 Task: Search one way flight ticket for 2 adults, 2 children, 2 infants in seat in first from Kearney: Kearney Regional Airport (was Kearney Municipal) to Fort Wayne: Fort Wayne International Airport on 5-4-2023. Choice of flights is American. Number of bags: 7 checked bags. Price is upto 110000. Outbound departure time preference is 0:00.
Action: Mouse moved to (273, 108)
Screenshot: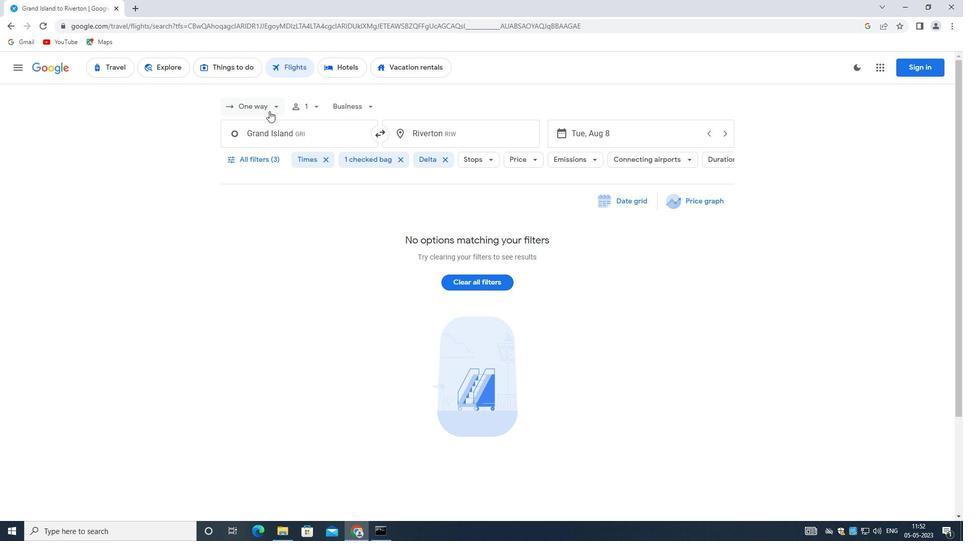 
Action: Mouse pressed left at (273, 108)
Screenshot: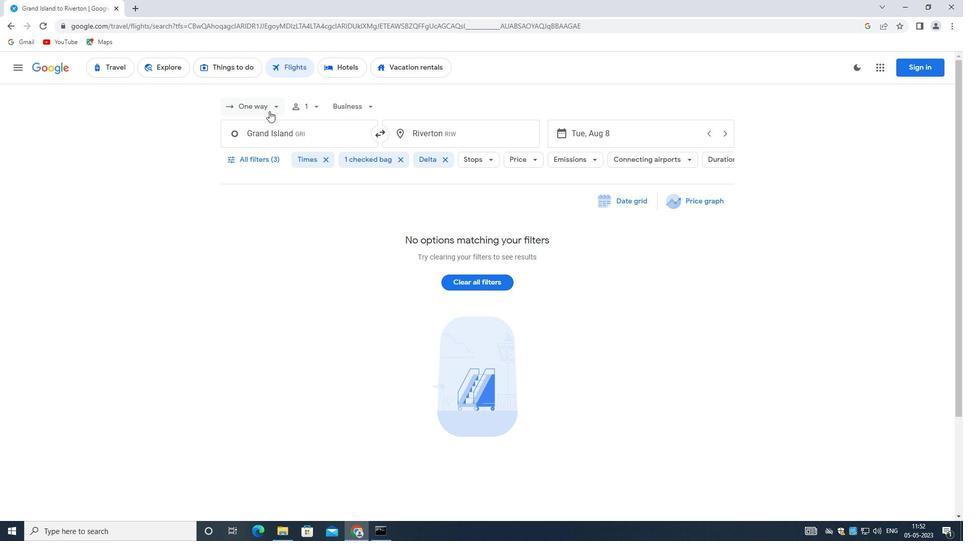 
Action: Mouse moved to (269, 150)
Screenshot: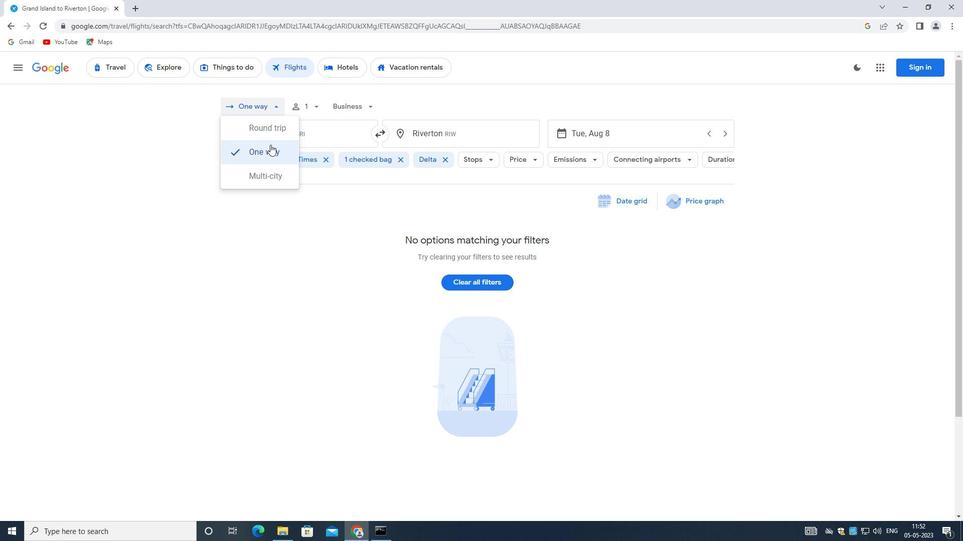 
Action: Mouse pressed left at (269, 150)
Screenshot: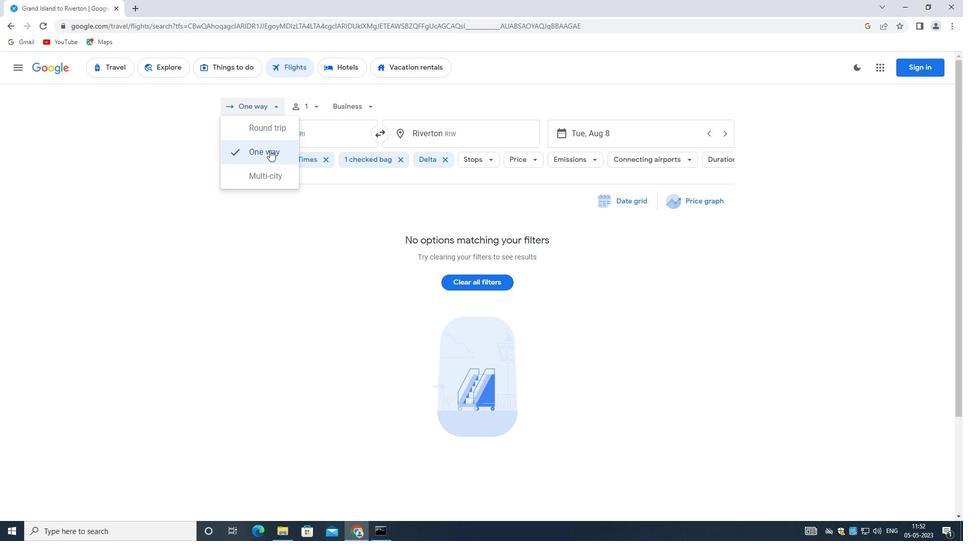 
Action: Mouse moved to (318, 103)
Screenshot: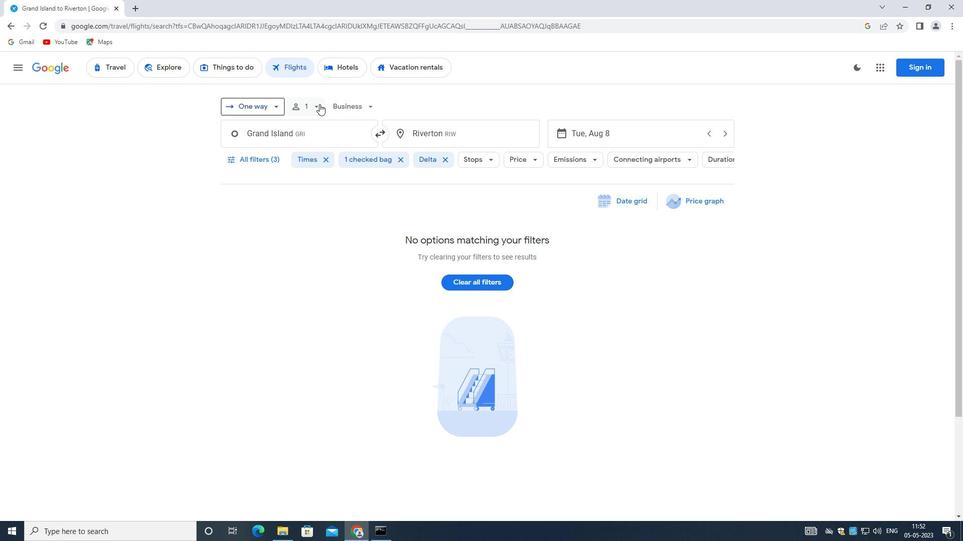 
Action: Mouse pressed left at (318, 103)
Screenshot: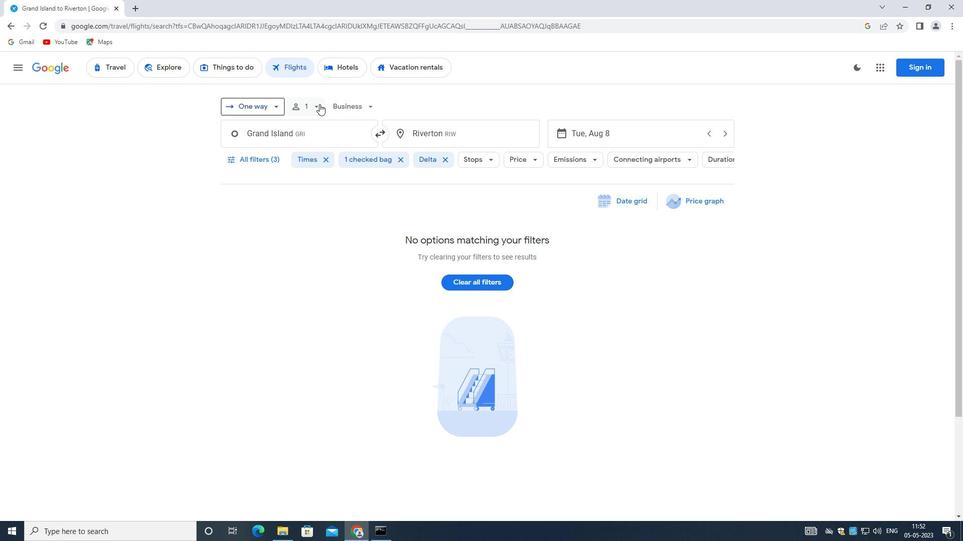 
Action: Mouse moved to (397, 130)
Screenshot: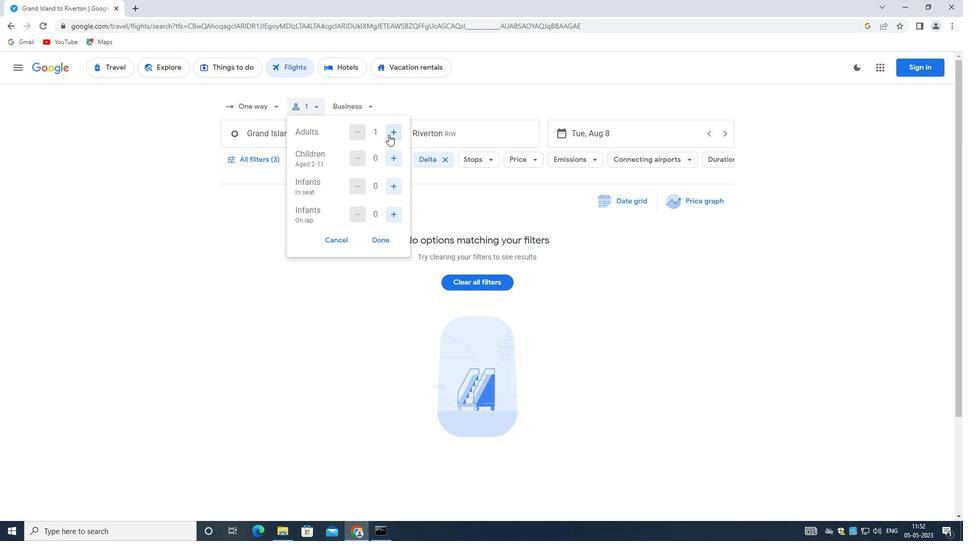 
Action: Mouse pressed left at (397, 130)
Screenshot: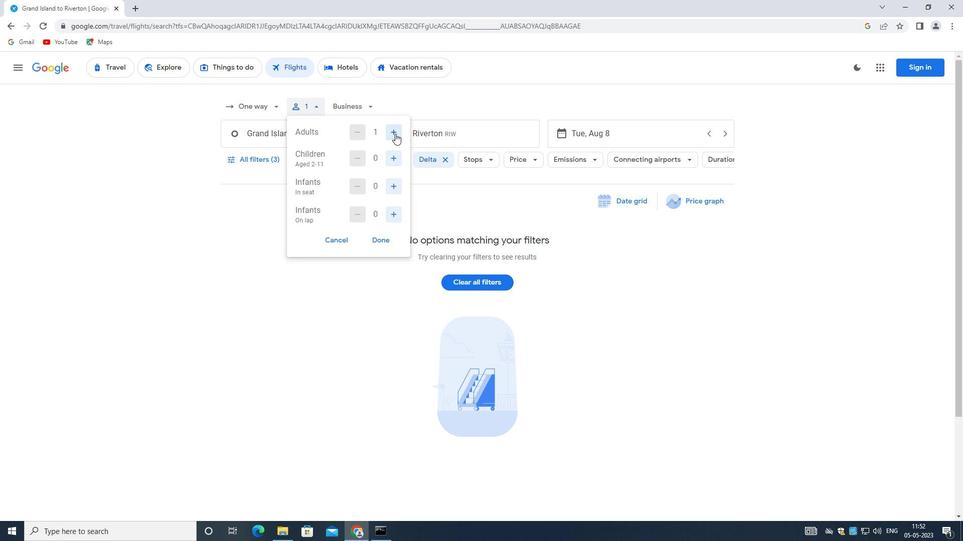 
Action: Mouse moved to (396, 159)
Screenshot: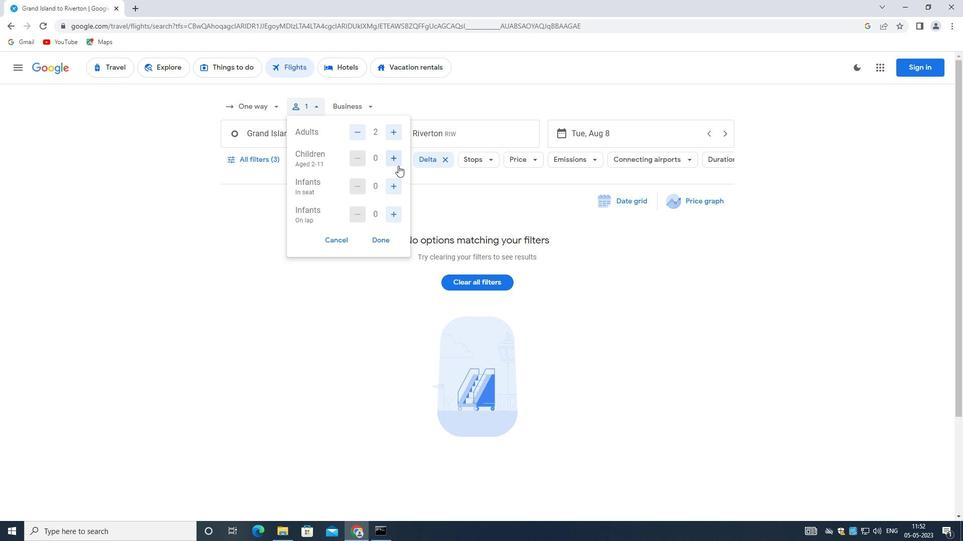 
Action: Mouse pressed left at (396, 159)
Screenshot: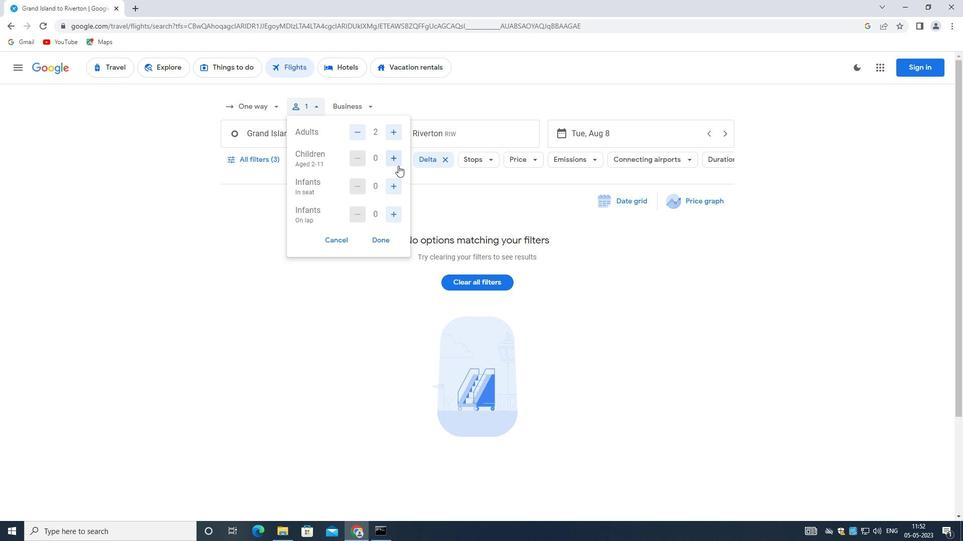 
Action: Mouse moved to (396, 158)
Screenshot: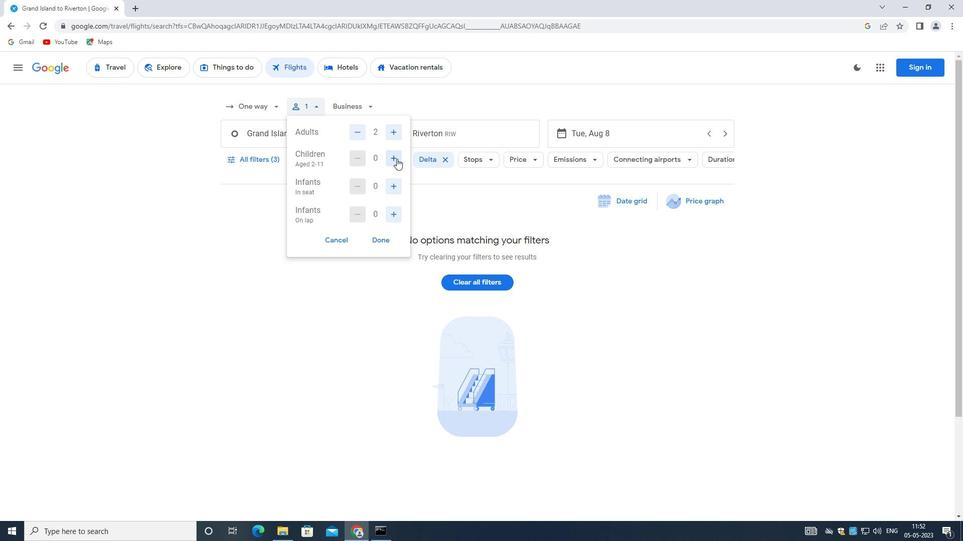 
Action: Mouse pressed left at (396, 158)
Screenshot: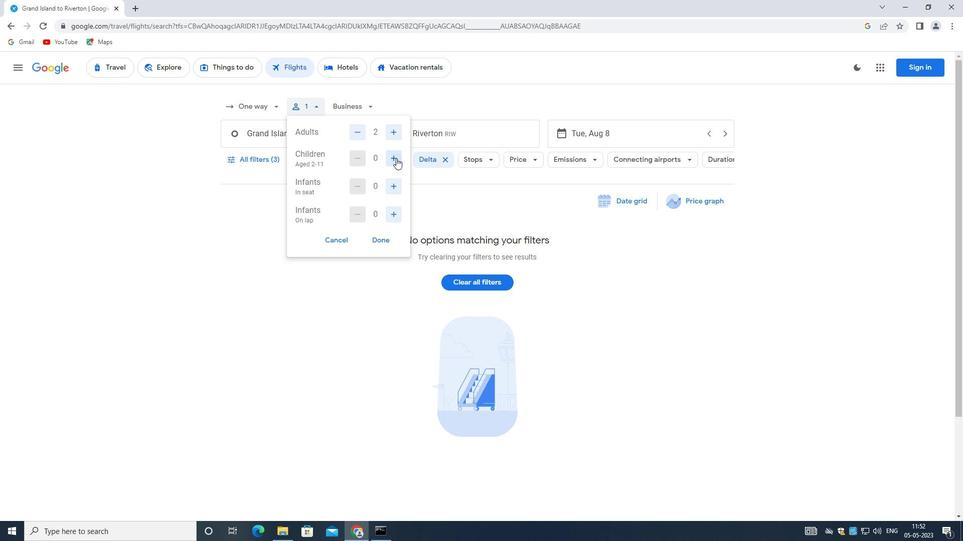 
Action: Mouse moved to (396, 188)
Screenshot: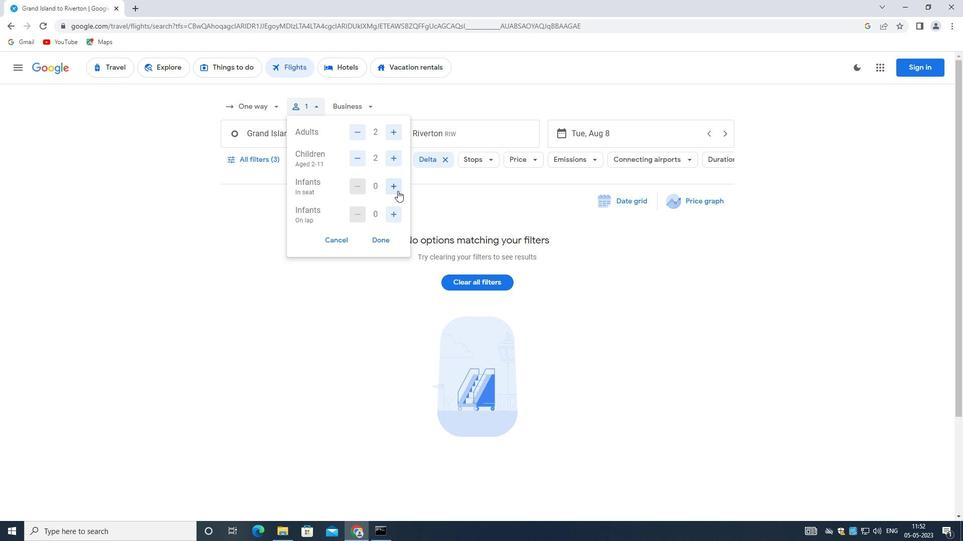 
Action: Mouse pressed left at (396, 188)
Screenshot: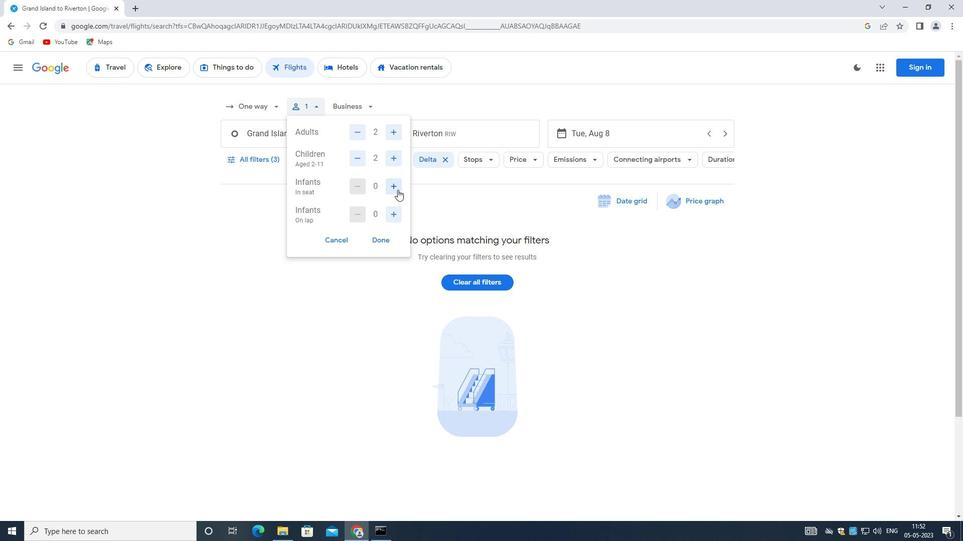 
Action: Mouse moved to (396, 187)
Screenshot: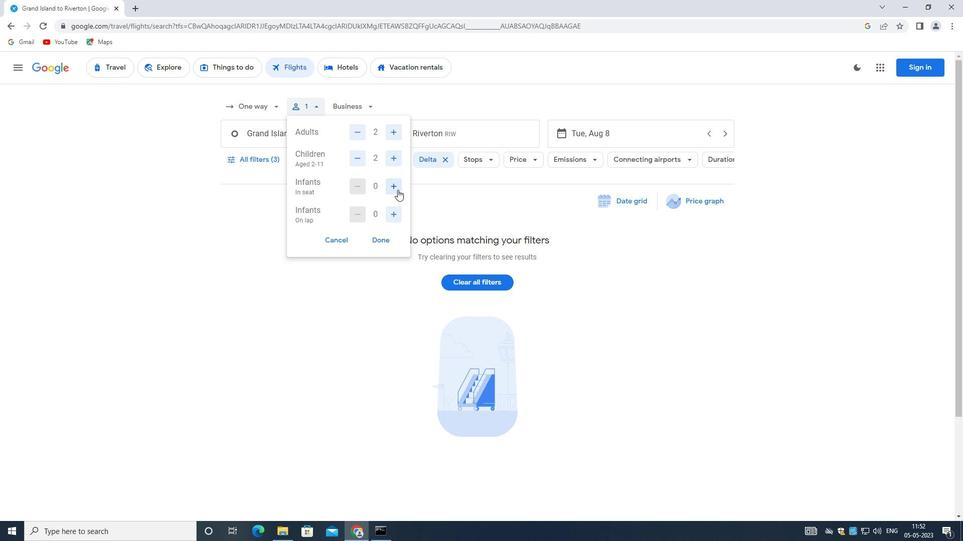 
Action: Mouse pressed left at (396, 187)
Screenshot: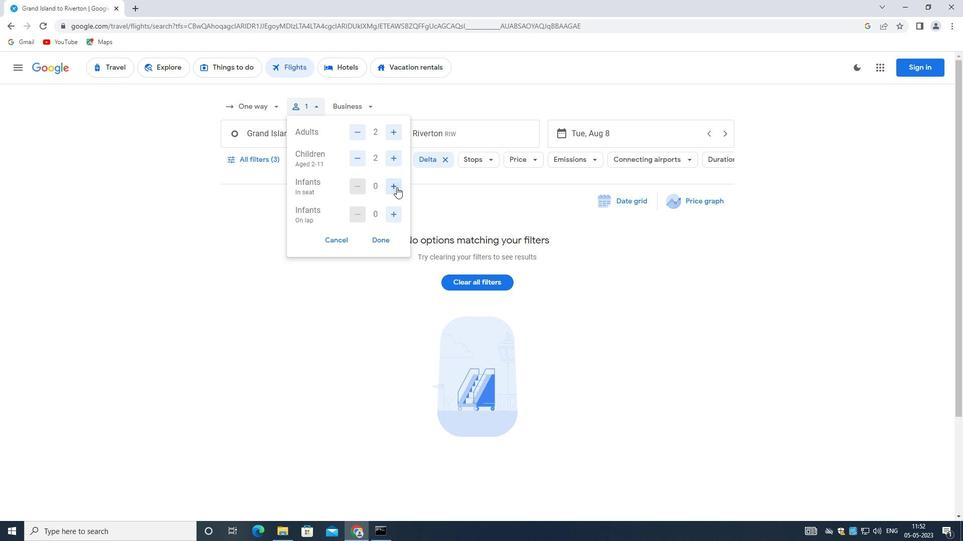 
Action: Mouse moved to (378, 238)
Screenshot: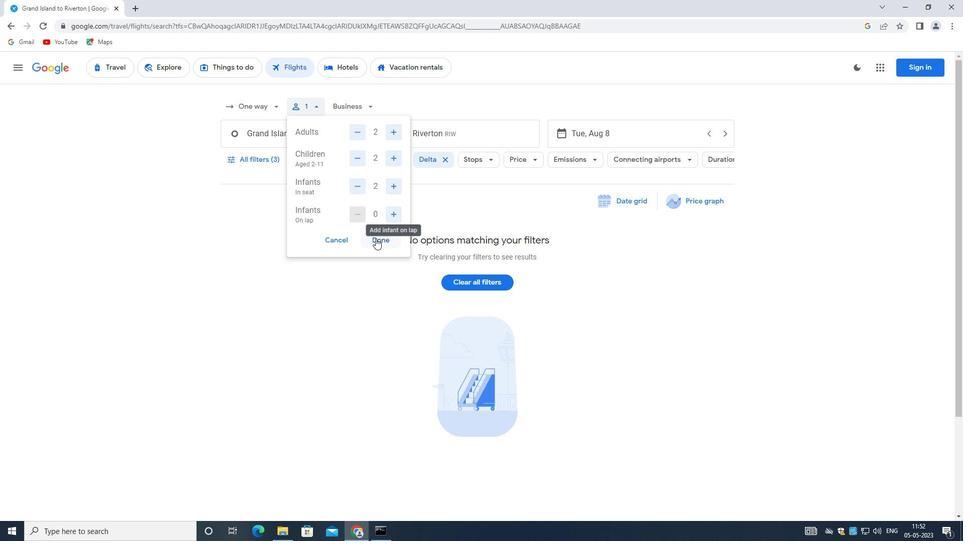 
Action: Mouse pressed left at (378, 238)
Screenshot: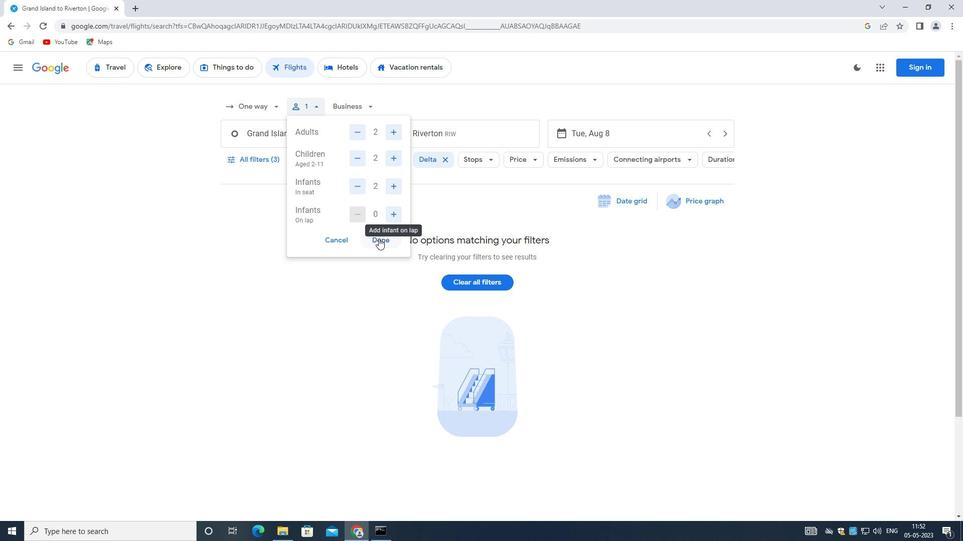 
Action: Mouse moved to (274, 128)
Screenshot: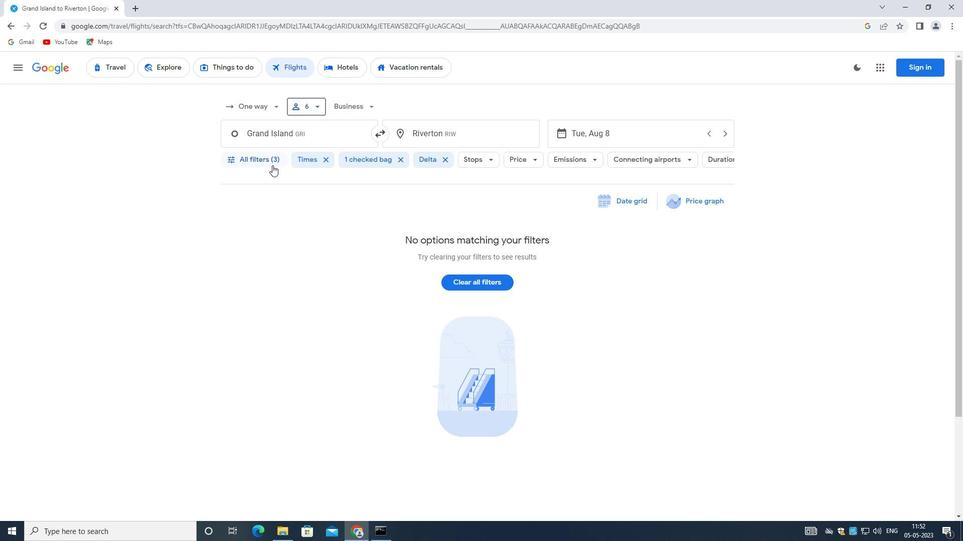 
Action: Mouse pressed left at (274, 128)
Screenshot: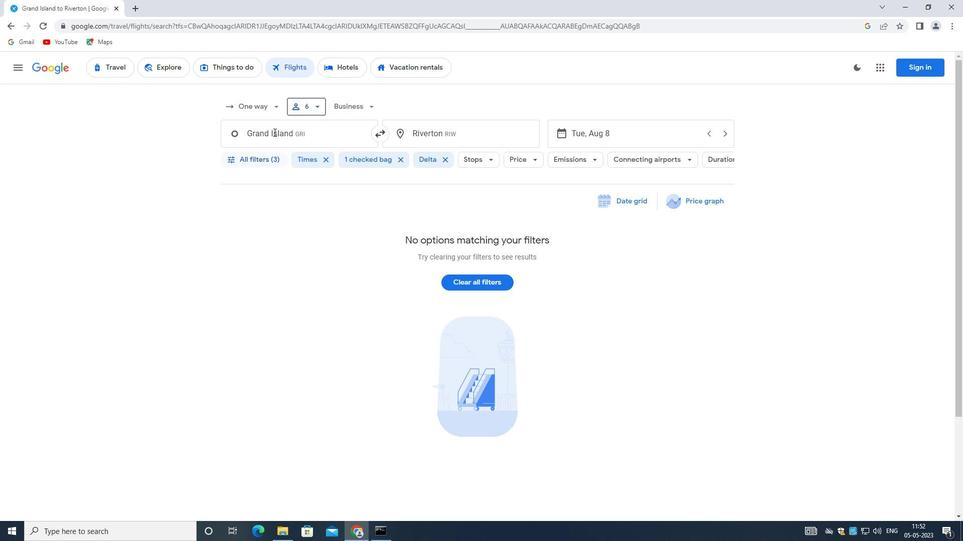 
Action: Mouse moved to (275, 128)
Screenshot: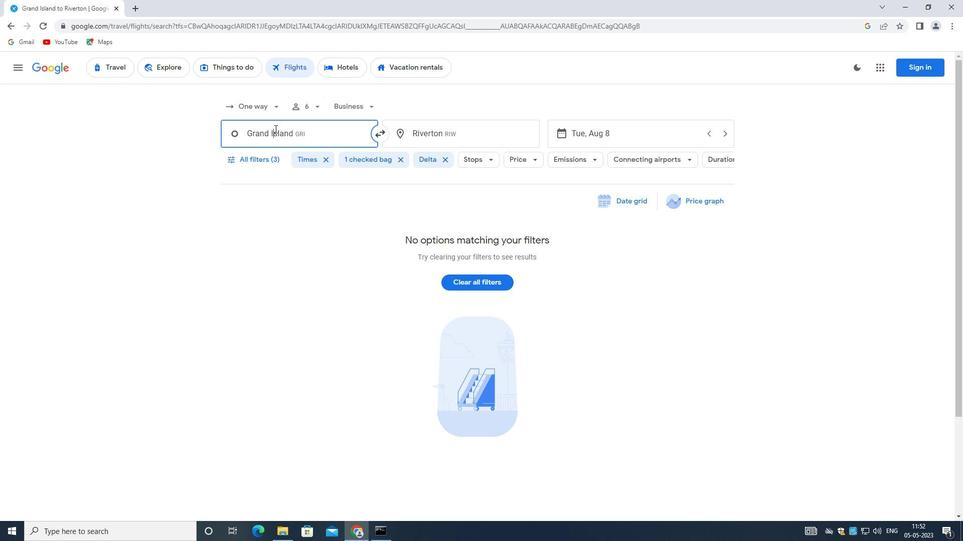 
Action: Key pressed <Key.backspace><Key.shift_r><Key.shift_r><Key.shift_r><Key.shift_r><Key.shift_r><Key.shift_r><Key.shift_r>Kearney<Key.space><Key.shift><Key.shift><Key.shift><Key.shift><Key.shift><Key.shift><Key.shift><Key.shift><Key.shift><Key.shift><Key.shift><Key.shift>R
Screenshot: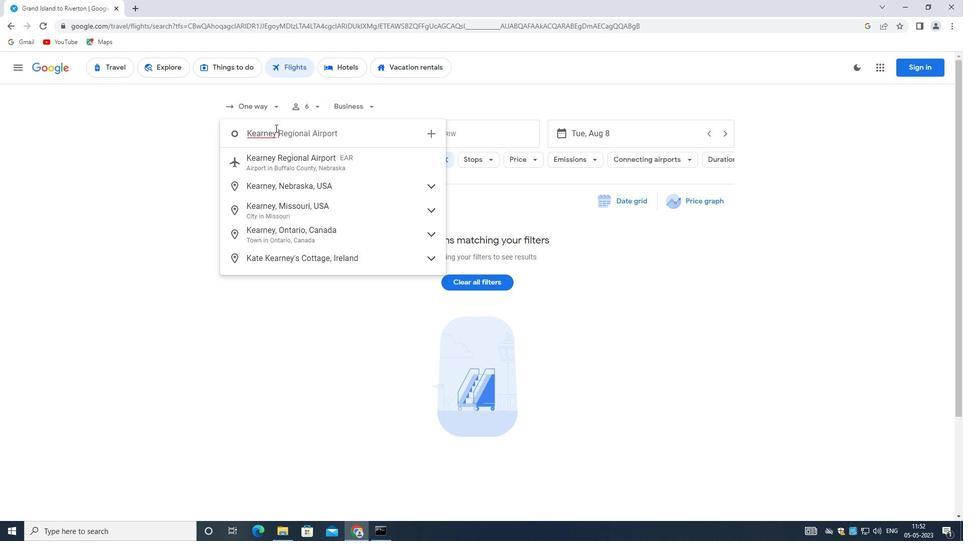 
Action: Mouse moved to (317, 155)
Screenshot: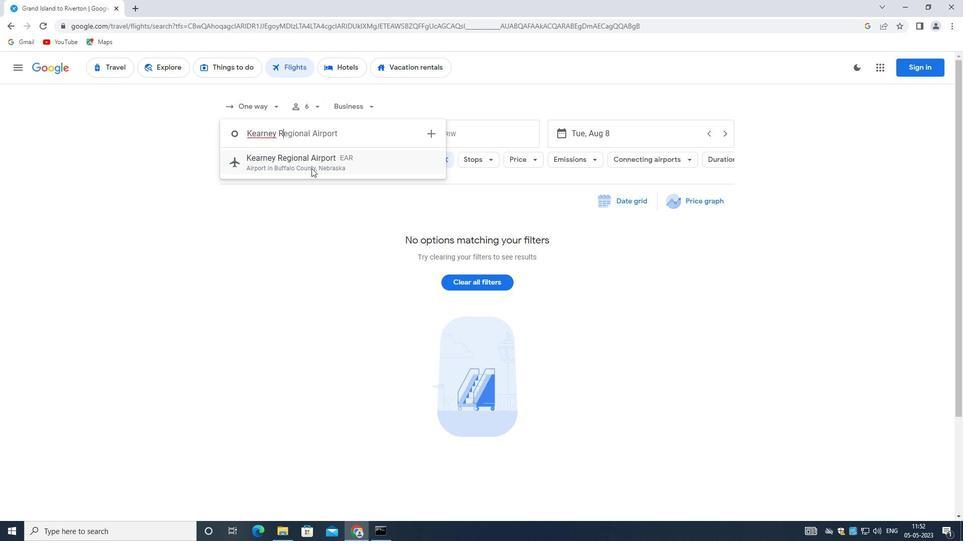 
Action: Mouse pressed left at (317, 155)
Screenshot: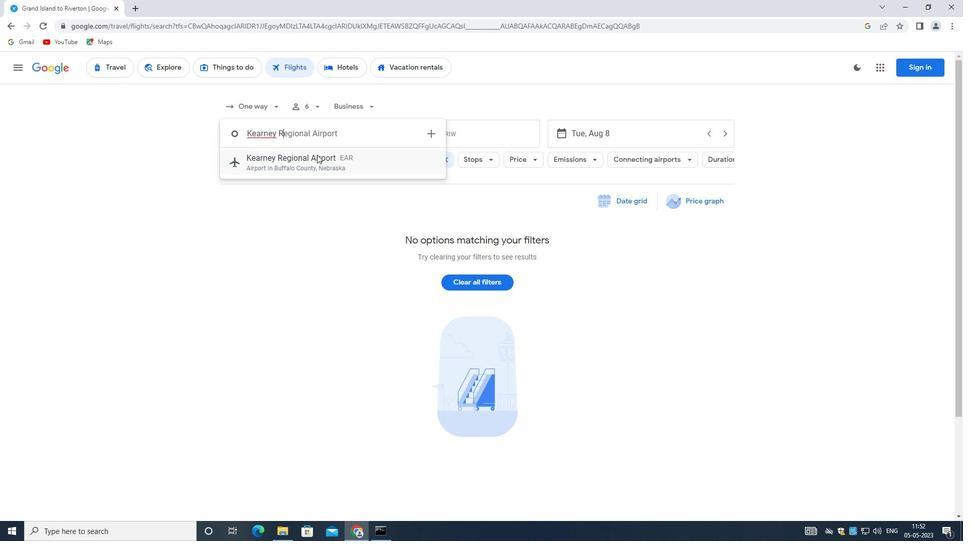 
Action: Mouse moved to (428, 134)
Screenshot: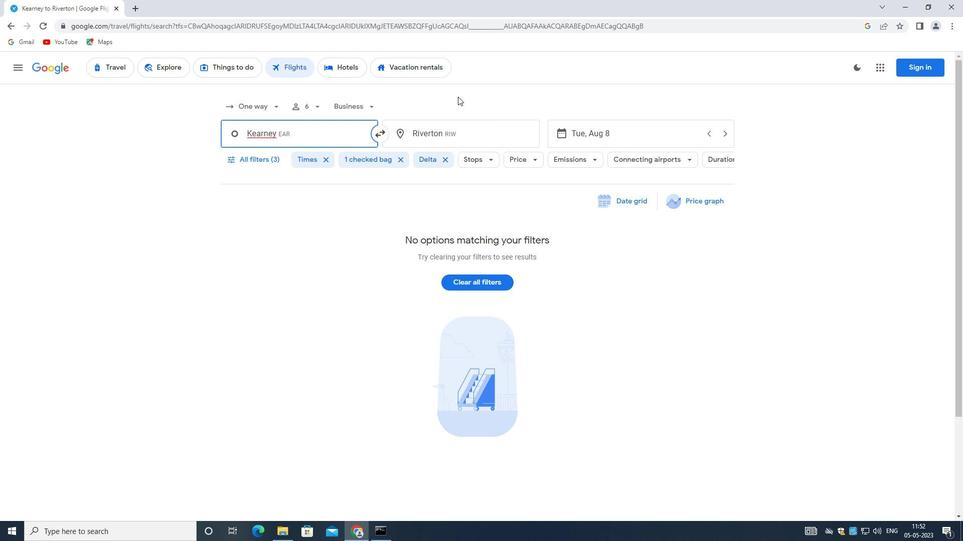 
Action: Mouse pressed left at (428, 134)
Screenshot: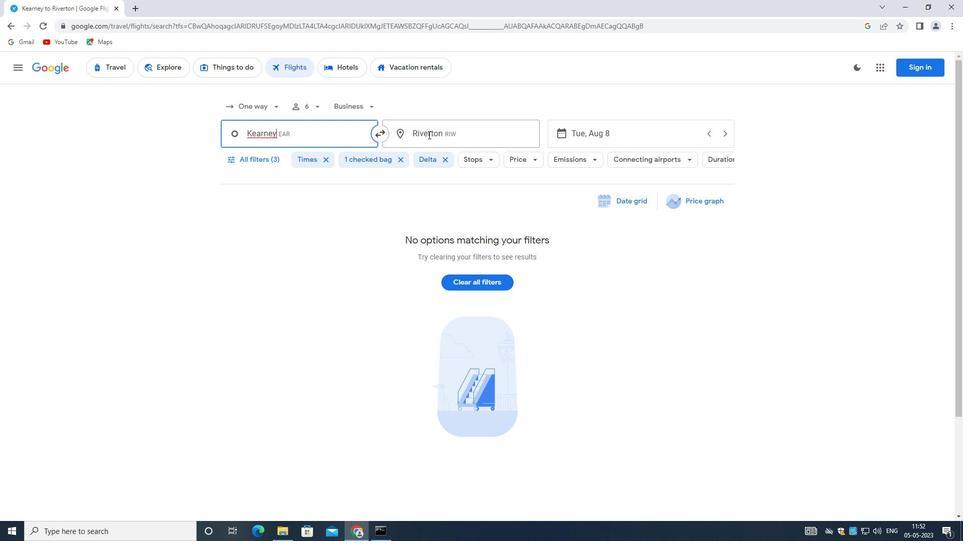 
Action: Key pressed <Key.backspace><Key.shift>FORT<Key.space><Key.shift>WAYNE
Screenshot: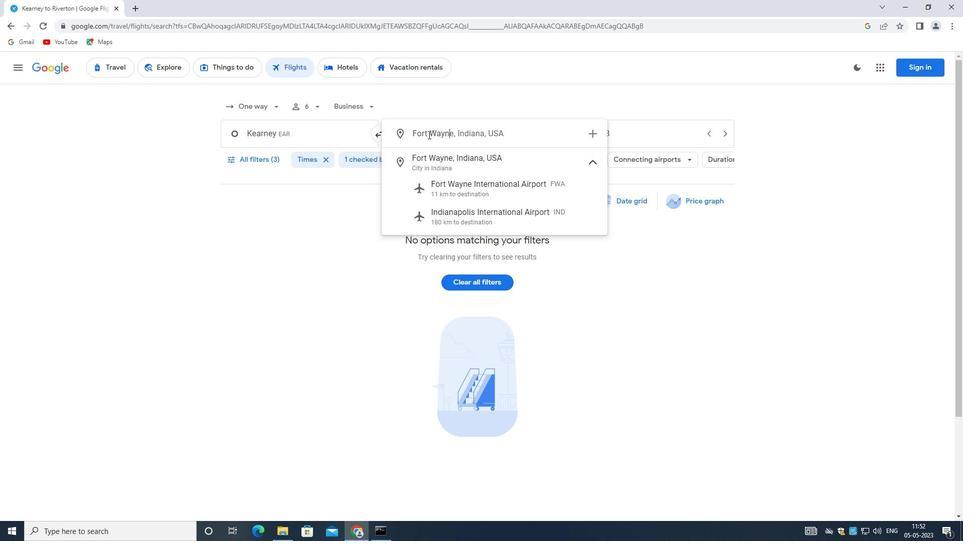 
Action: Mouse moved to (486, 180)
Screenshot: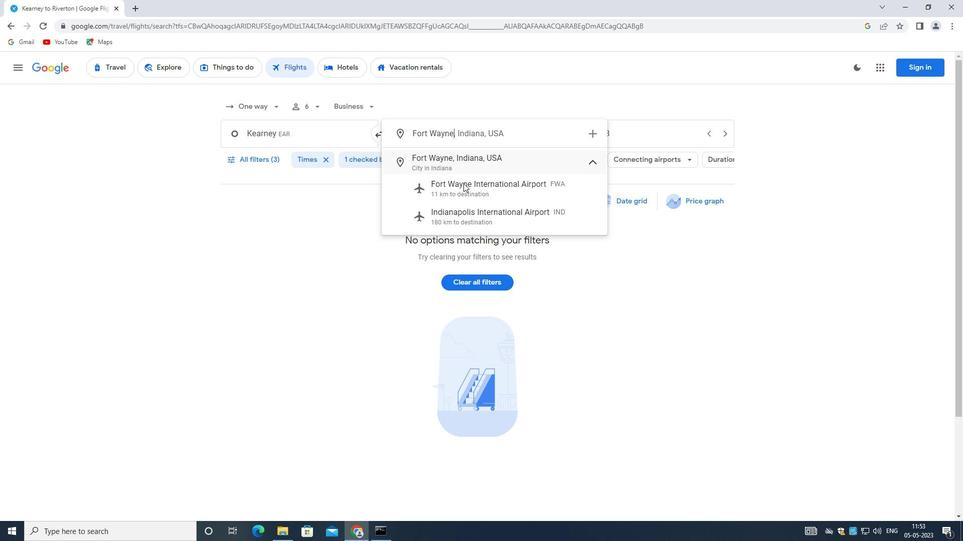 
Action: Mouse pressed left at (486, 180)
Screenshot: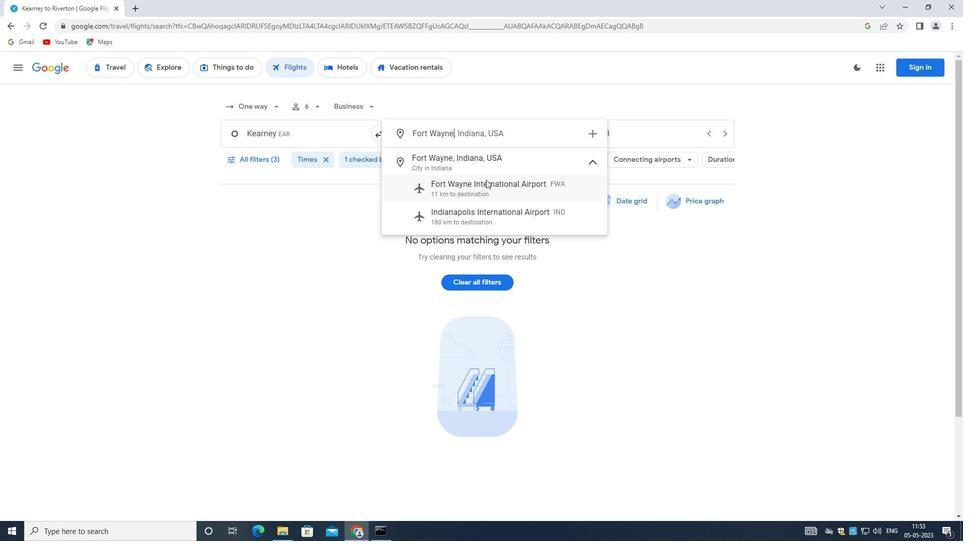 
Action: Mouse moved to (606, 131)
Screenshot: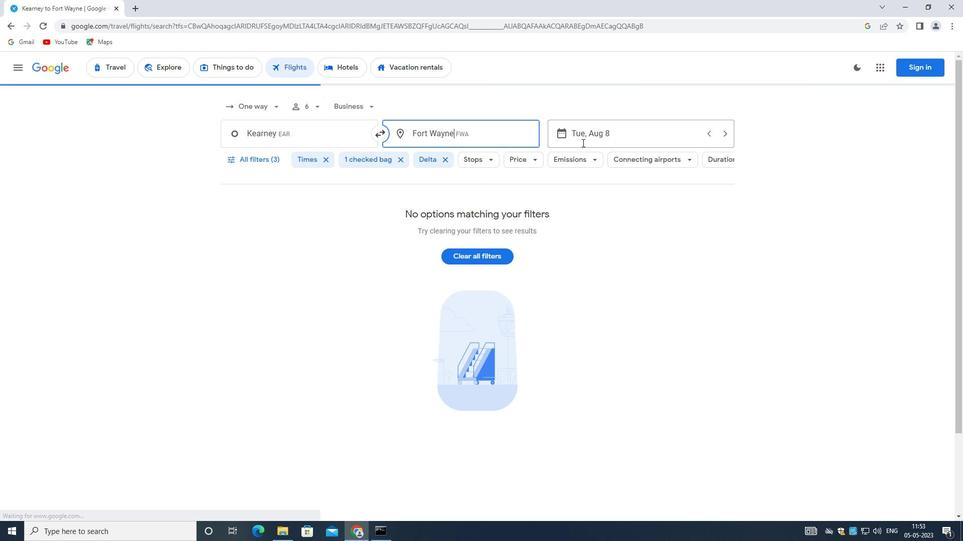 
Action: Mouse pressed left at (606, 131)
Screenshot: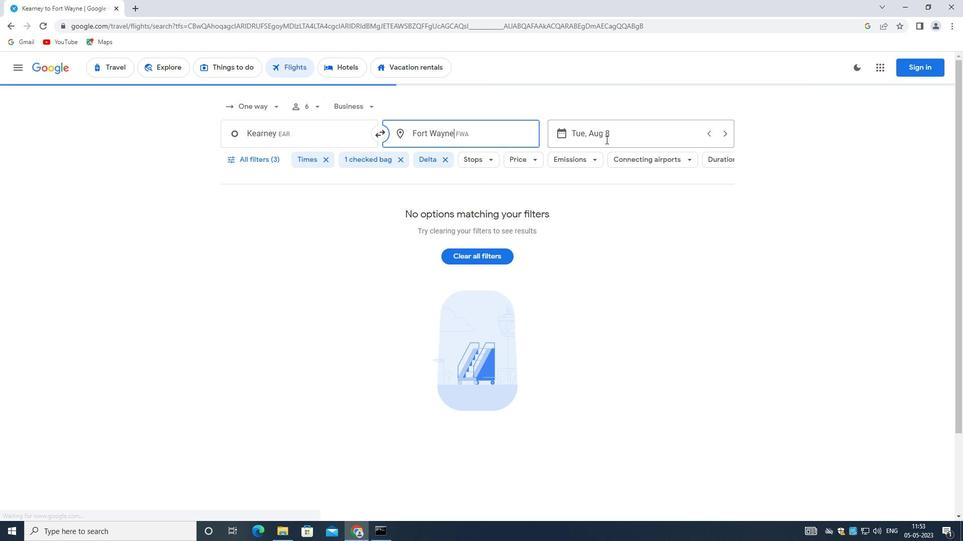 
Action: Mouse moved to (425, 246)
Screenshot: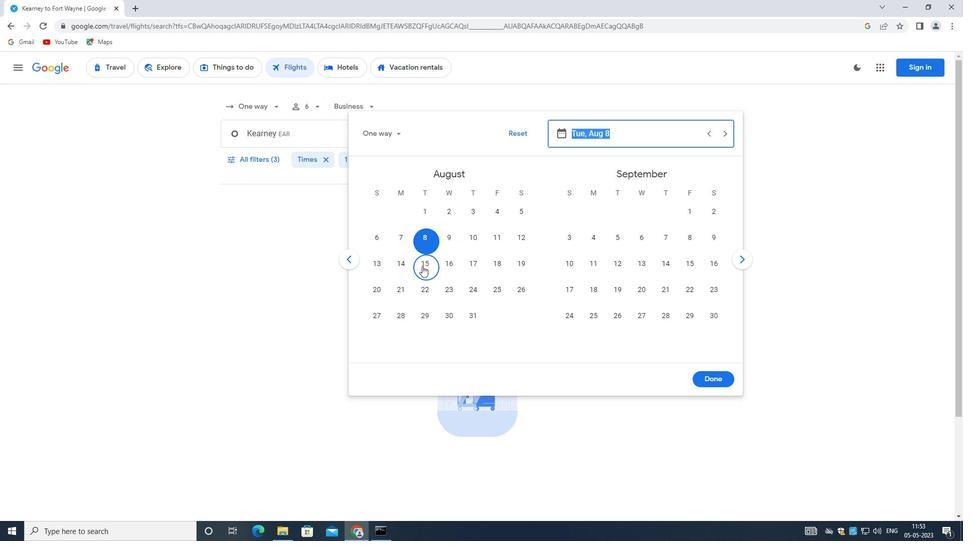 
Action: Mouse pressed left at (425, 246)
Screenshot: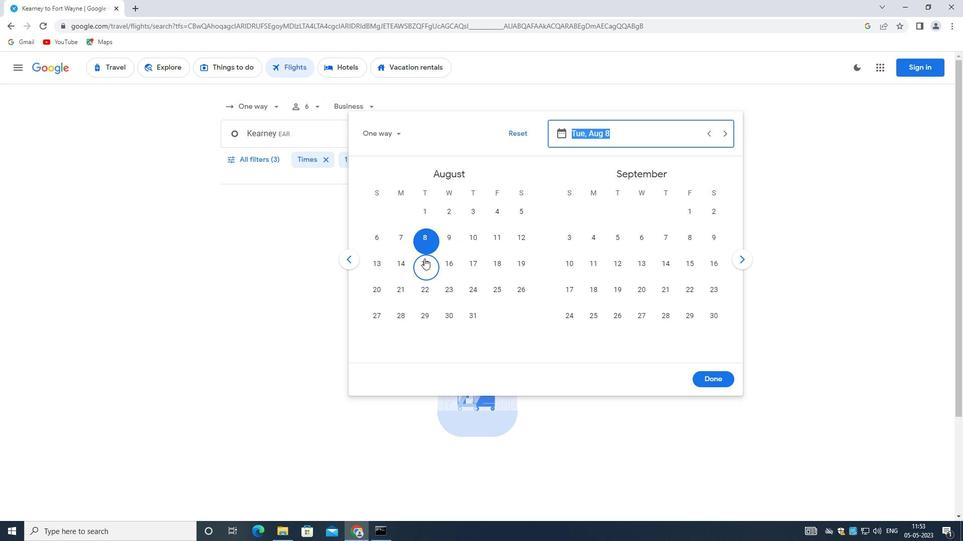
Action: Mouse moved to (721, 375)
Screenshot: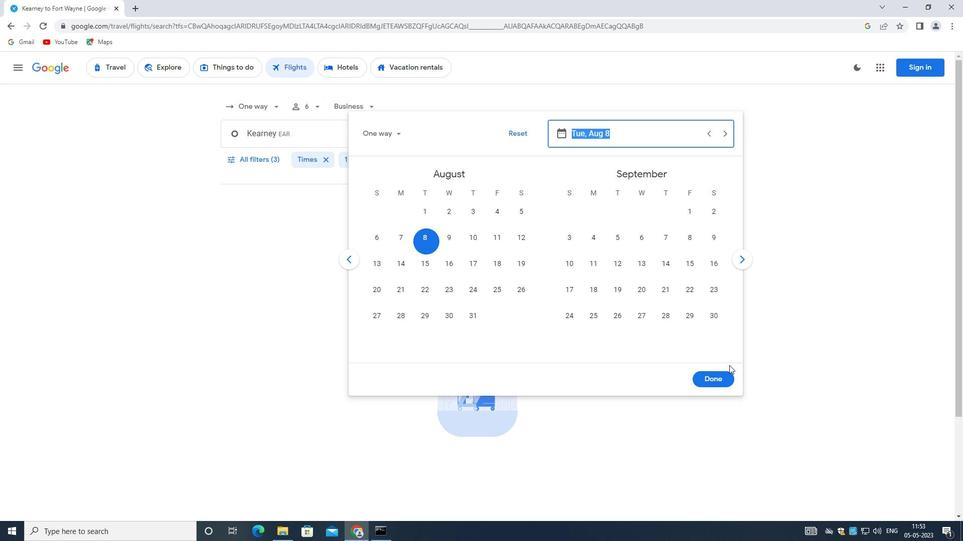 
Action: Mouse pressed left at (721, 375)
Screenshot: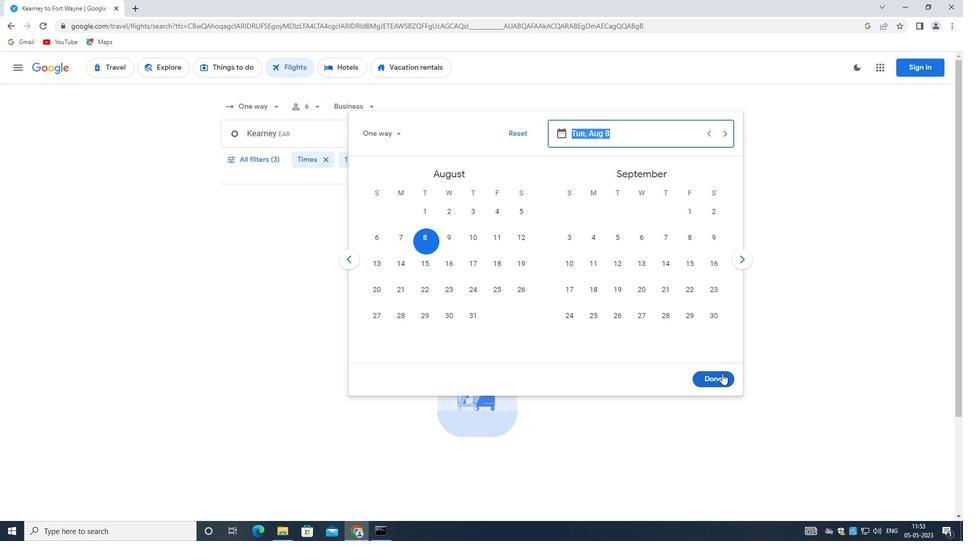 
Action: Mouse moved to (268, 157)
Screenshot: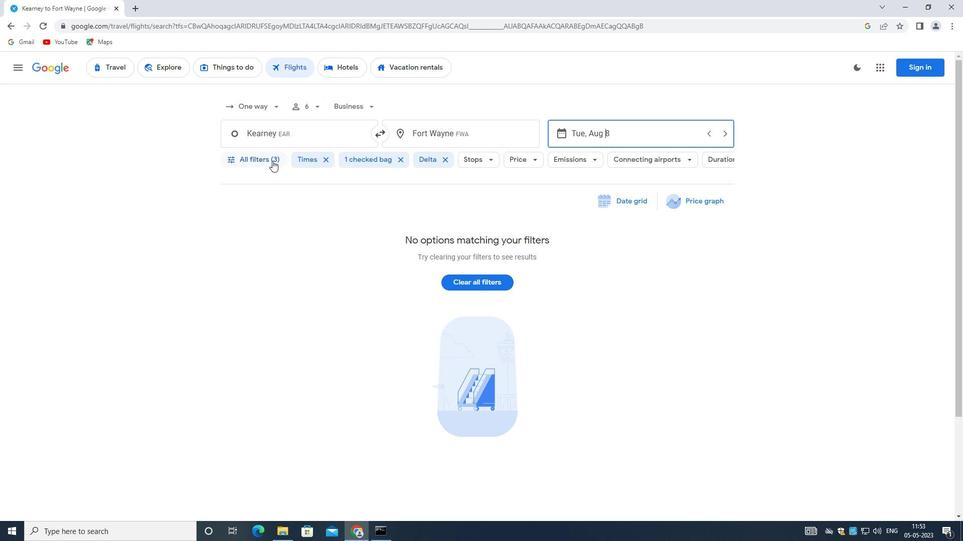 
Action: Mouse pressed left at (268, 157)
Screenshot: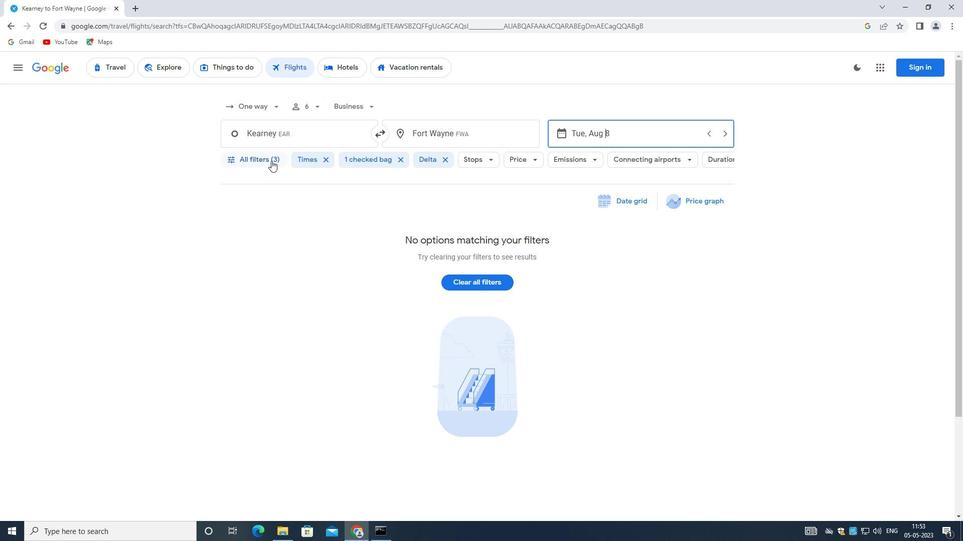 
Action: Mouse moved to (278, 186)
Screenshot: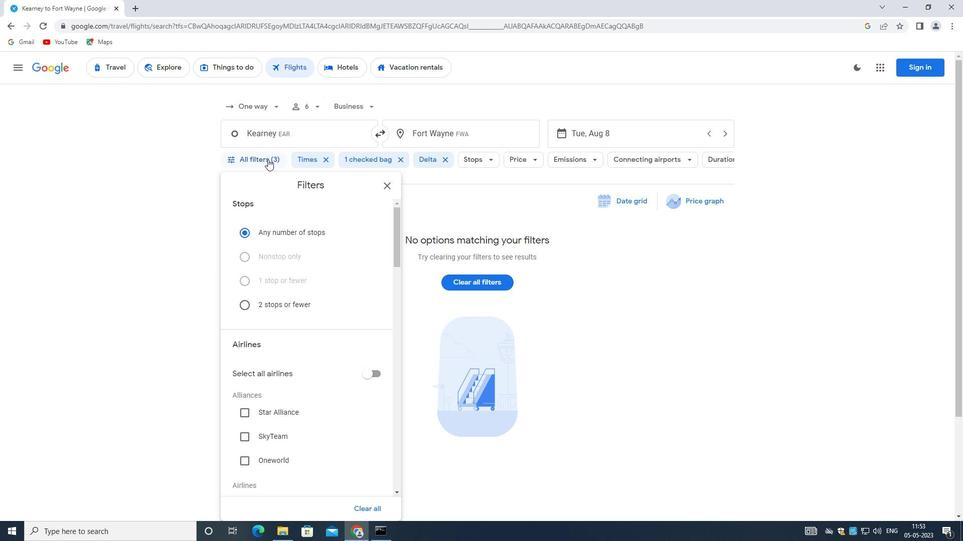 
Action: Mouse scrolled (278, 185) with delta (0, 0)
Screenshot: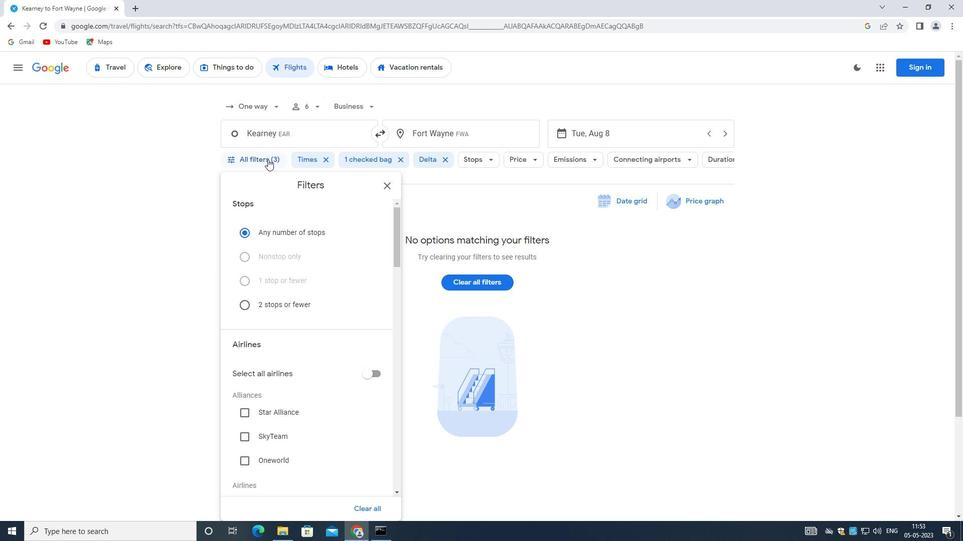 
Action: Mouse moved to (279, 188)
Screenshot: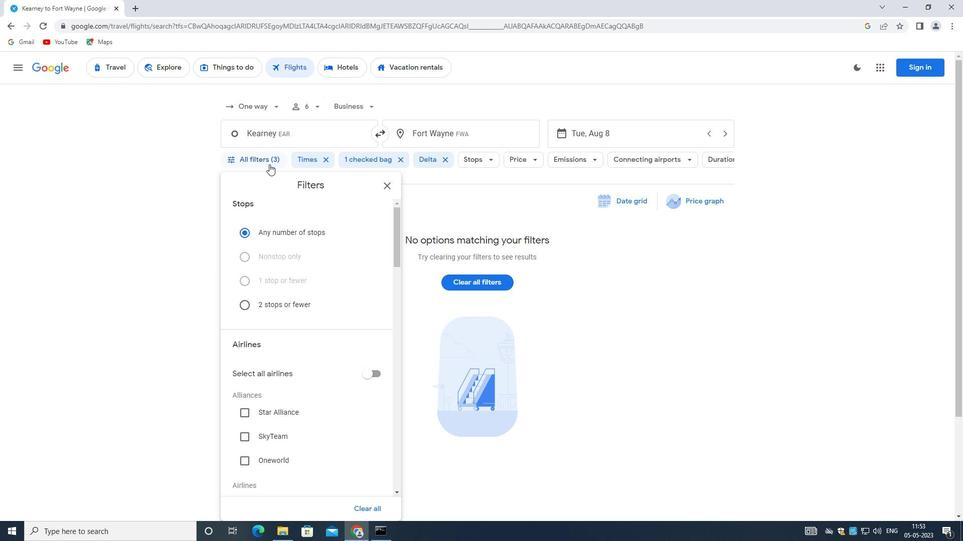 
Action: Mouse scrolled (279, 187) with delta (0, 0)
Screenshot: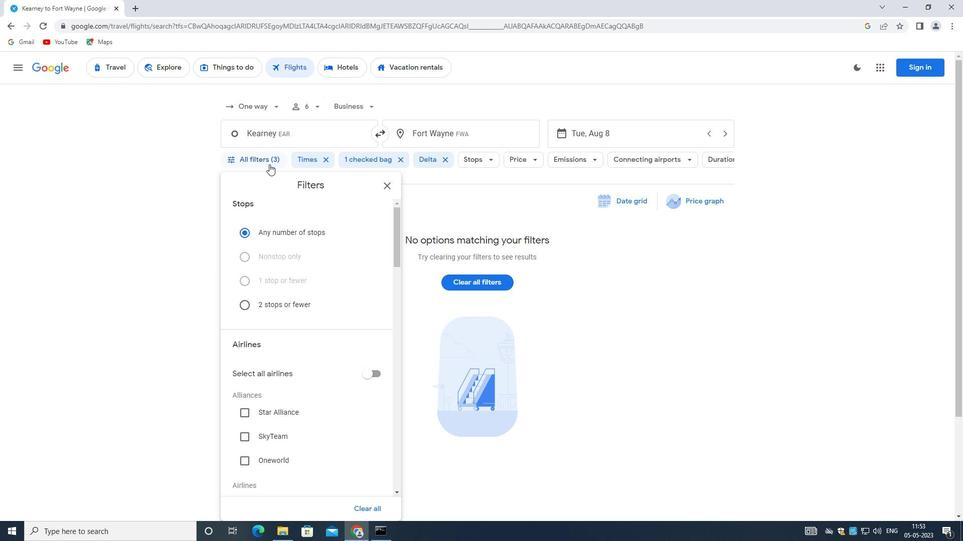 
Action: Mouse moved to (279, 188)
Screenshot: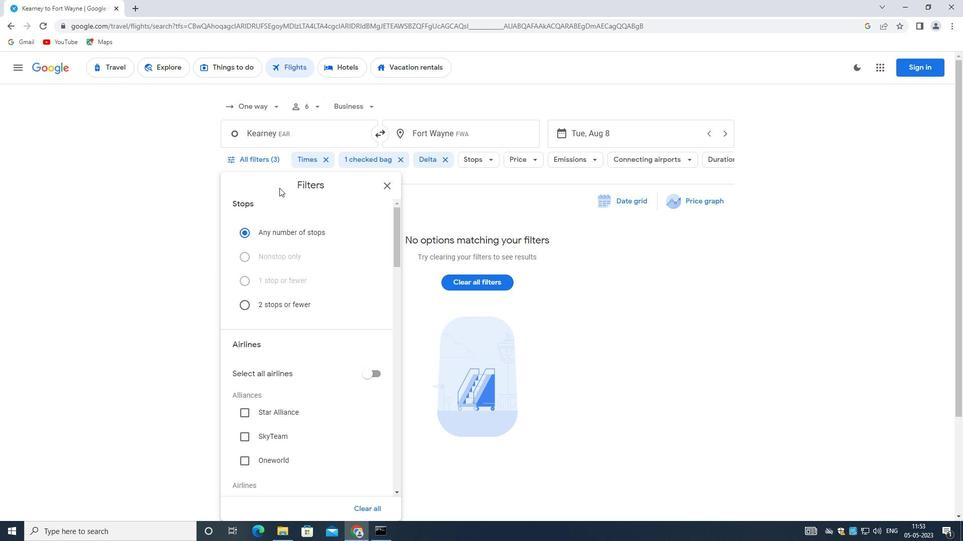 
Action: Mouse scrolled (279, 187) with delta (0, 0)
Screenshot: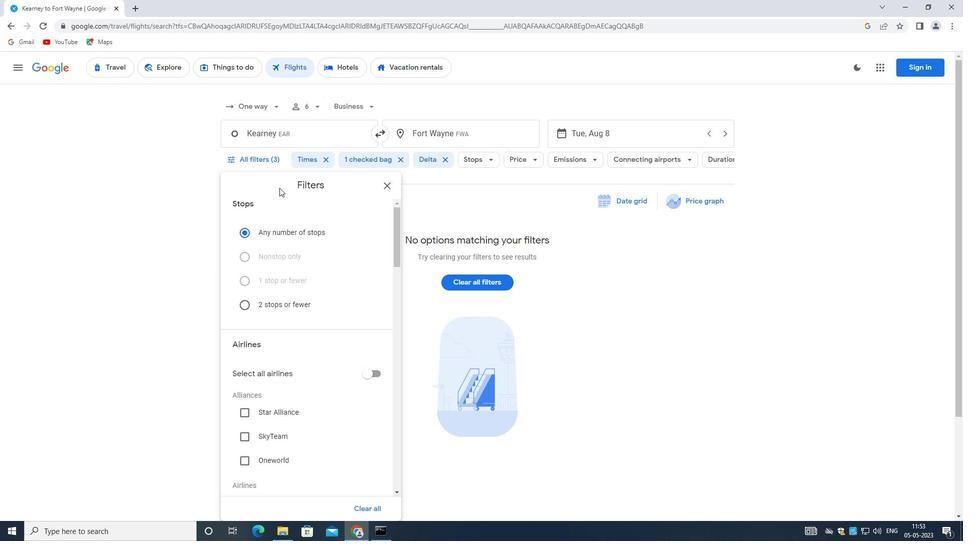 
Action: Mouse moved to (280, 191)
Screenshot: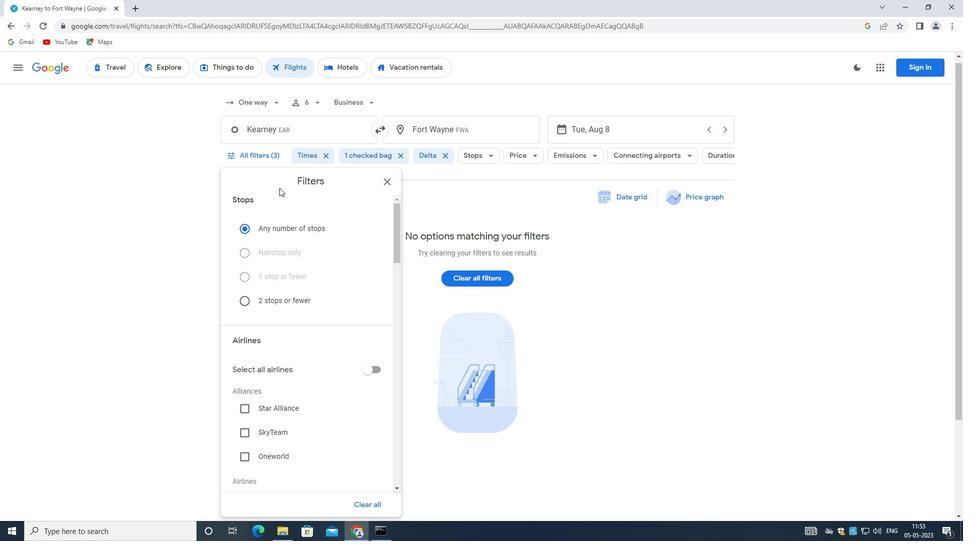 
Action: Mouse scrolled (280, 191) with delta (0, 0)
Screenshot: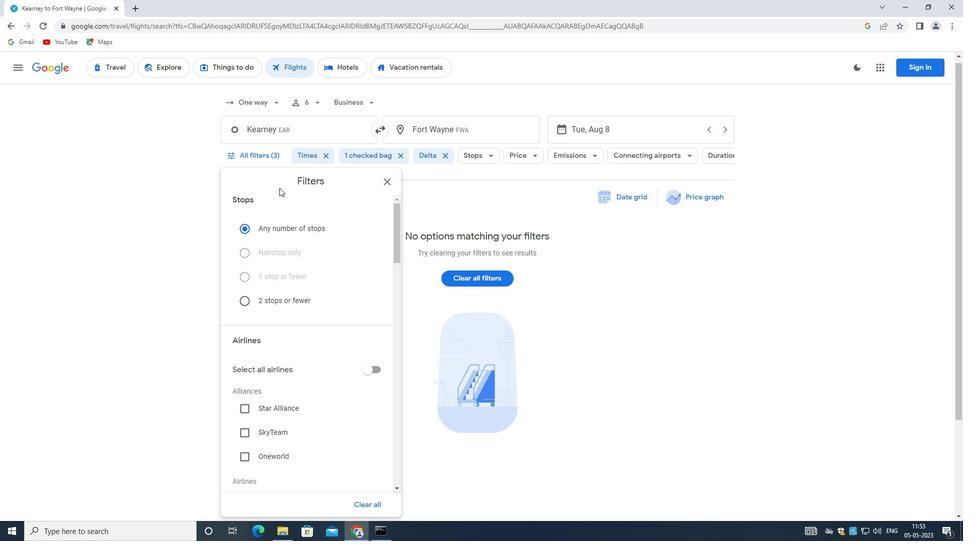 
Action: Mouse moved to (301, 277)
Screenshot: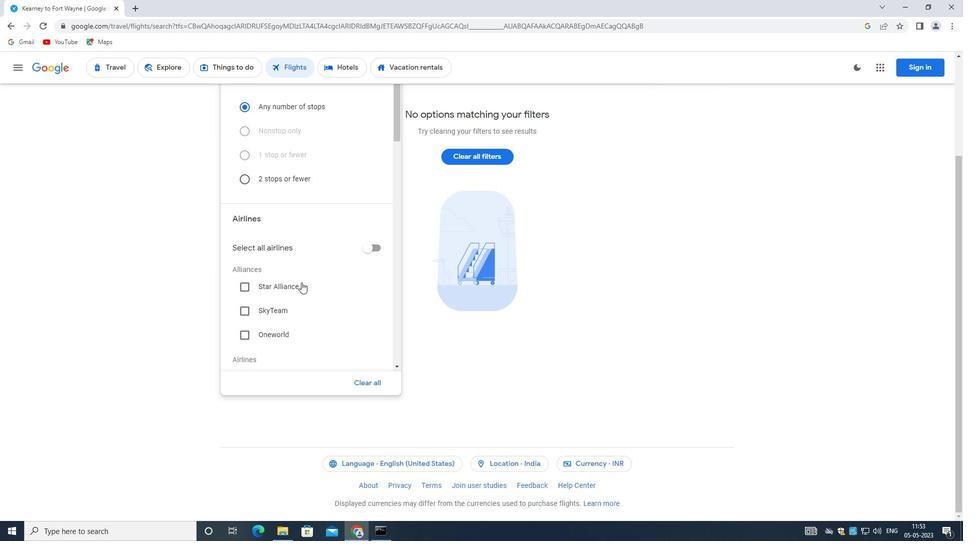 
Action: Mouse scrolled (301, 276) with delta (0, 0)
Screenshot: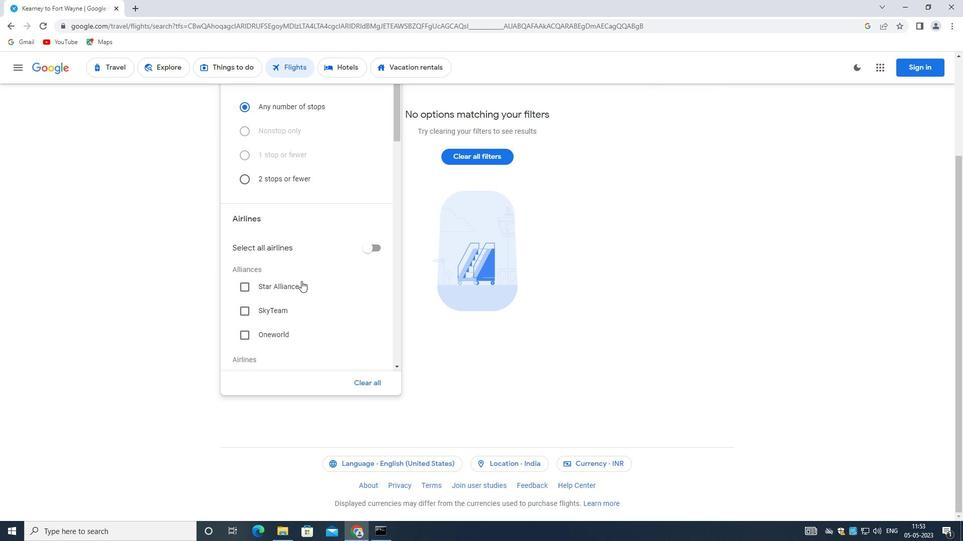 
Action: Mouse scrolled (301, 276) with delta (0, 0)
Screenshot: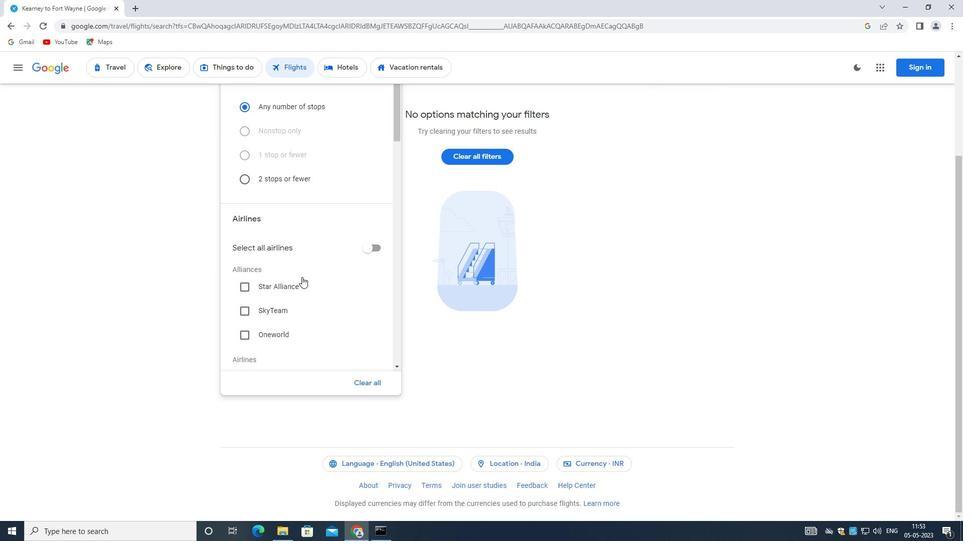 
Action: Mouse scrolled (301, 276) with delta (0, 0)
Screenshot: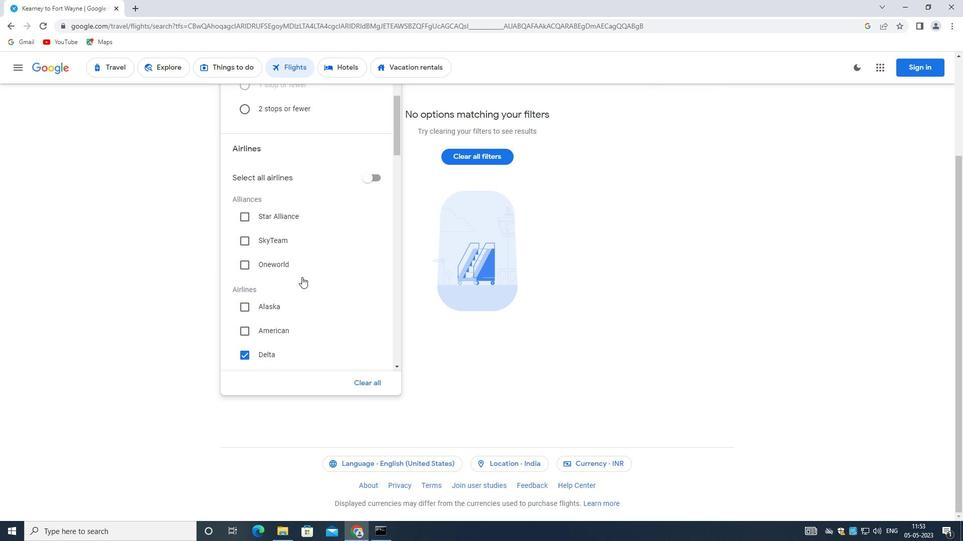 
Action: Mouse moved to (353, 250)
Screenshot: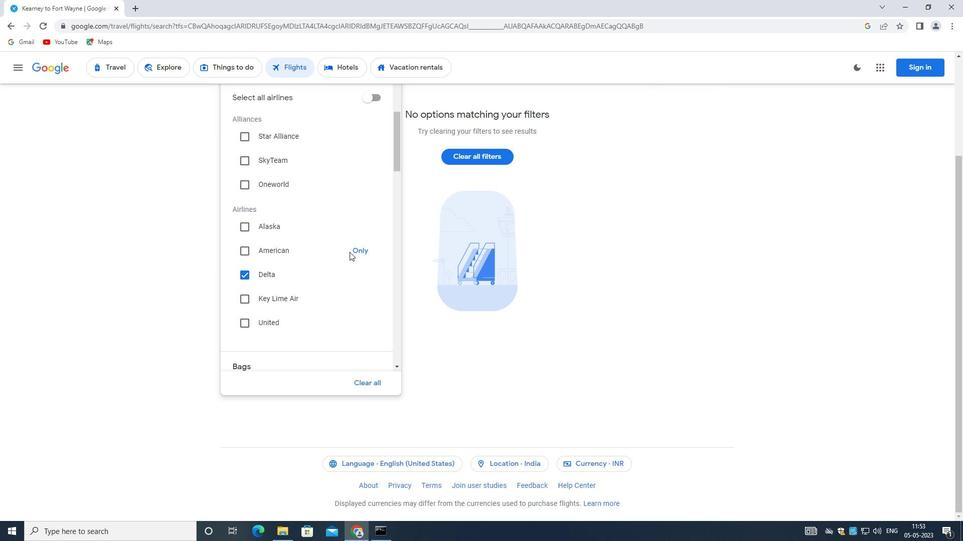 
Action: Mouse pressed left at (353, 250)
Screenshot: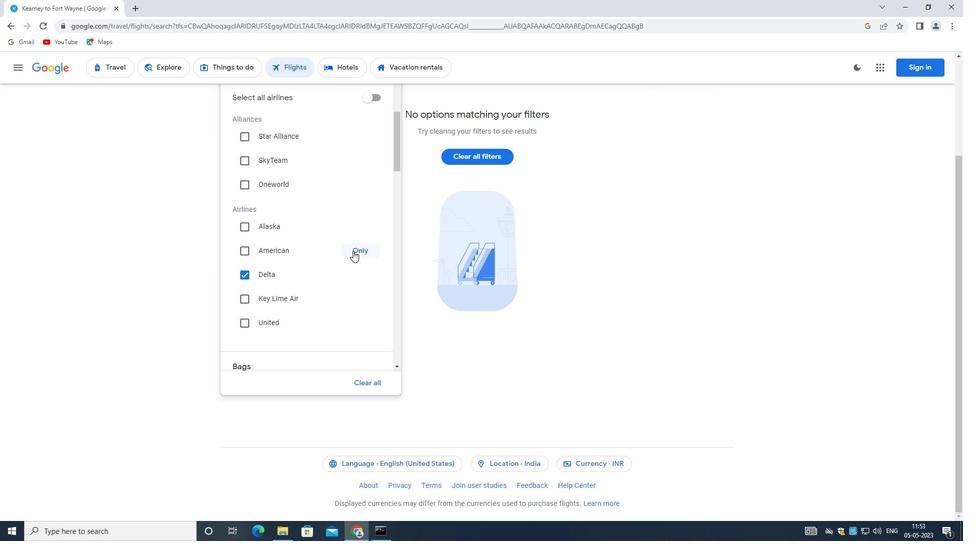 
Action: Mouse moved to (340, 250)
Screenshot: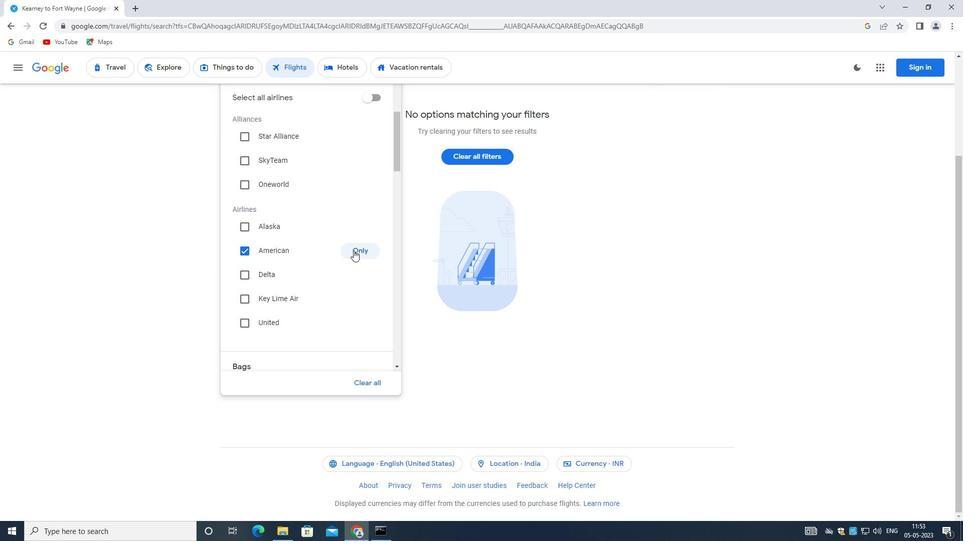 
Action: Mouse scrolled (340, 249) with delta (0, 0)
Screenshot: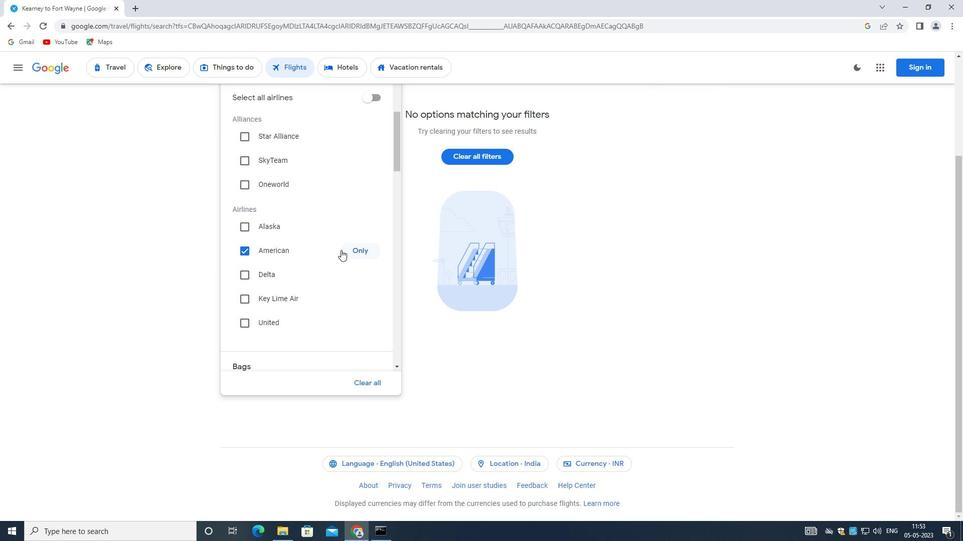 
Action: Mouse moved to (339, 250)
Screenshot: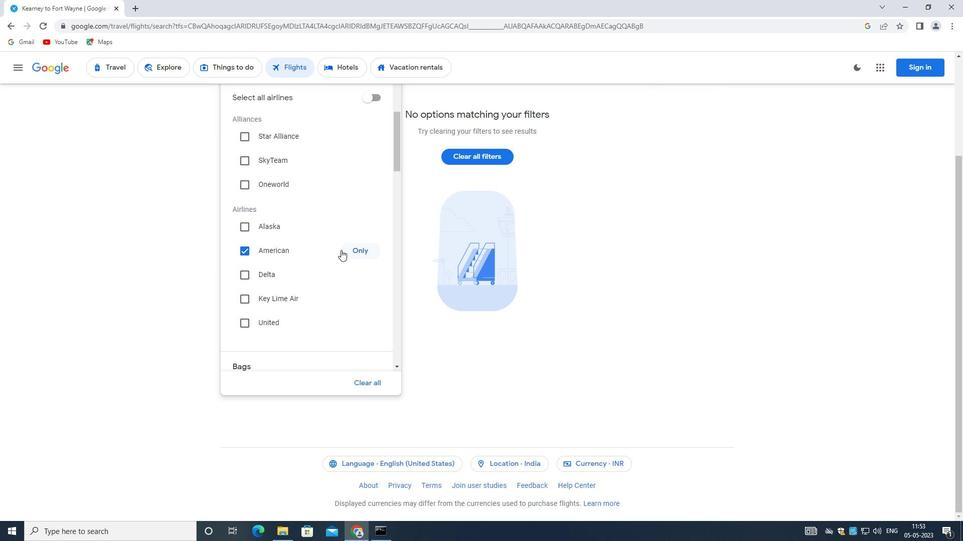 
Action: Mouse scrolled (339, 249) with delta (0, 0)
Screenshot: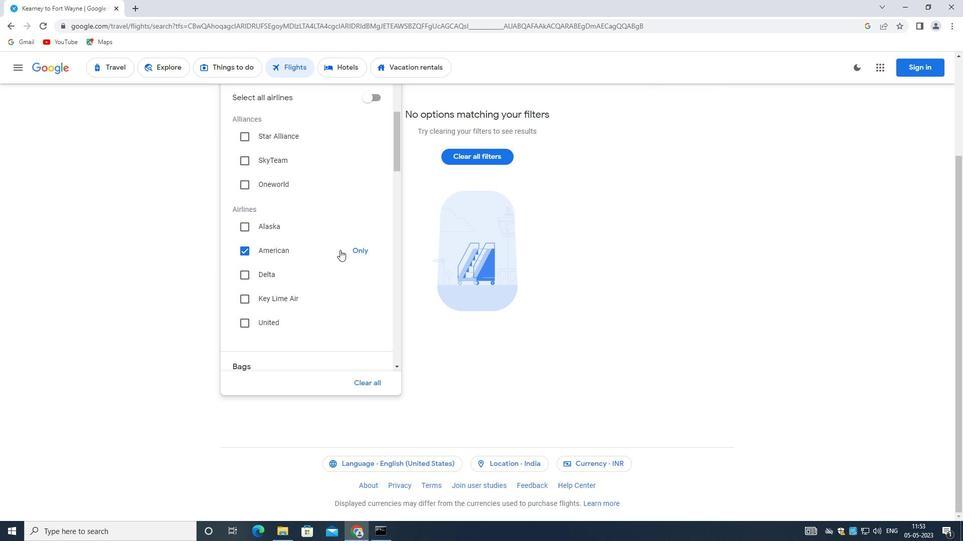 
Action: Mouse scrolled (339, 249) with delta (0, 0)
Screenshot: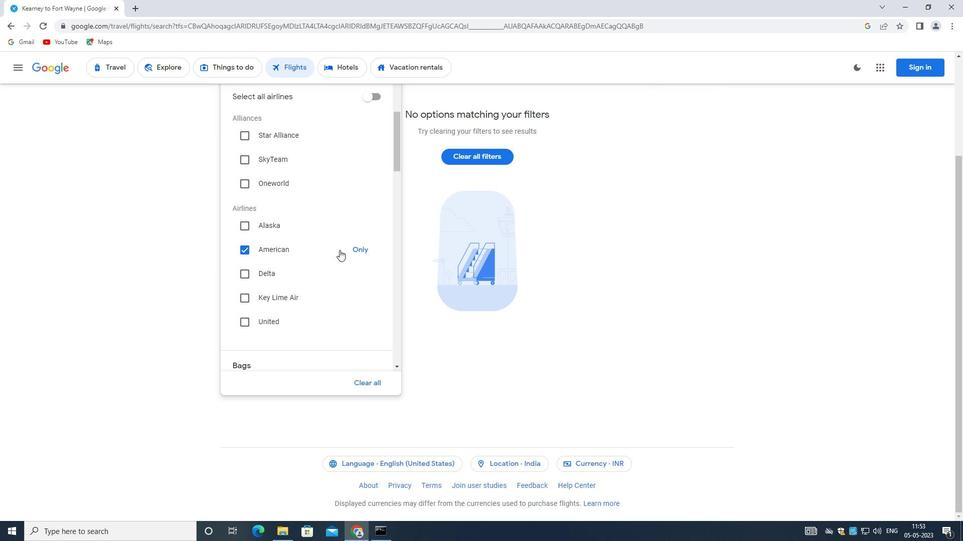 
Action: Mouse scrolled (339, 249) with delta (0, 0)
Screenshot: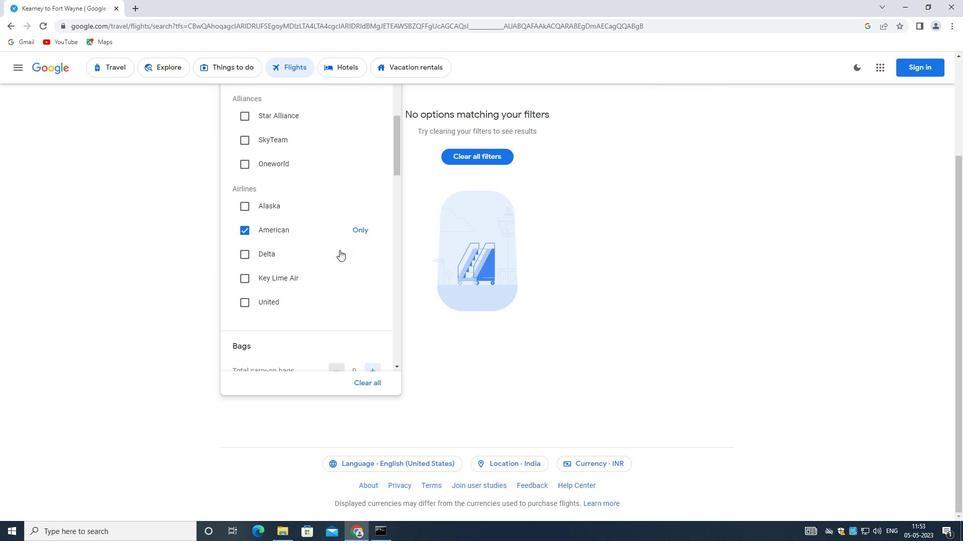 
Action: Mouse scrolled (339, 249) with delta (0, 0)
Screenshot: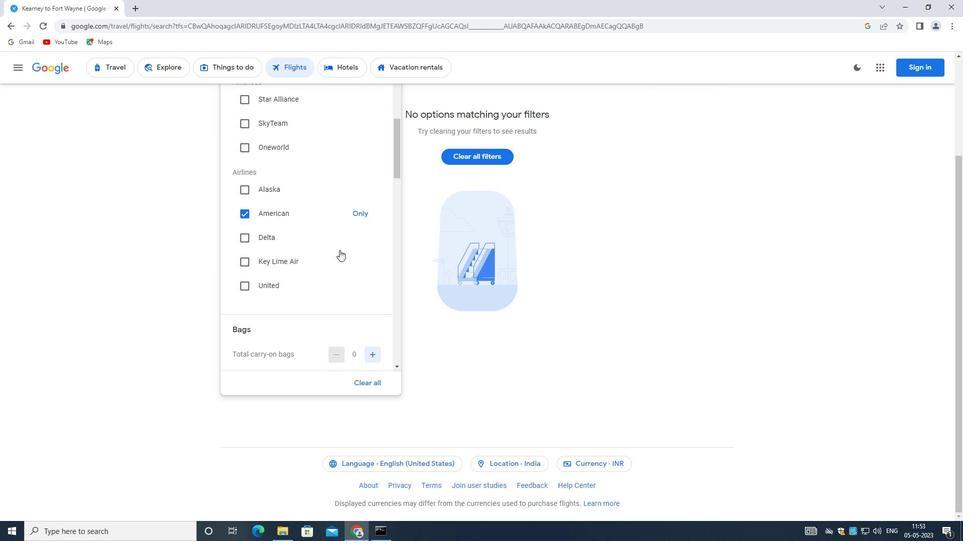 
Action: Mouse moved to (372, 279)
Screenshot: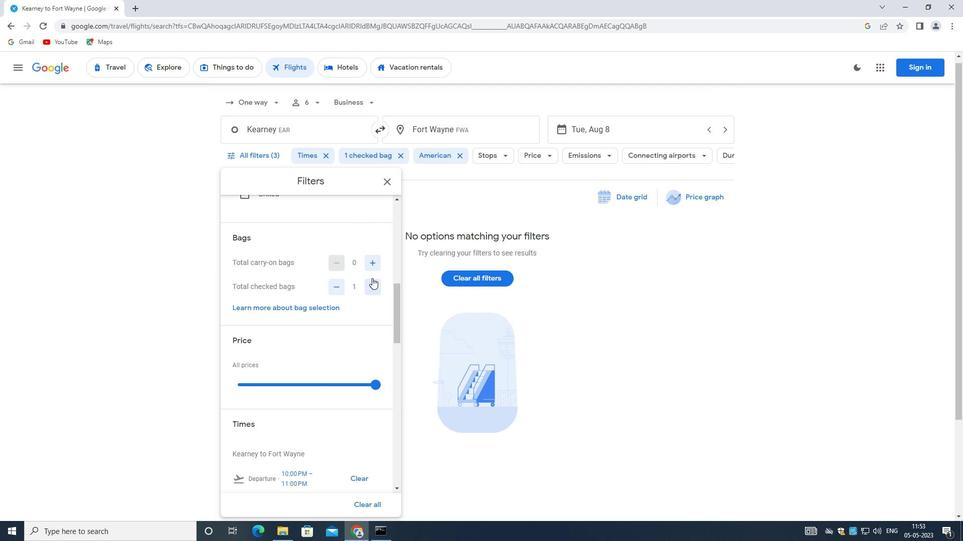 
Action: Mouse pressed left at (372, 279)
Screenshot: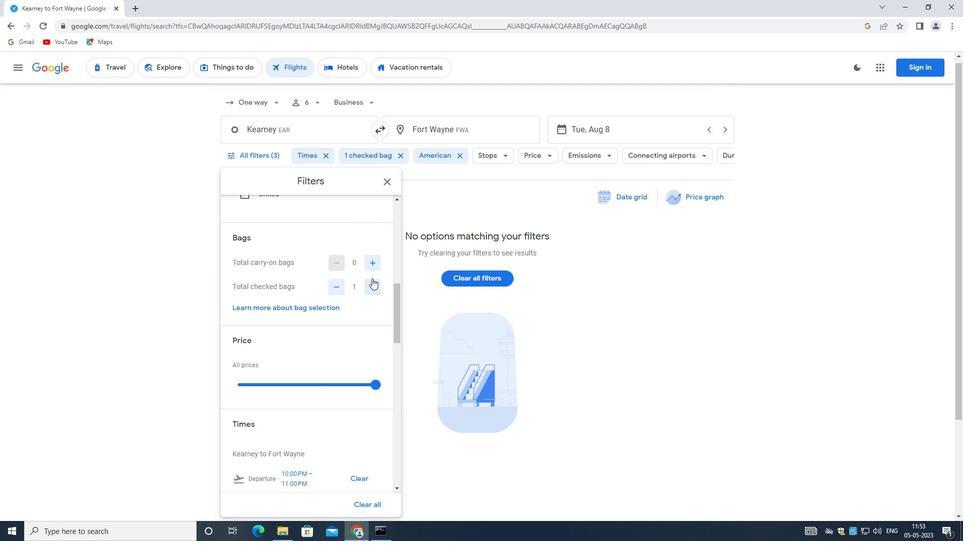 
Action: Mouse moved to (372, 279)
Screenshot: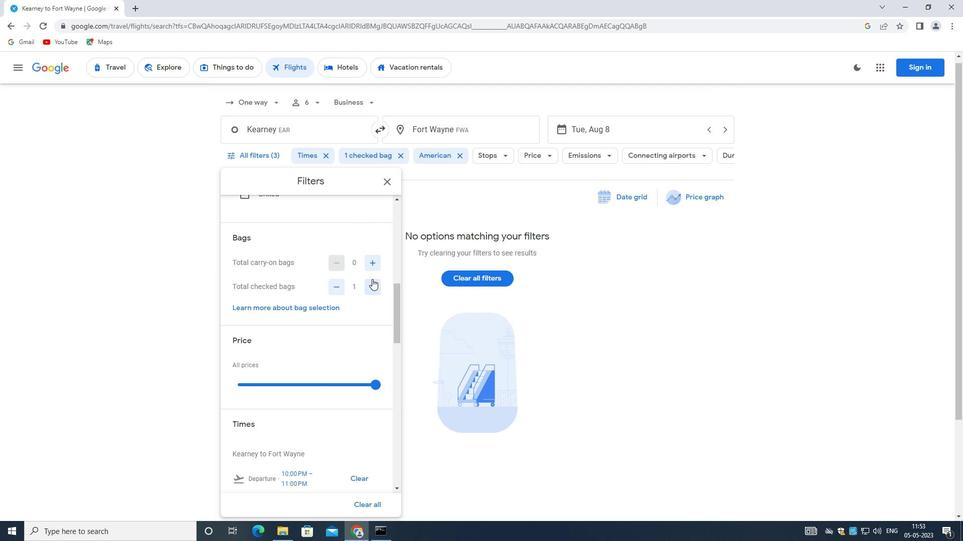 
Action: Mouse pressed left at (372, 279)
Screenshot: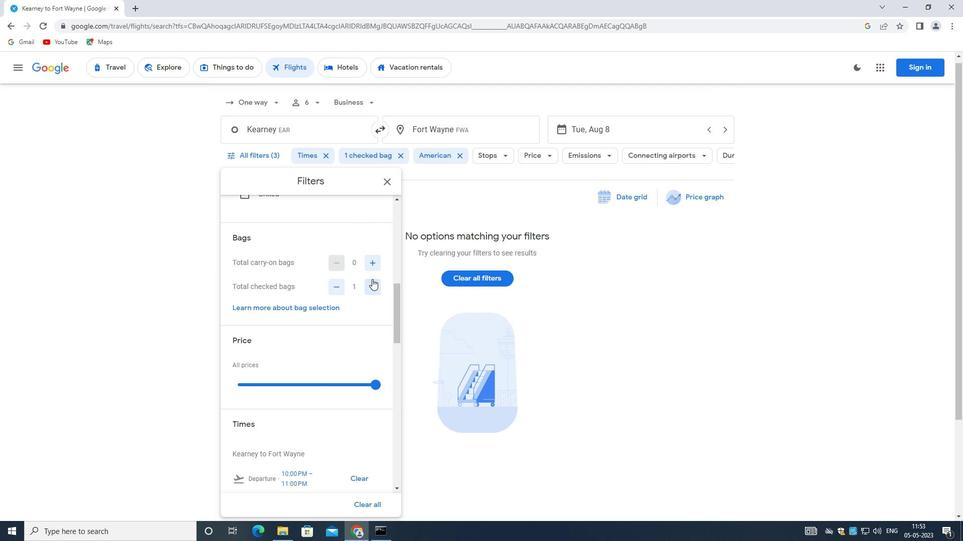 
Action: Mouse pressed left at (372, 279)
Screenshot: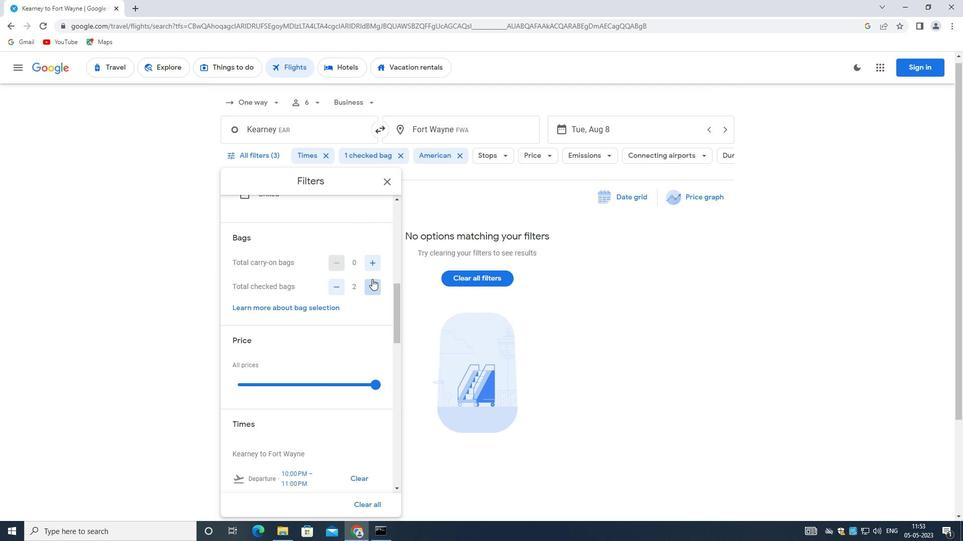 
Action: Mouse moved to (372, 276)
Screenshot: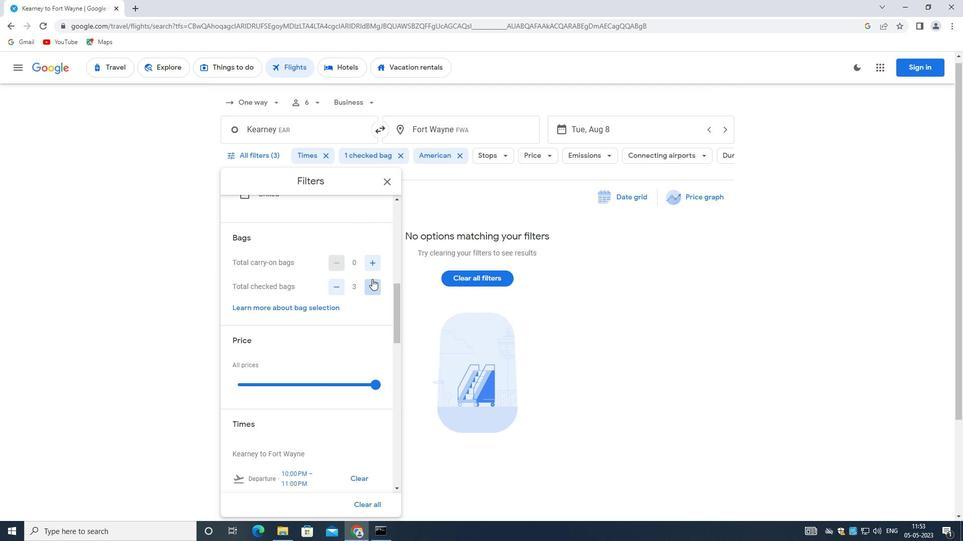 
Action: Mouse pressed left at (372, 276)
Screenshot: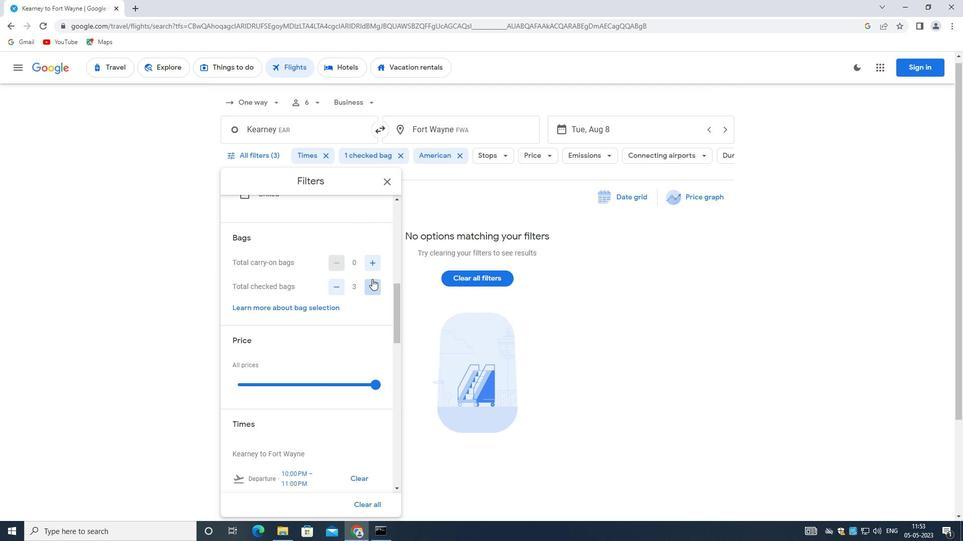 
Action: Mouse moved to (372, 283)
Screenshot: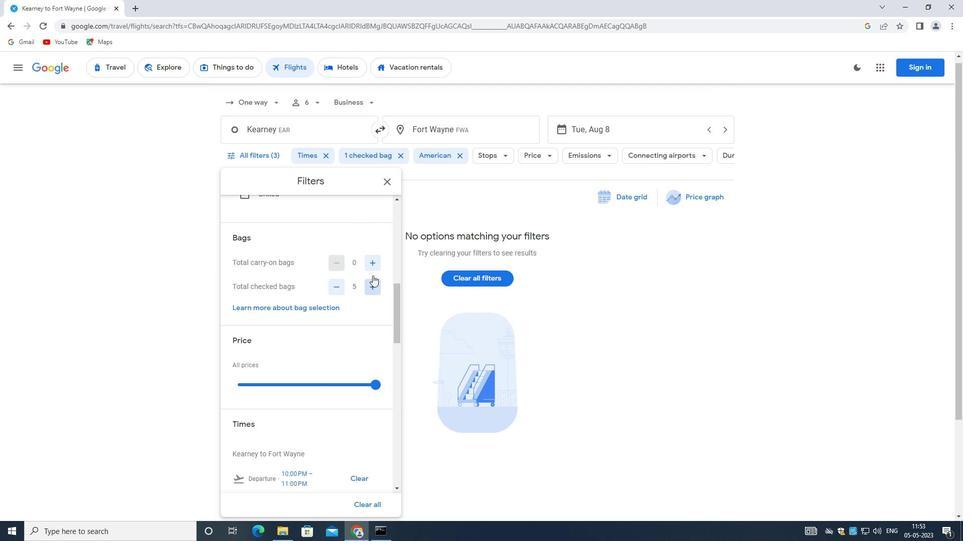 
Action: Mouse pressed left at (372, 283)
Screenshot: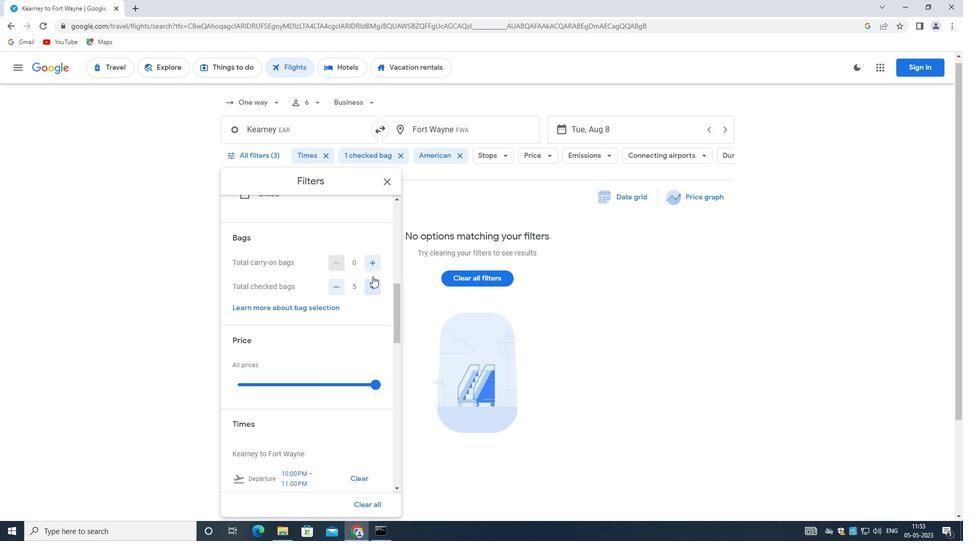 
Action: Mouse pressed left at (372, 283)
Screenshot: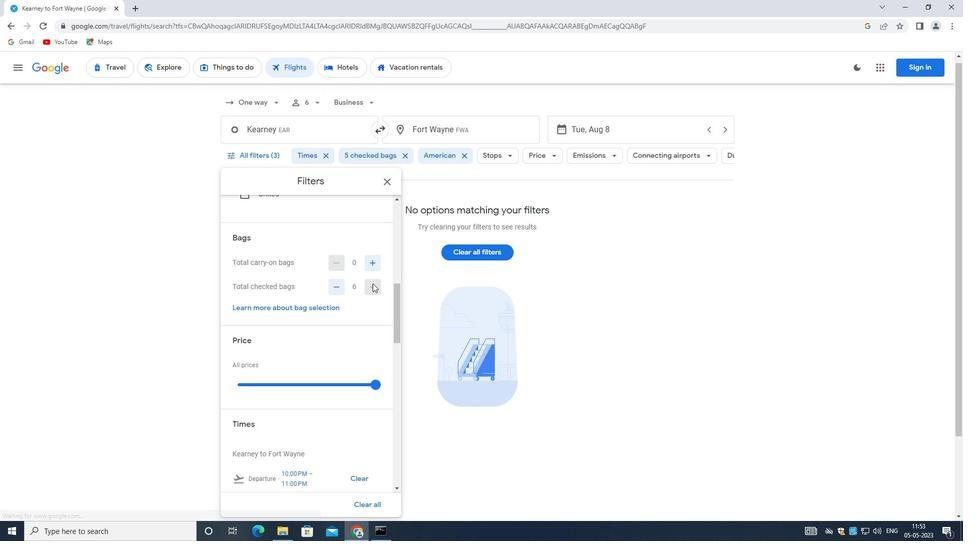 
Action: Mouse moved to (339, 295)
Screenshot: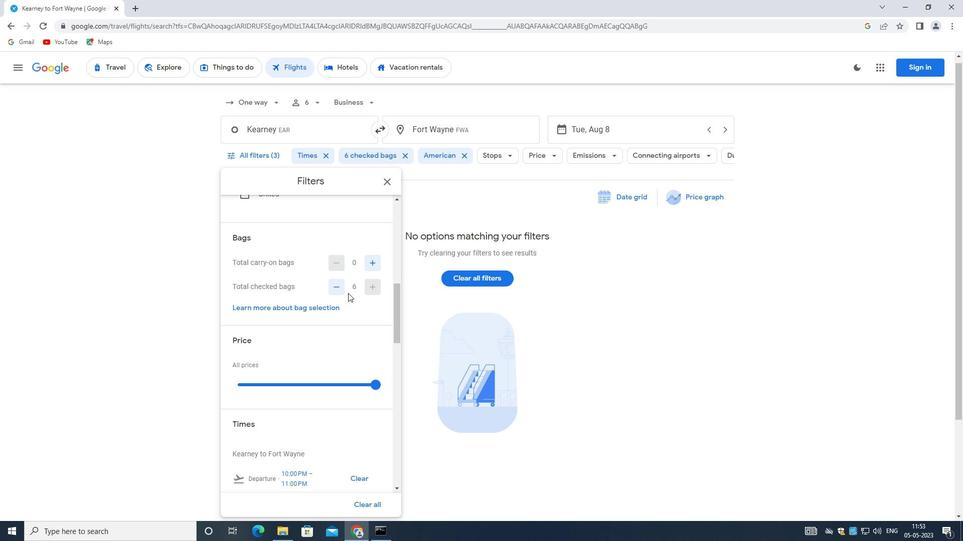 
Action: Mouse scrolled (339, 295) with delta (0, 0)
Screenshot: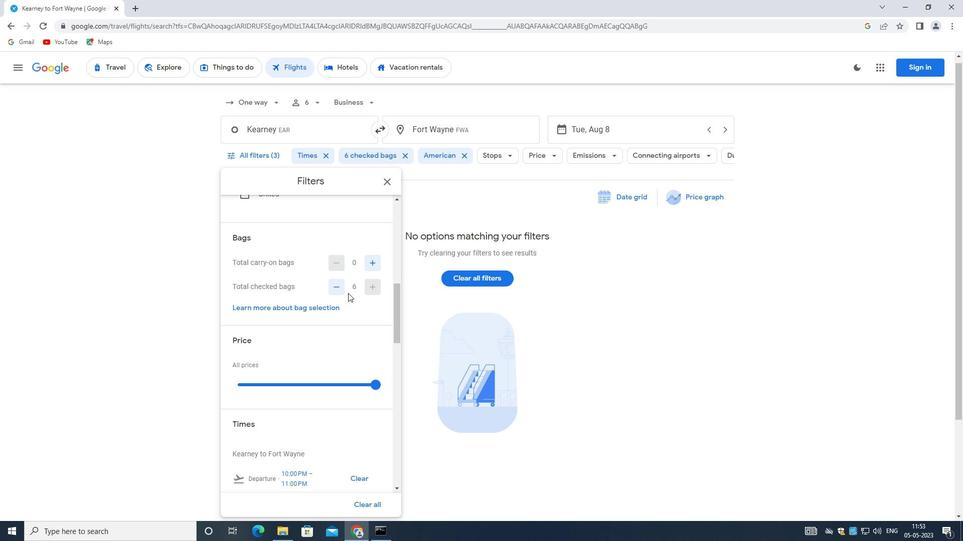 
Action: Mouse moved to (339, 296)
Screenshot: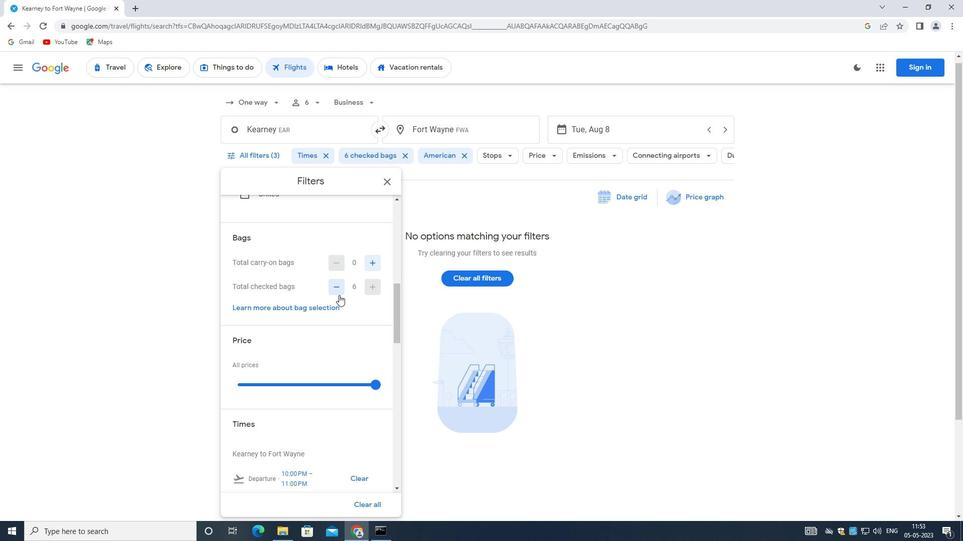 
Action: Mouse scrolled (339, 296) with delta (0, 0)
Screenshot: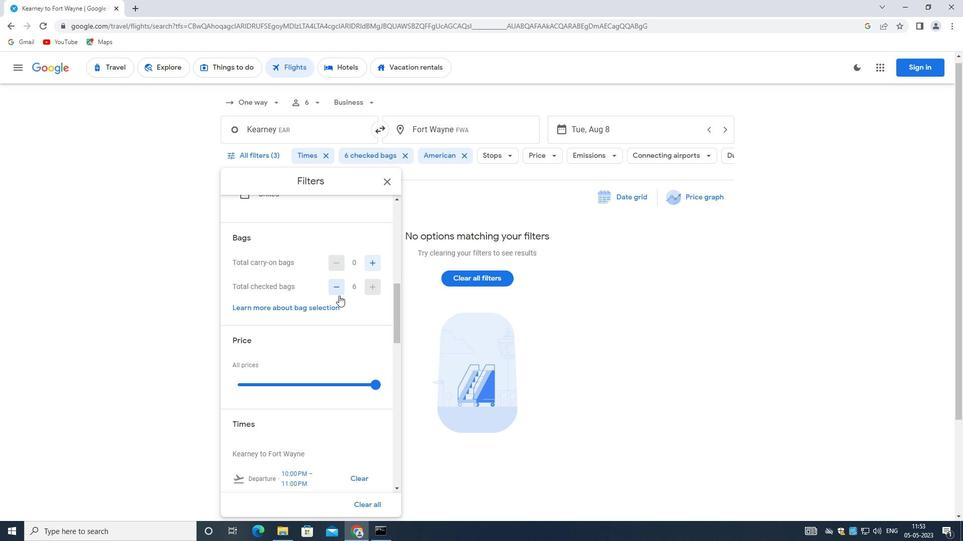 
Action: Mouse moved to (377, 283)
Screenshot: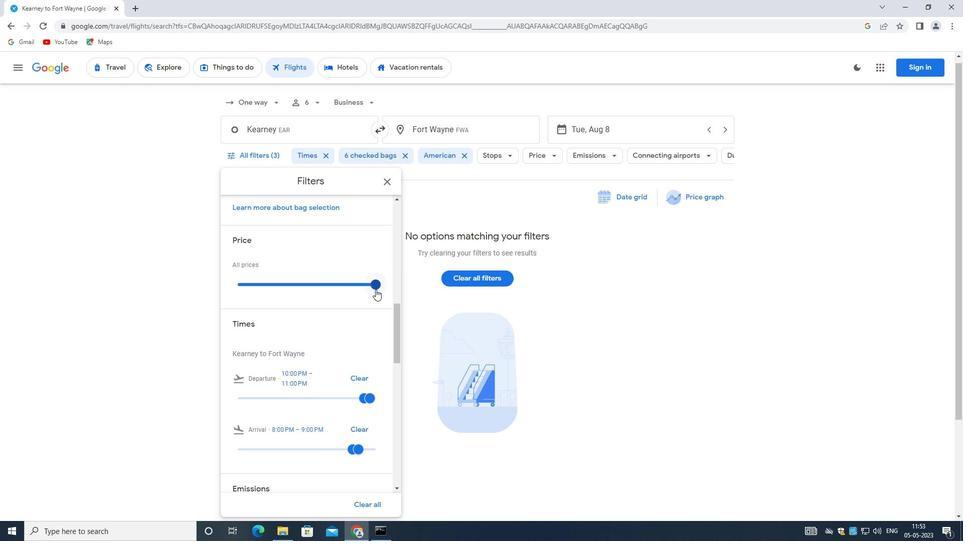 
Action: Mouse pressed left at (377, 283)
Screenshot: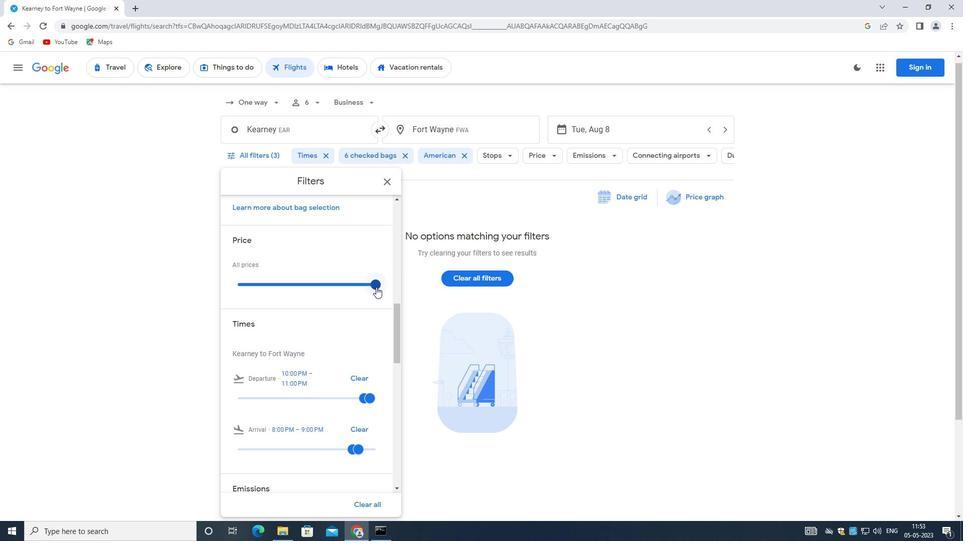 
Action: Mouse moved to (355, 309)
Screenshot: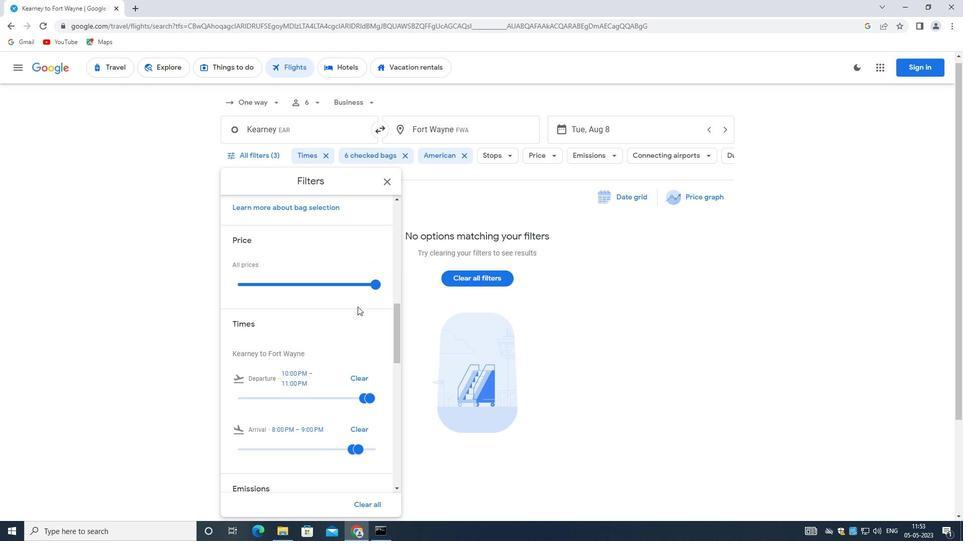 
Action: Mouse scrolled (355, 309) with delta (0, 0)
Screenshot: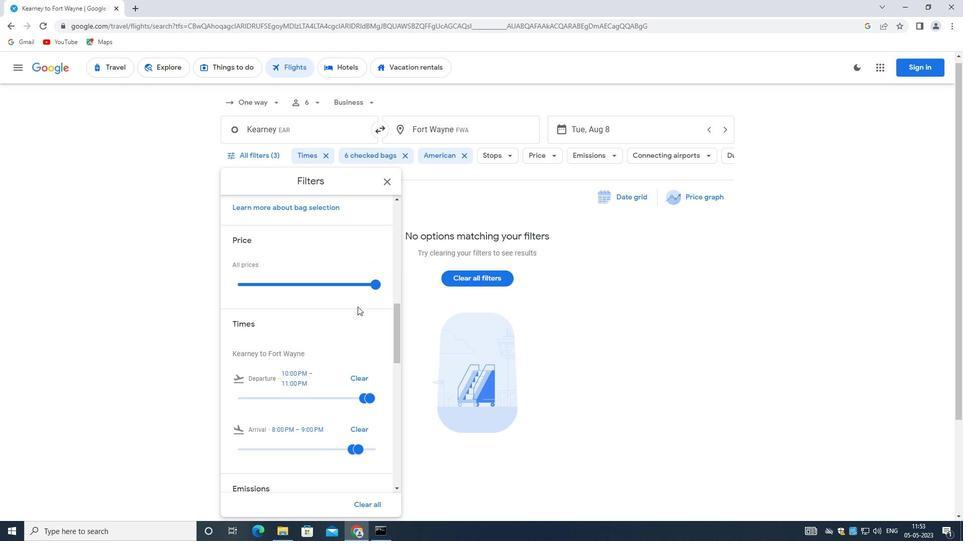 
Action: Mouse moved to (354, 311)
Screenshot: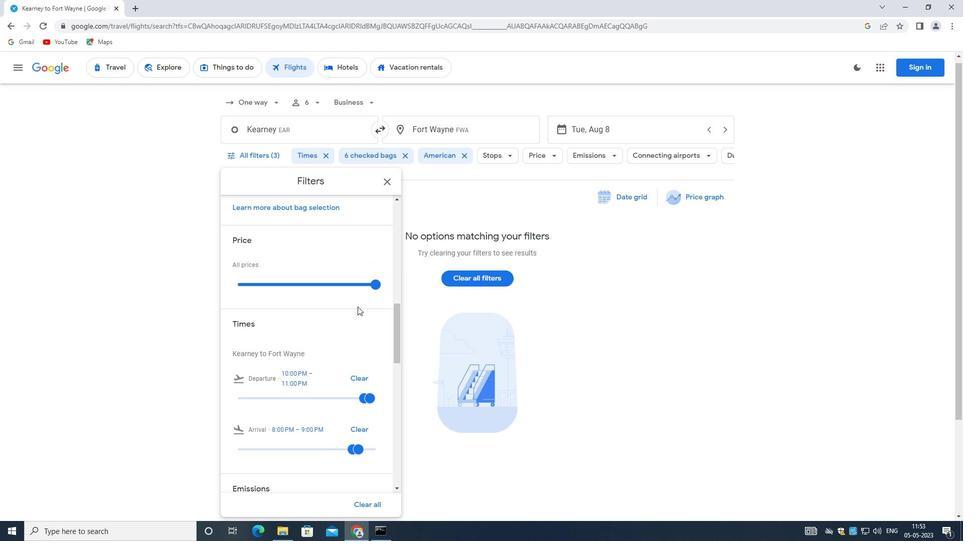 
Action: Mouse scrolled (354, 311) with delta (0, 0)
Screenshot: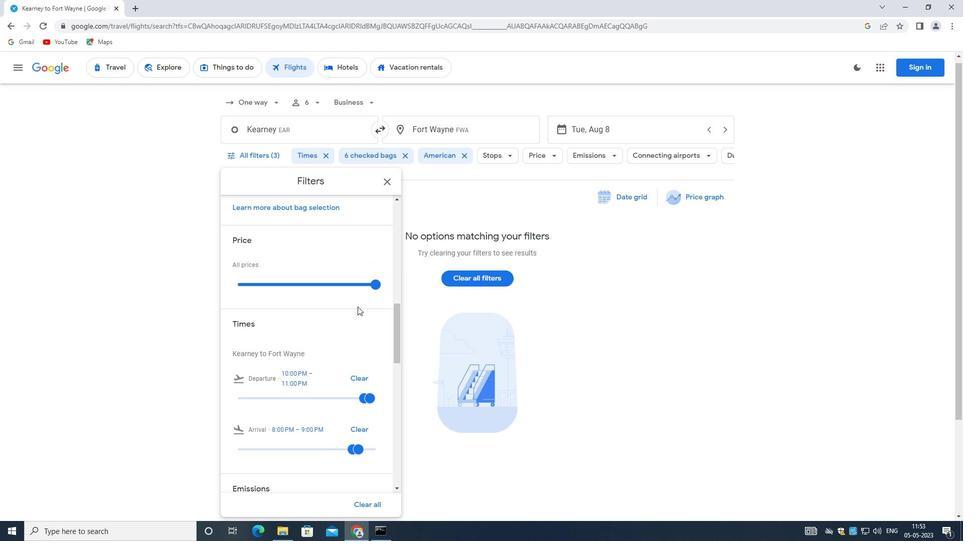
Action: Mouse moved to (370, 299)
Screenshot: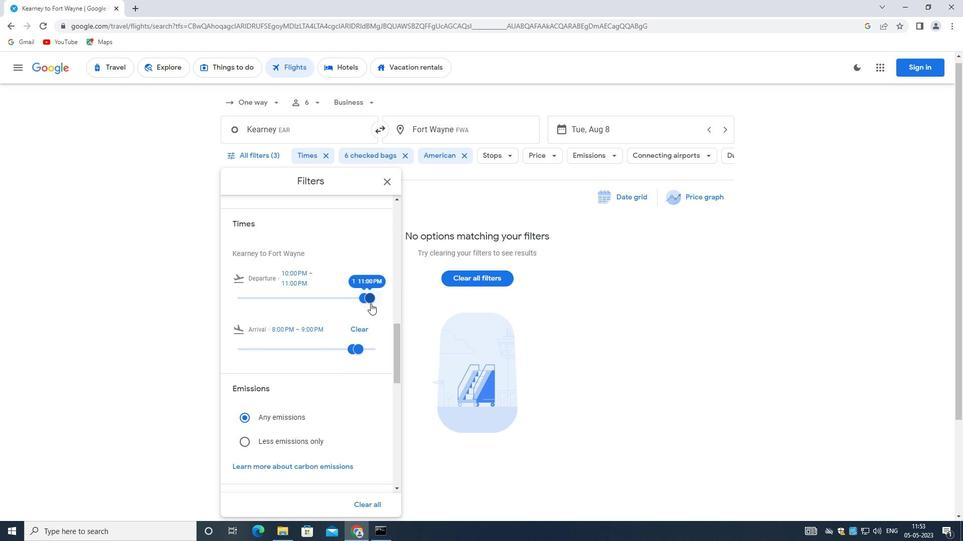 
Action: Mouse pressed left at (370, 299)
Screenshot: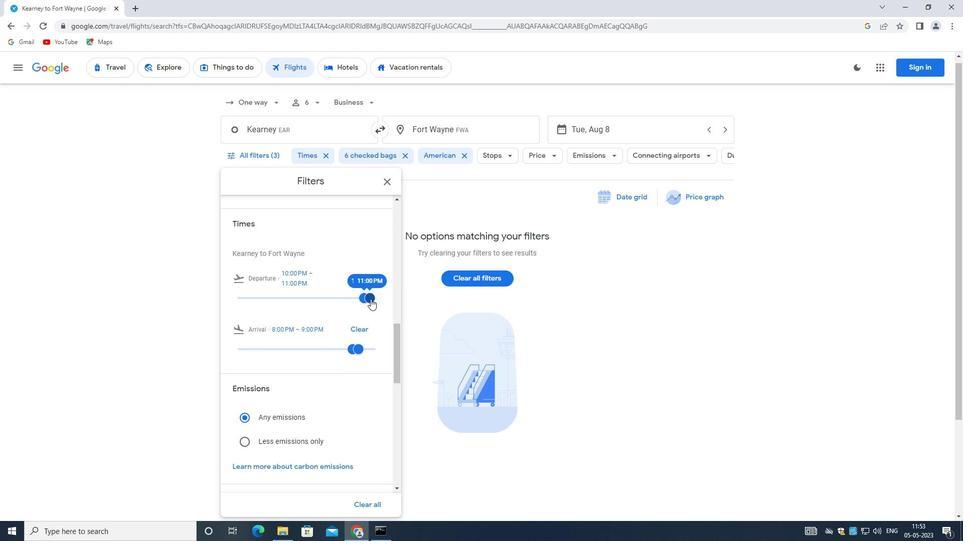
Action: Mouse moved to (362, 298)
Screenshot: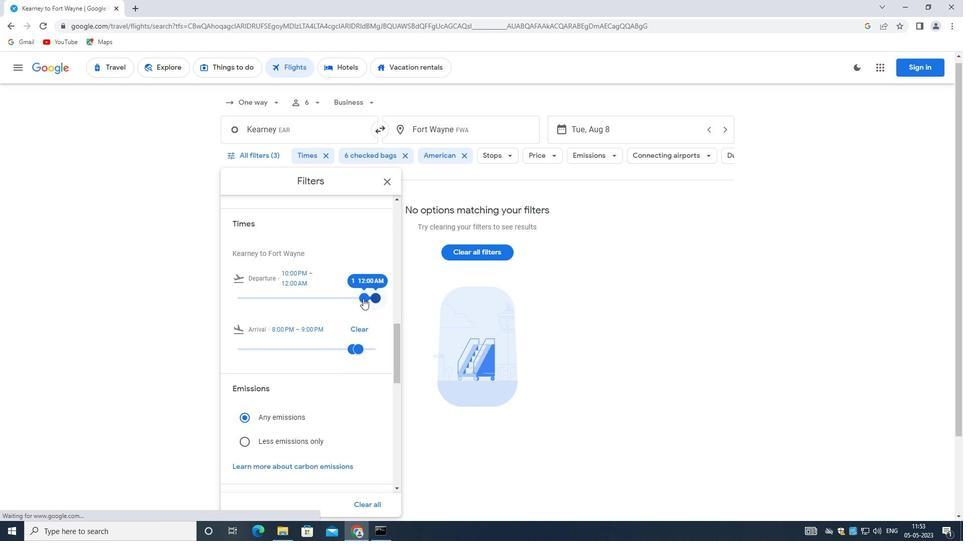 
Action: Mouse pressed left at (362, 298)
Screenshot: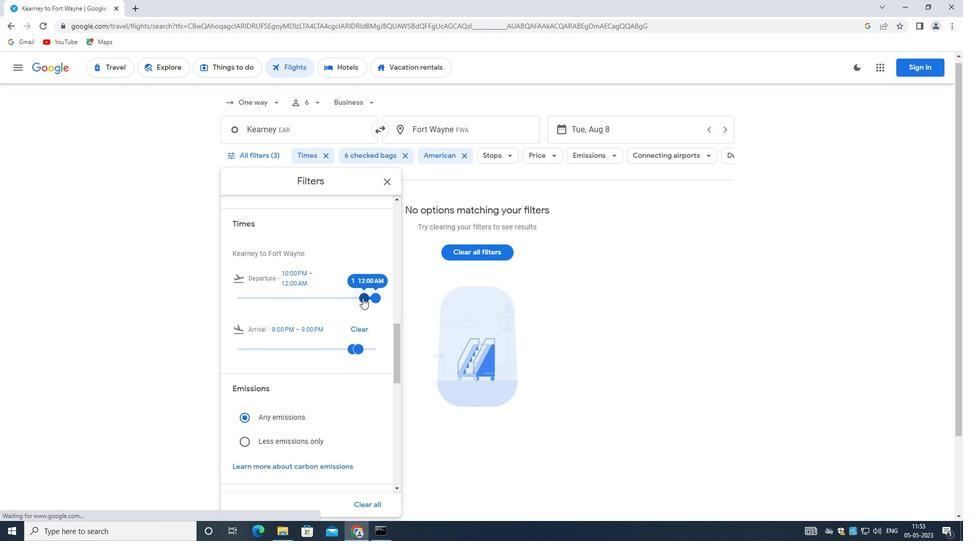 
Action: Mouse moved to (372, 296)
Screenshot: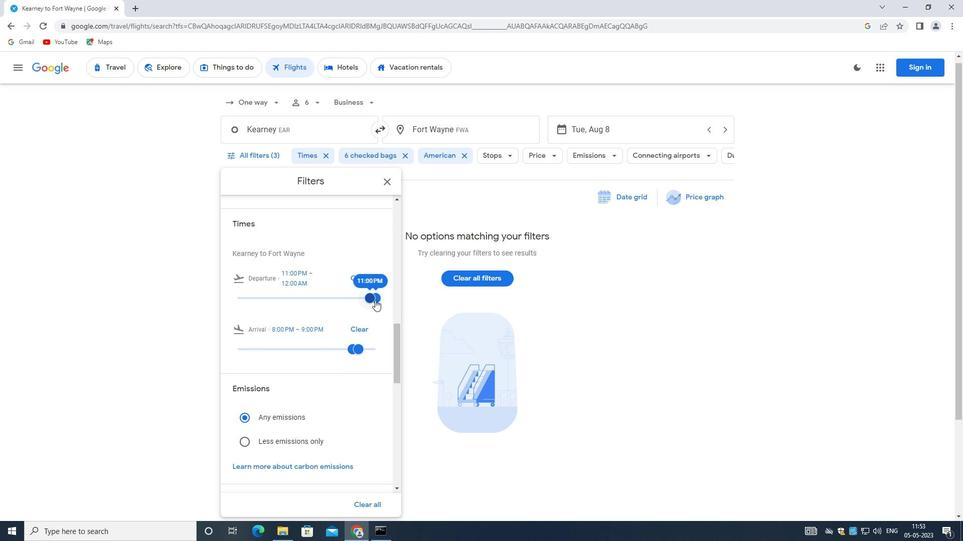 
Action: Mouse pressed left at (372, 296)
Screenshot: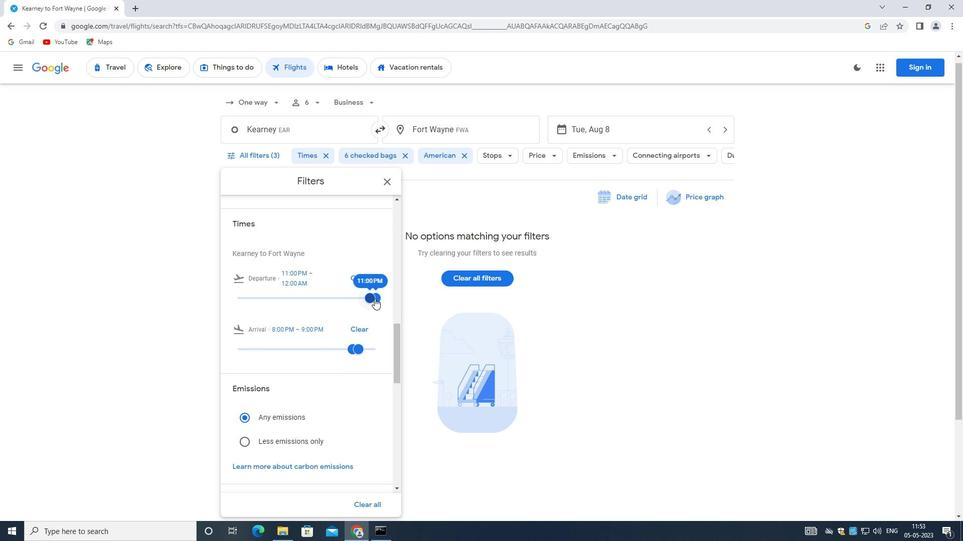 
Action: Mouse moved to (376, 296)
Screenshot: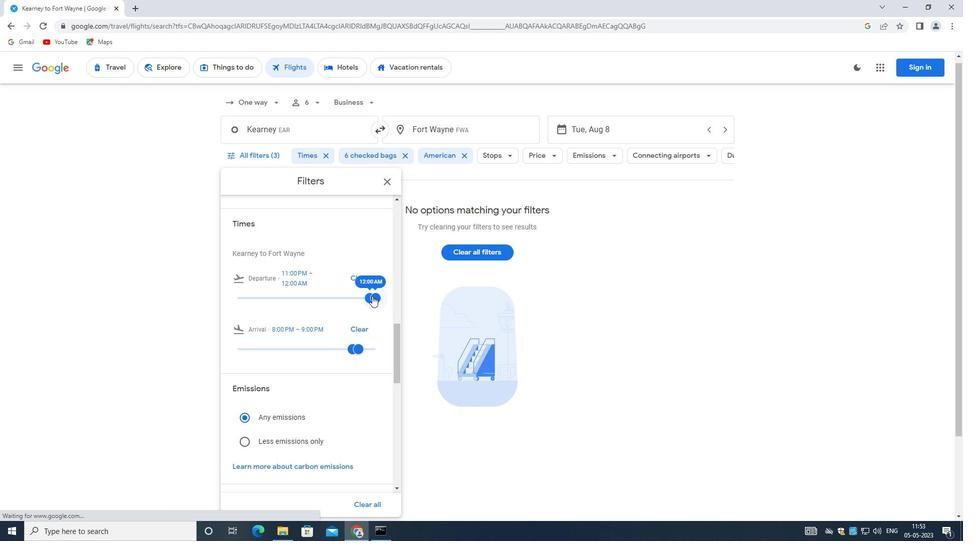 
Action: Mouse pressed left at (376, 296)
Screenshot: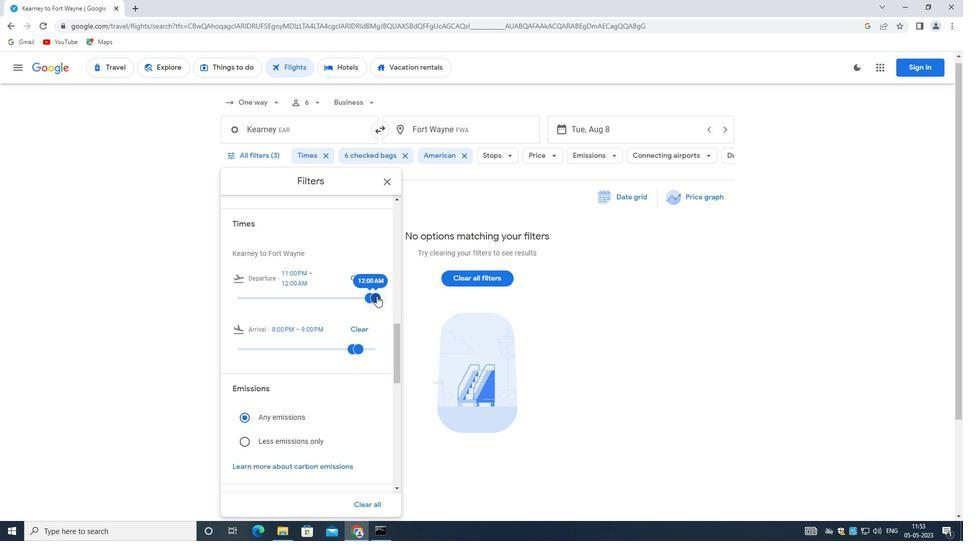 
Action: Mouse pressed left at (376, 296)
Screenshot: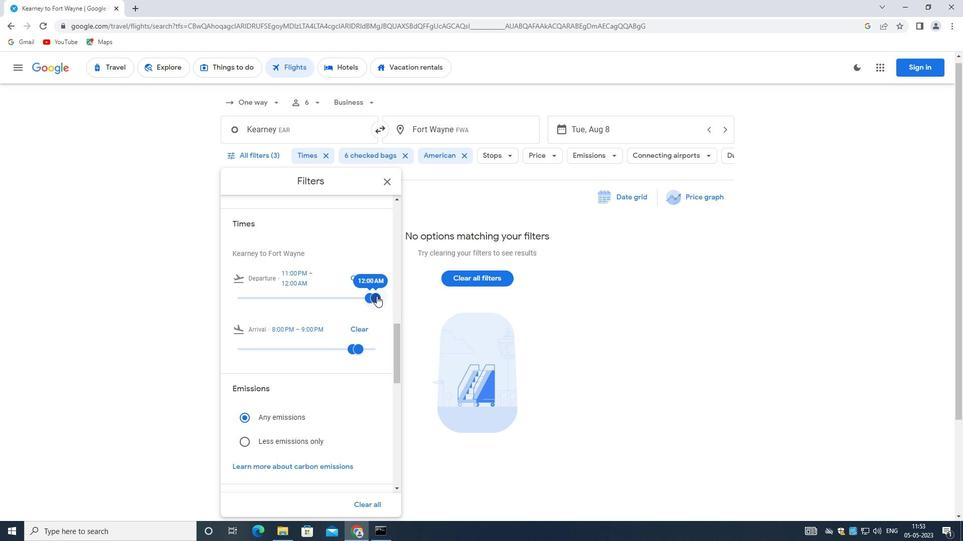 
Action: Mouse moved to (368, 297)
Screenshot: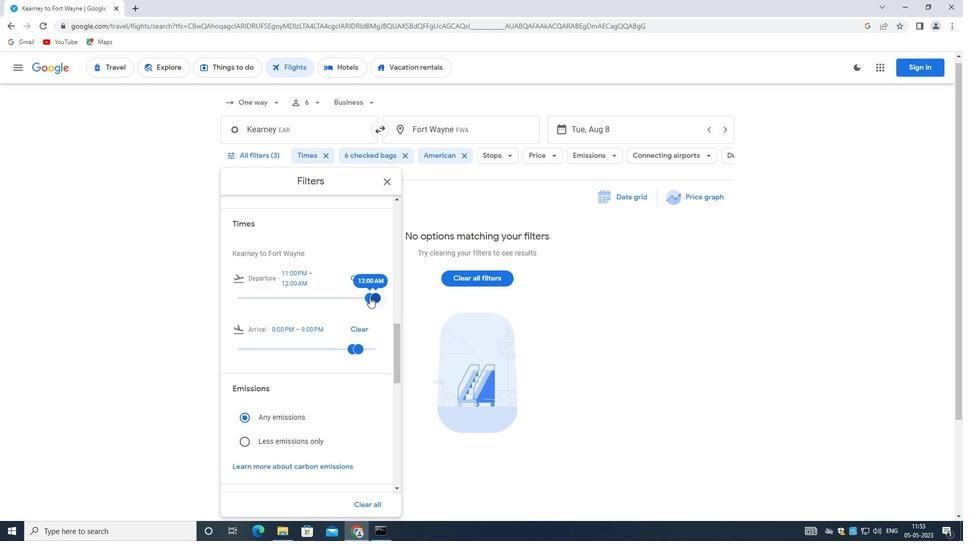 
Action: Mouse pressed left at (368, 297)
Screenshot: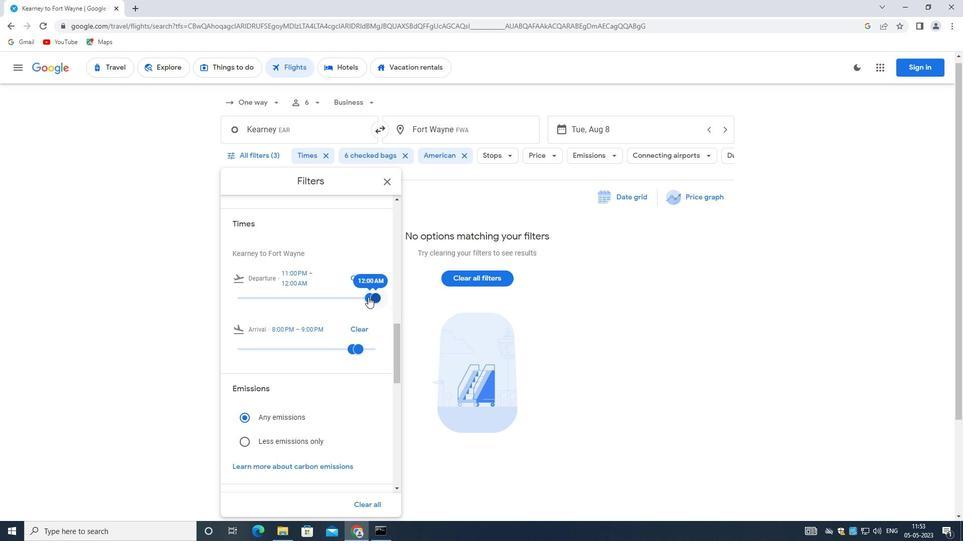 
Action: Mouse moved to (375, 298)
Screenshot: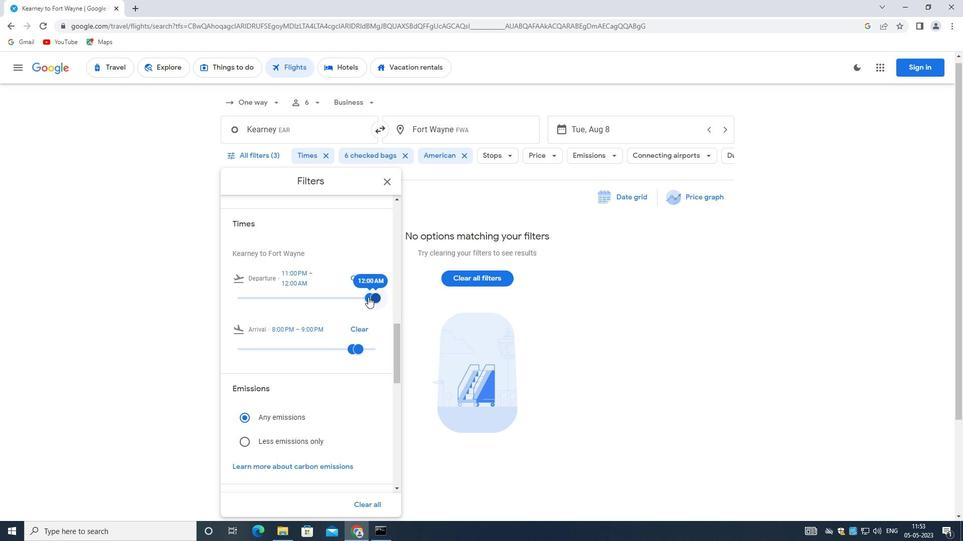 
Action: Mouse pressed left at (375, 298)
Screenshot: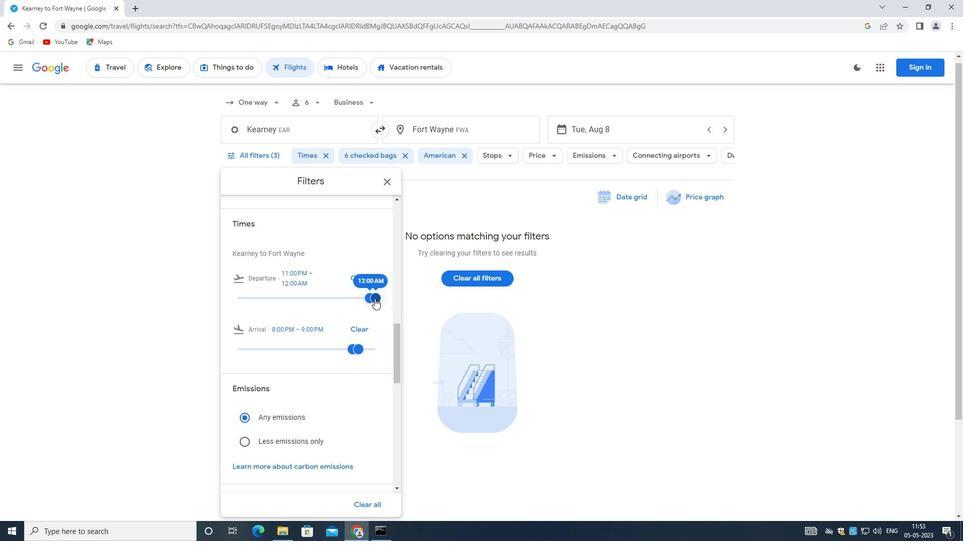 
Action: Mouse moved to (374, 298)
Screenshot: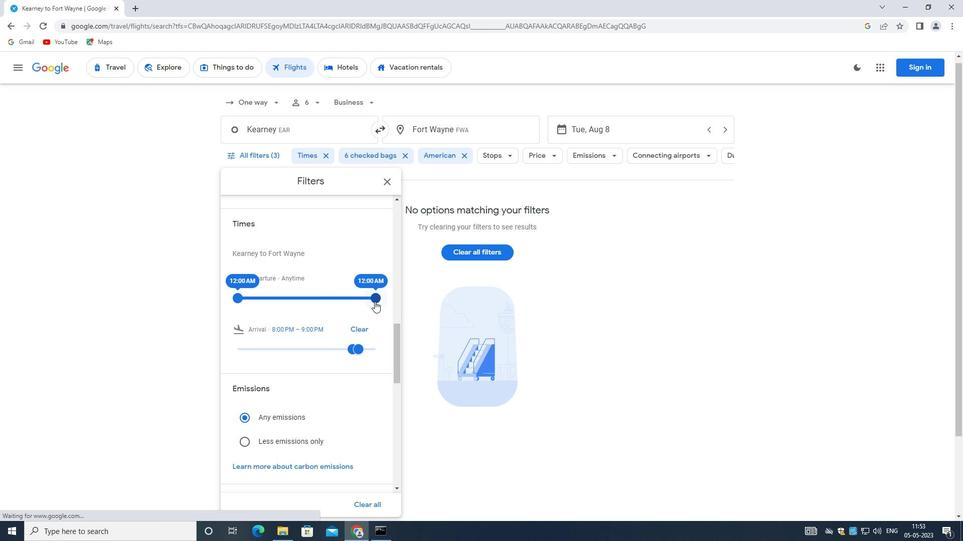 
Action: Mouse pressed left at (374, 298)
Screenshot: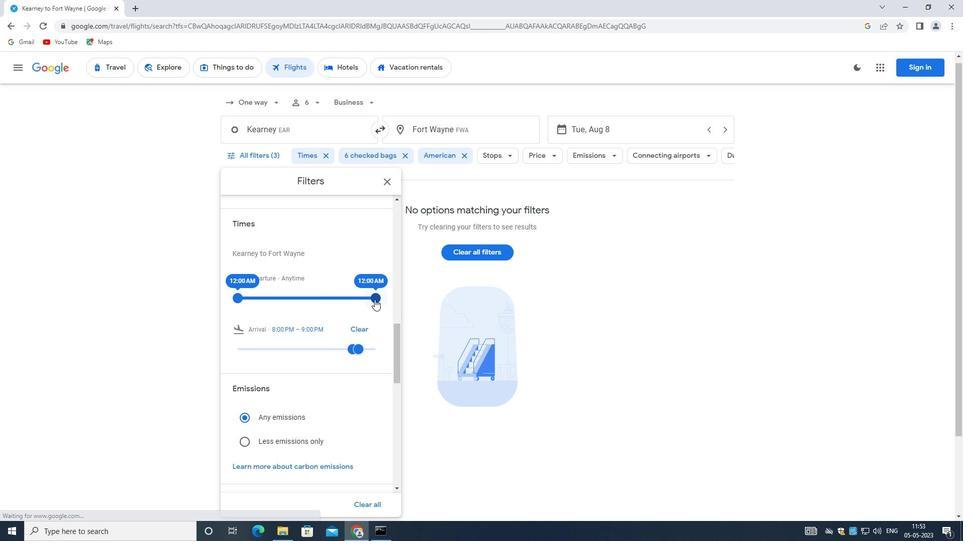 
Action: Mouse moved to (301, 298)
Screenshot: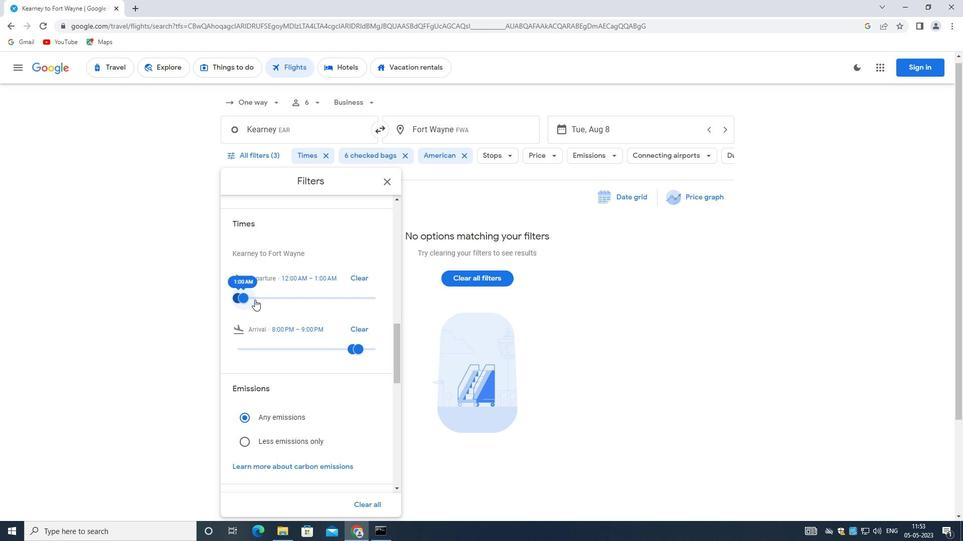 
Action: Mouse scrolled (301, 297) with delta (0, 0)
Screenshot: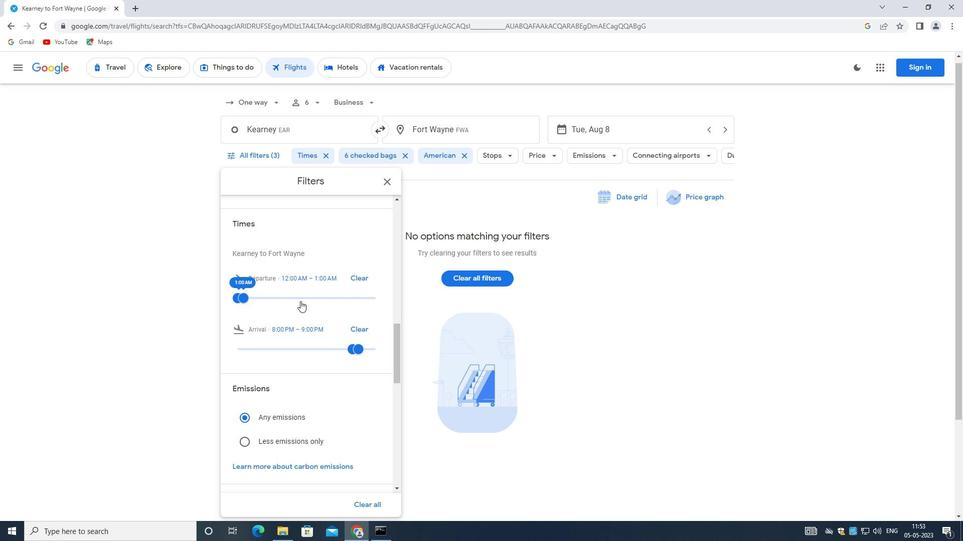 
Action: Mouse scrolled (301, 297) with delta (0, 0)
Screenshot: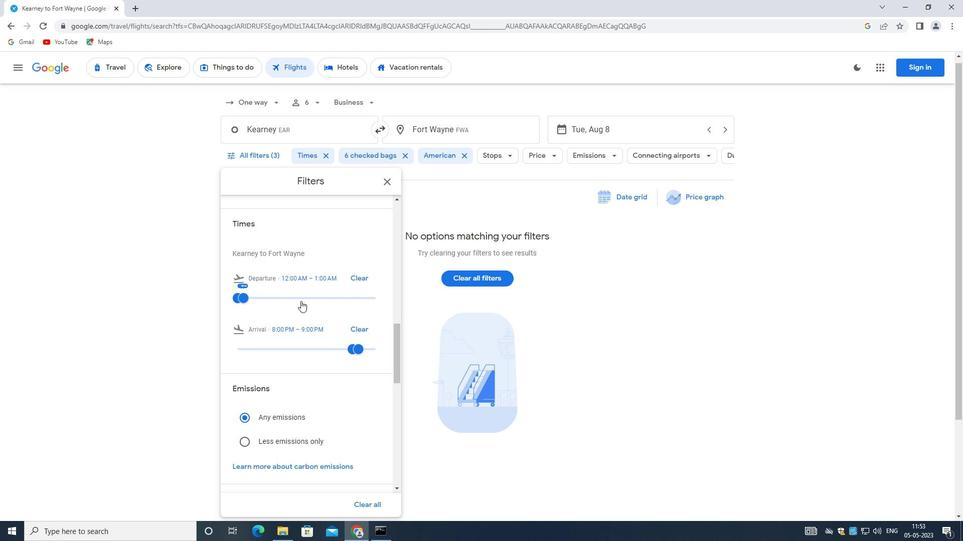 
Action: Mouse scrolled (301, 297) with delta (0, 0)
Screenshot: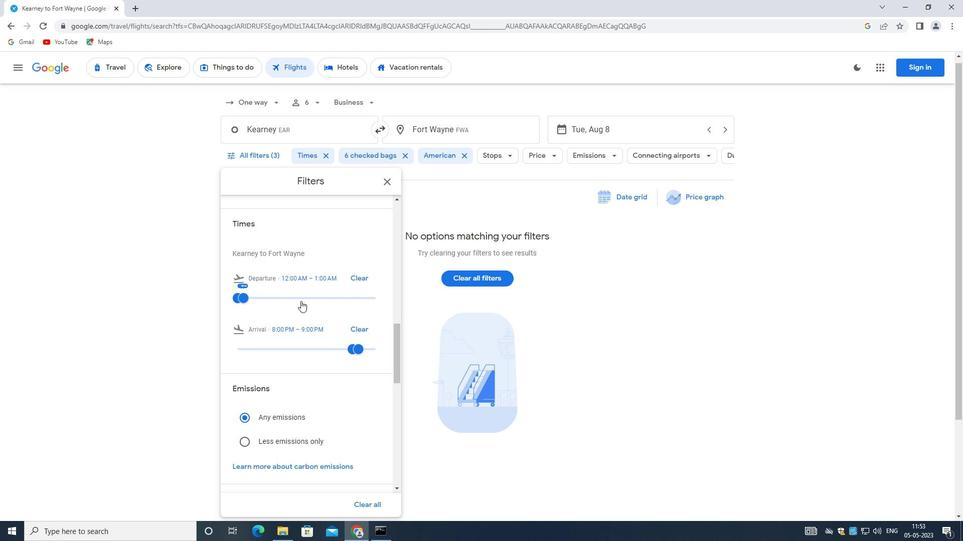 
Action: Mouse scrolled (301, 297) with delta (0, 0)
Screenshot: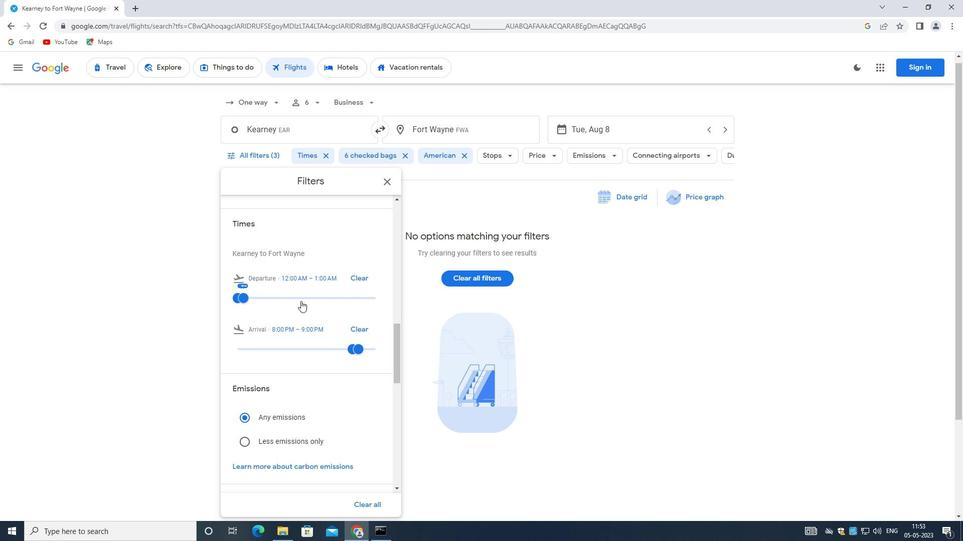 
Action: Mouse scrolled (301, 297) with delta (0, 0)
Screenshot: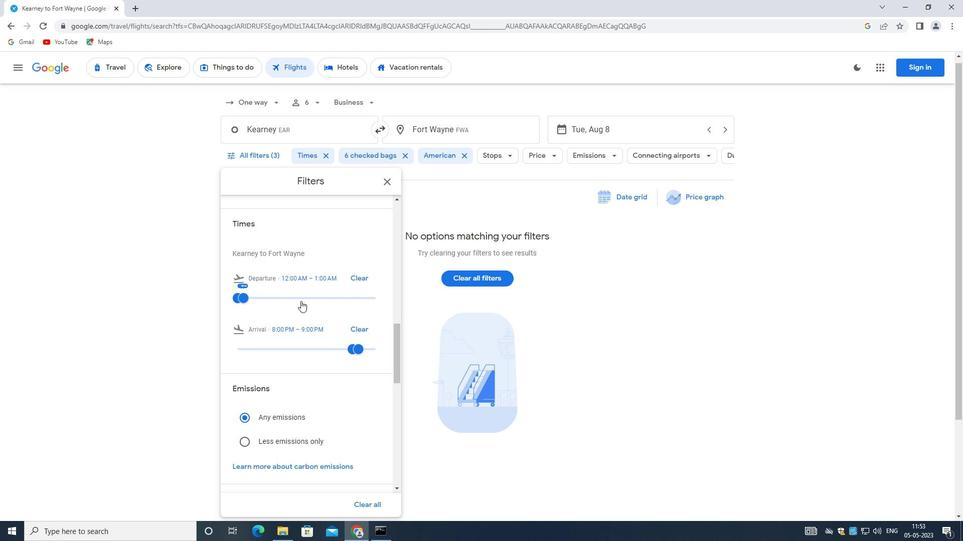 
Action: Mouse moved to (301, 297)
Screenshot: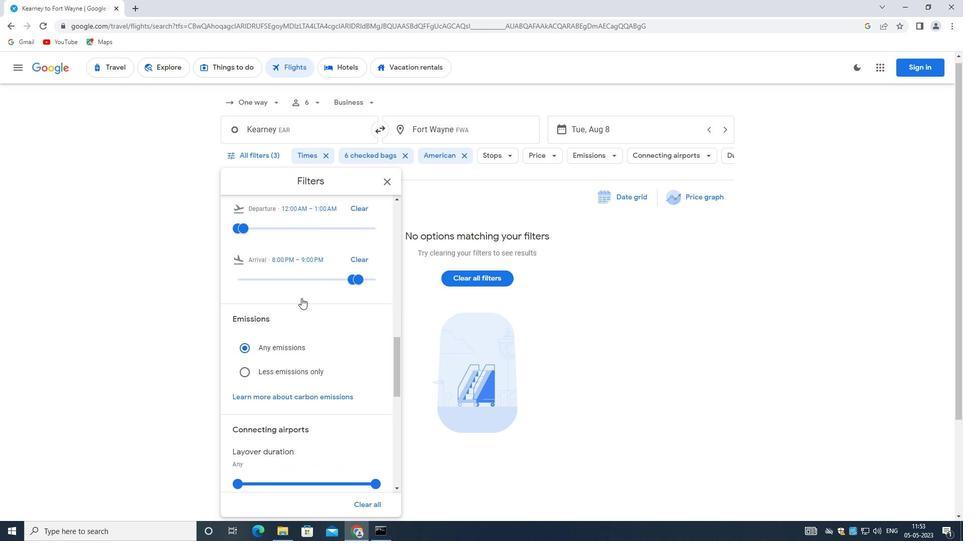 
Action: Mouse scrolled (301, 296) with delta (0, 0)
Screenshot: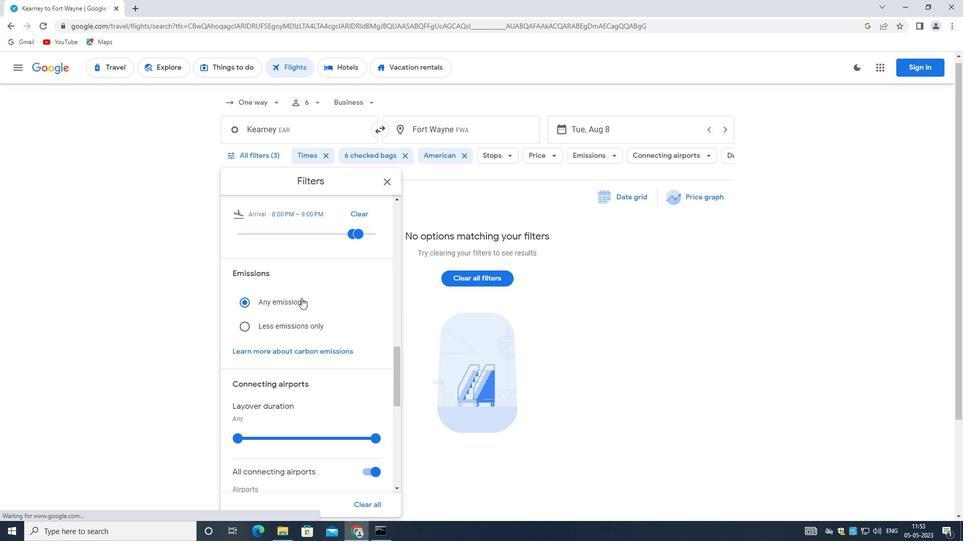 
Action: Mouse scrolled (301, 296) with delta (0, 0)
Screenshot: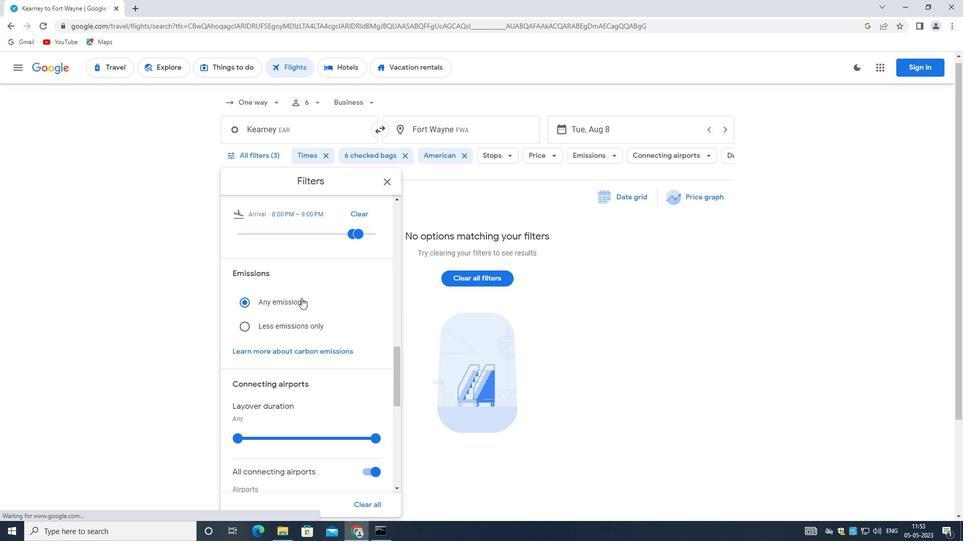 
Action: Mouse scrolled (301, 296) with delta (0, 0)
Screenshot: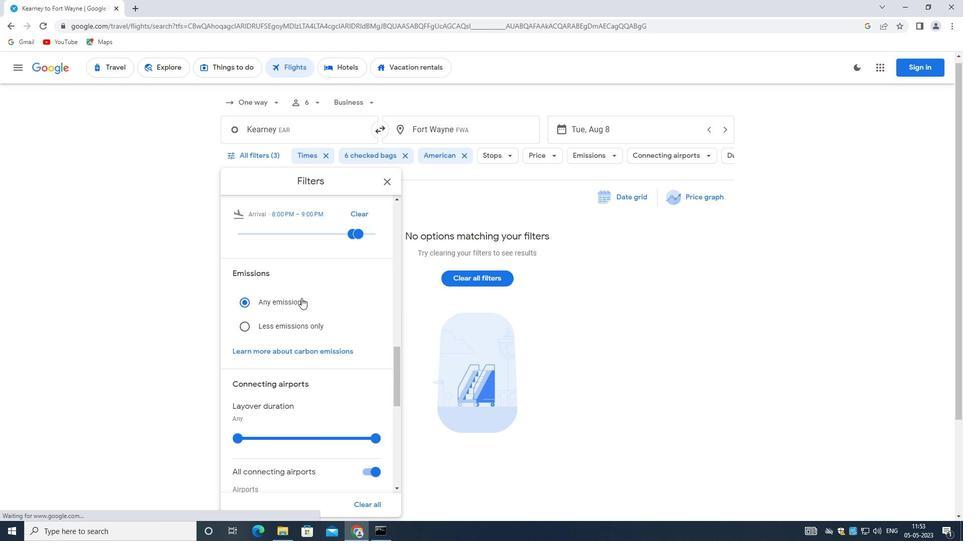 
Action: Mouse scrolled (301, 296) with delta (0, 0)
Screenshot: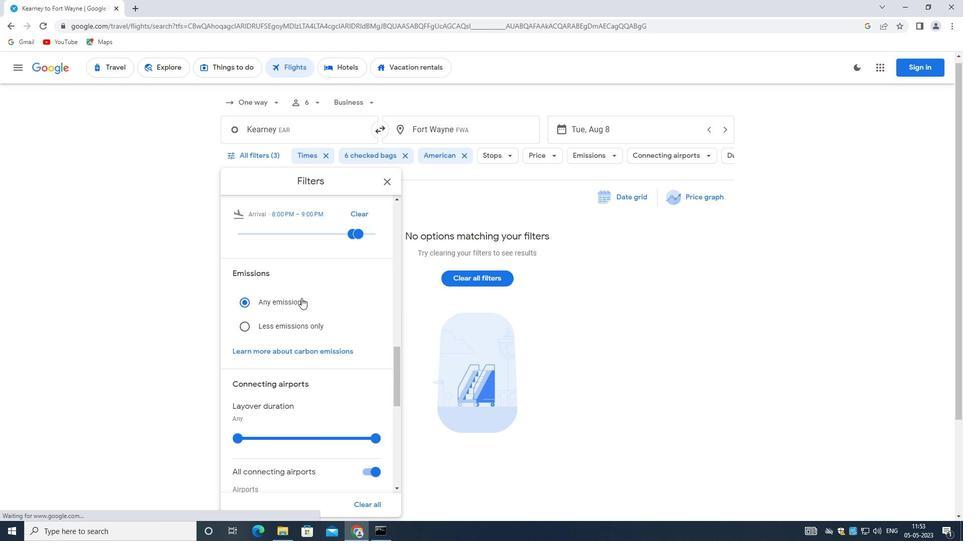
Action: Mouse scrolled (301, 296) with delta (0, 0)
Screenshot: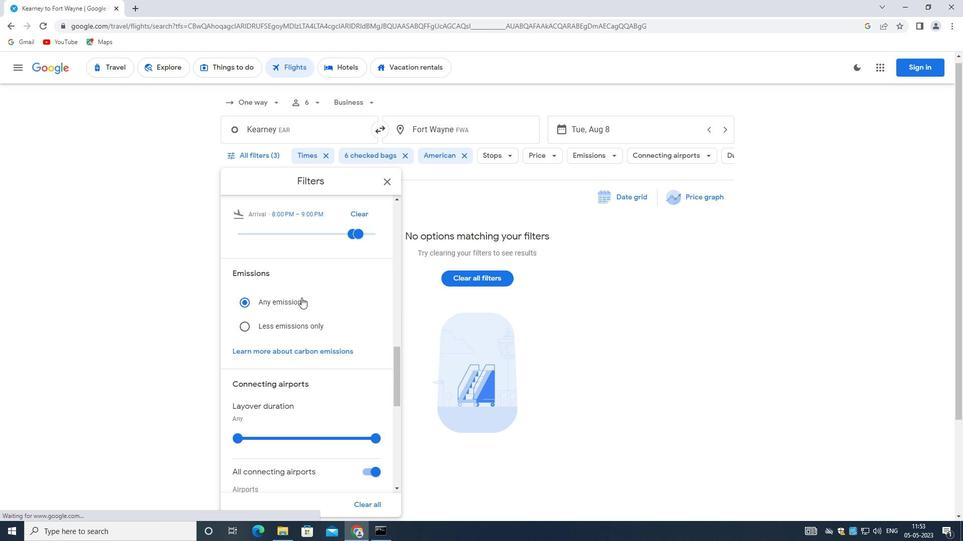 
Action: Mouse moved to (301, 297)
Screenshot: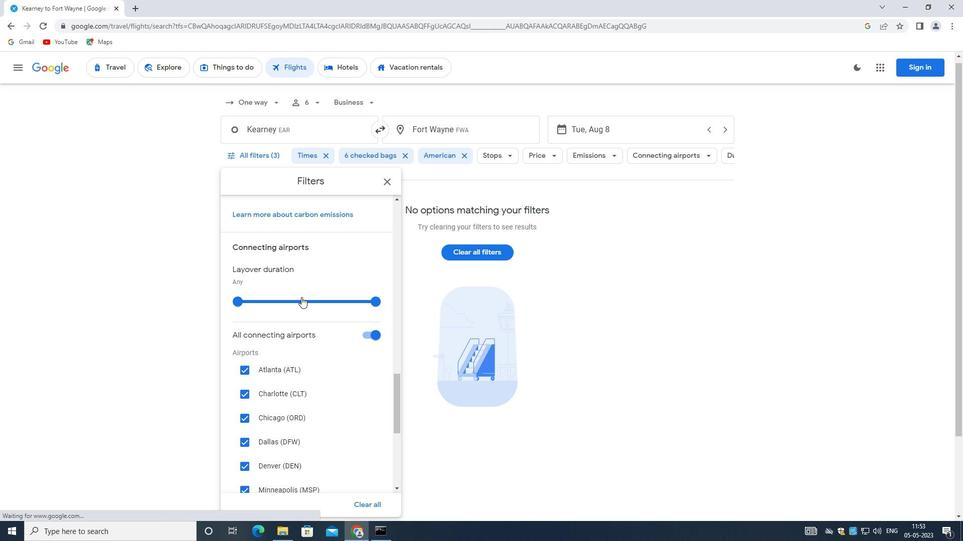 
Action: Mouse scrolled (301, 296) with delta (0, 0)
Screenshot: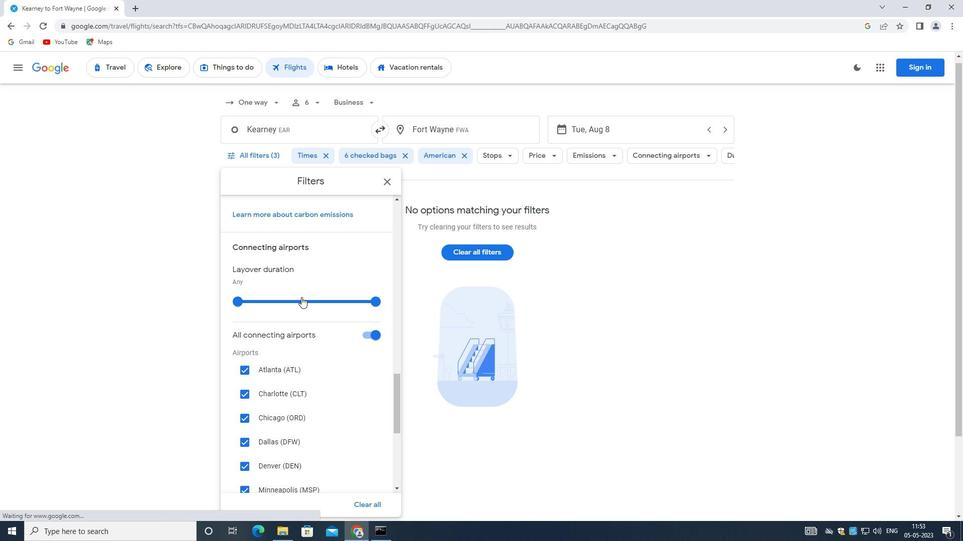 
Action: Mouse moved to (301, 300)
Screenshot: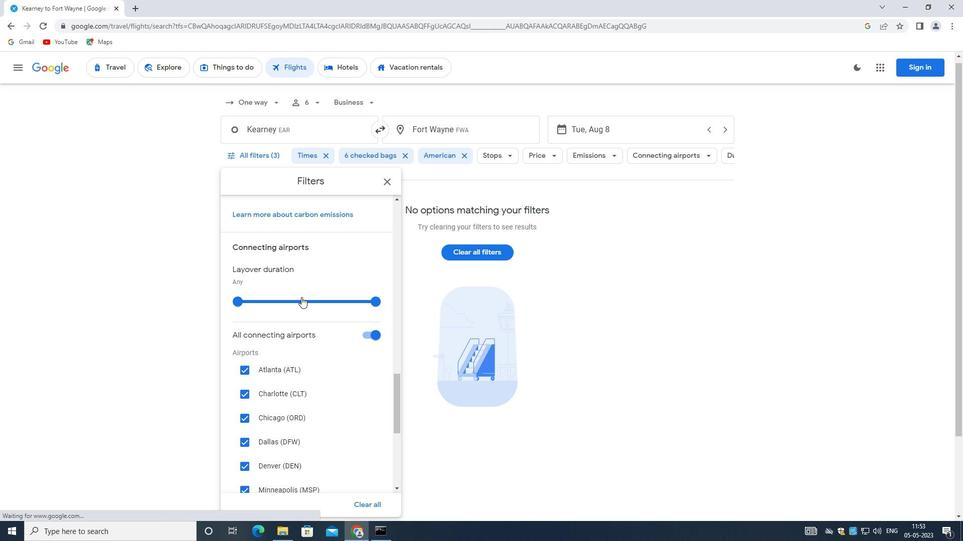 
Action: Mouse scrolled (301, 299) with delta (0, 0)
Screenshot: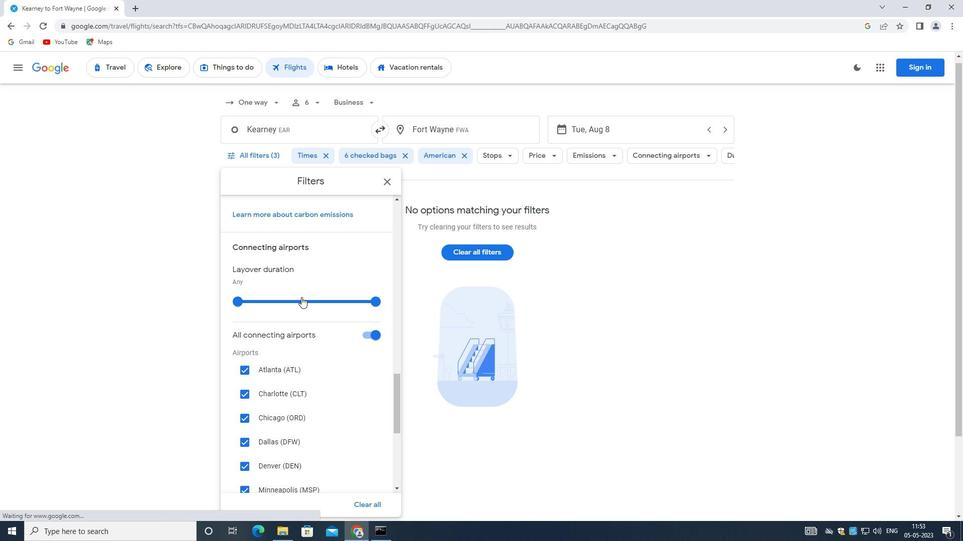 
Action: Mouse moved to (301, 300)
Screenshot: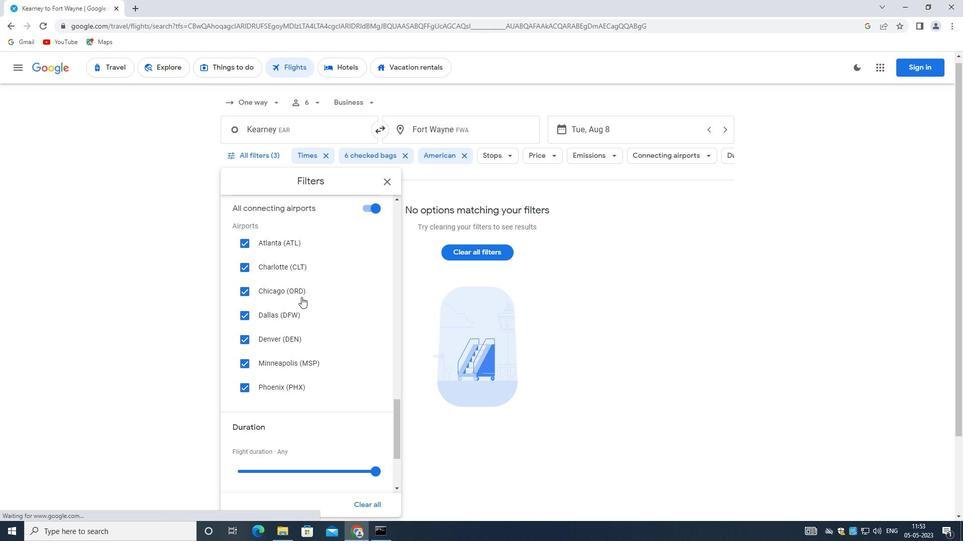 
Action: Mouse scrolled (301, 300) with delta (0, 0)
Screenshot: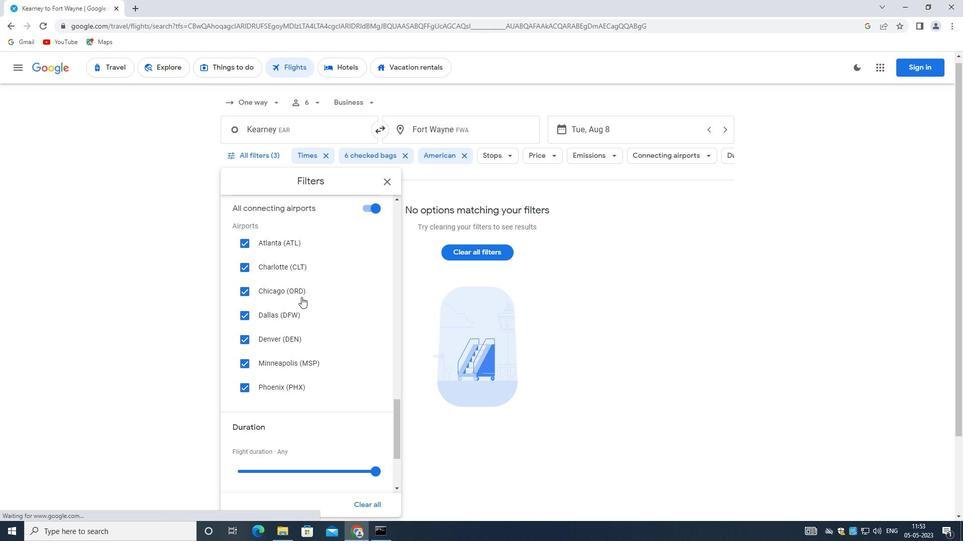 
Action: Mouse moved to (301, 304)
Screenshot: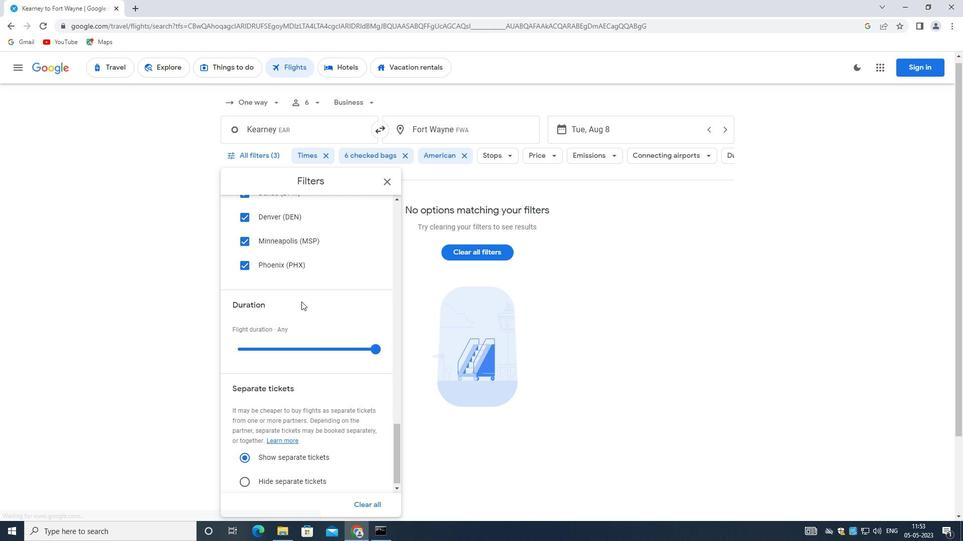 
Action: Mouse scrolled (301, 304) with delta (0, 0)
Screenshot: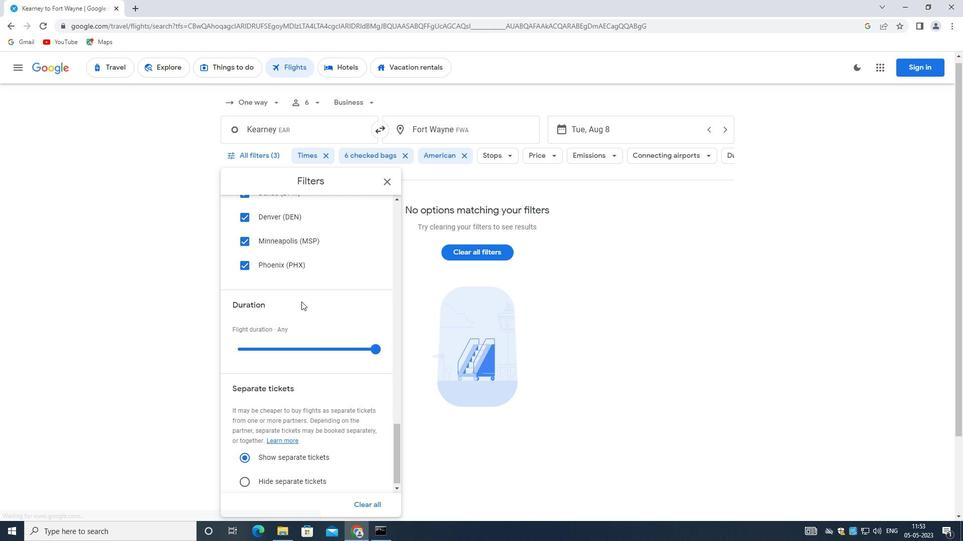 
Action: Mouse moved to (301, 310)
Screenshot: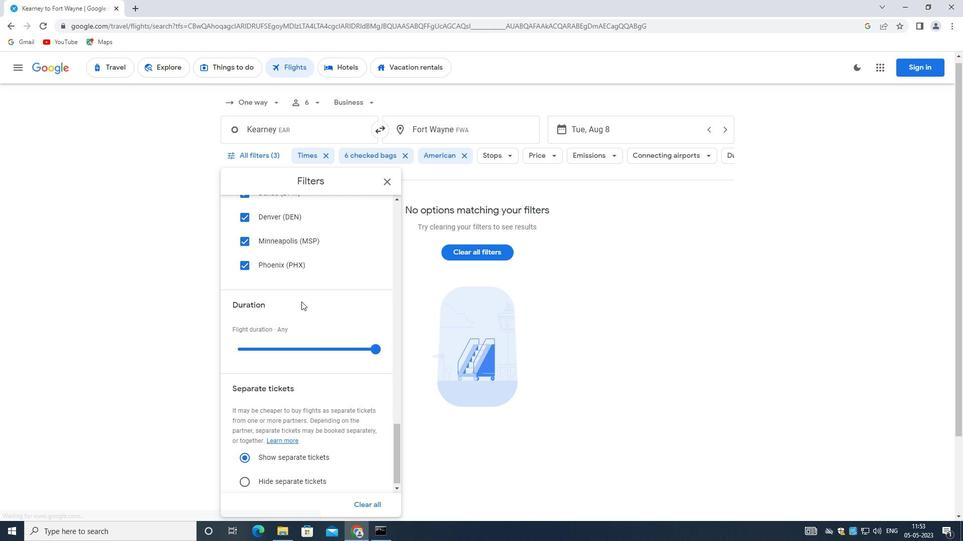 
Action: Mouse scrolled (301, 309) with delta (0, 0)
Screenshot: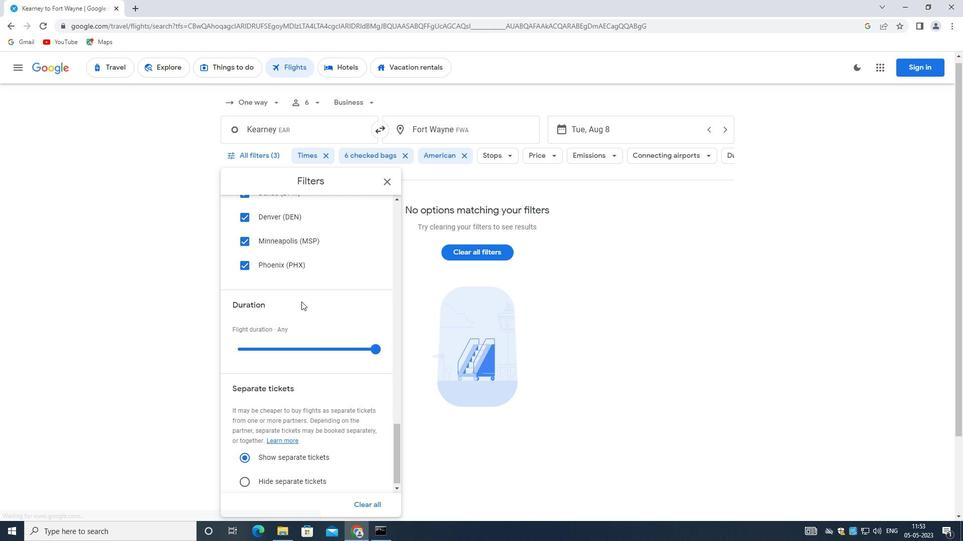 
Action: Mouse moved to (301, 310)
Screenshot: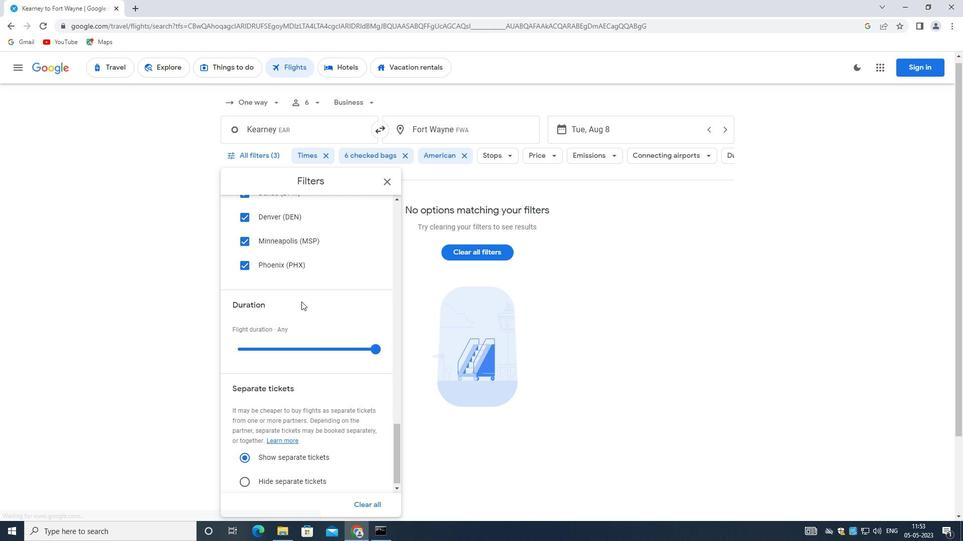 
Action: Mouse scrolled (301, 310) with delta (0, 0)
Screenshot: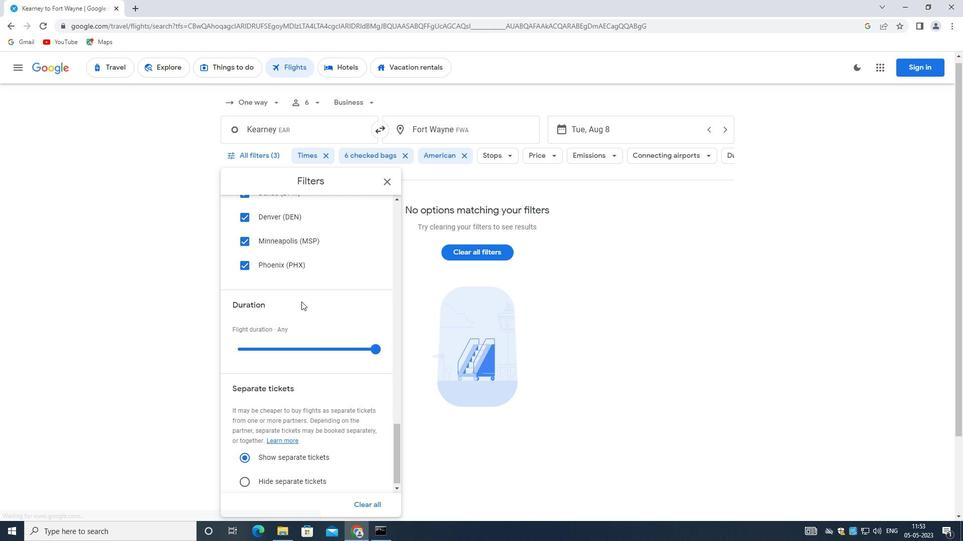 
Action: Mouse moved to (301, 318)
Screenshot: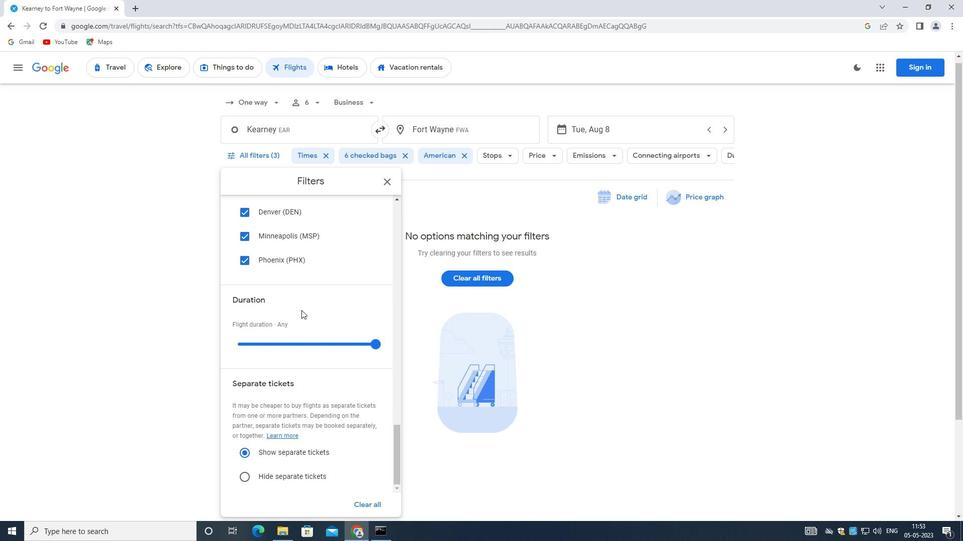 
Action: Mouse scrolled (301, 317) with delta (0, 0)
Screenshot: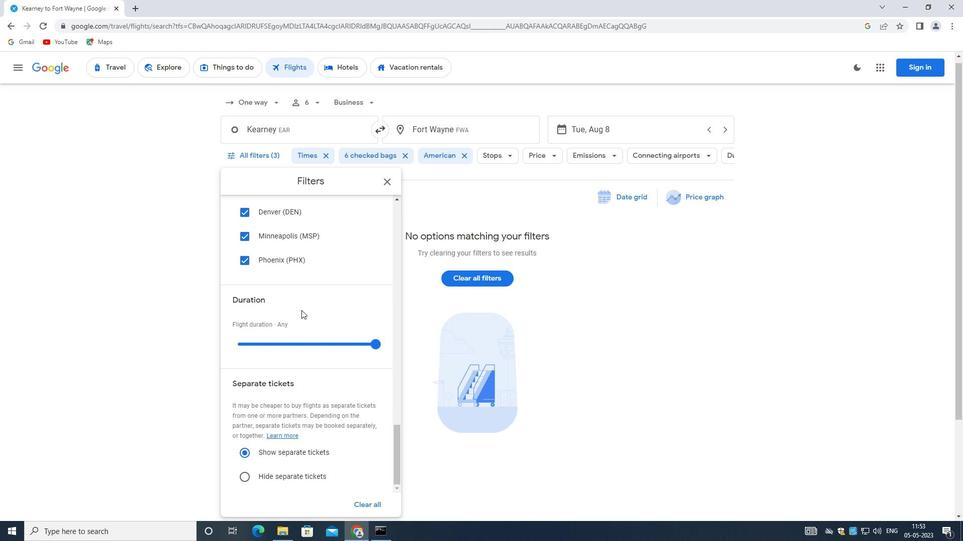 
Action: Mouse moved to (301, 321)
Screenshot: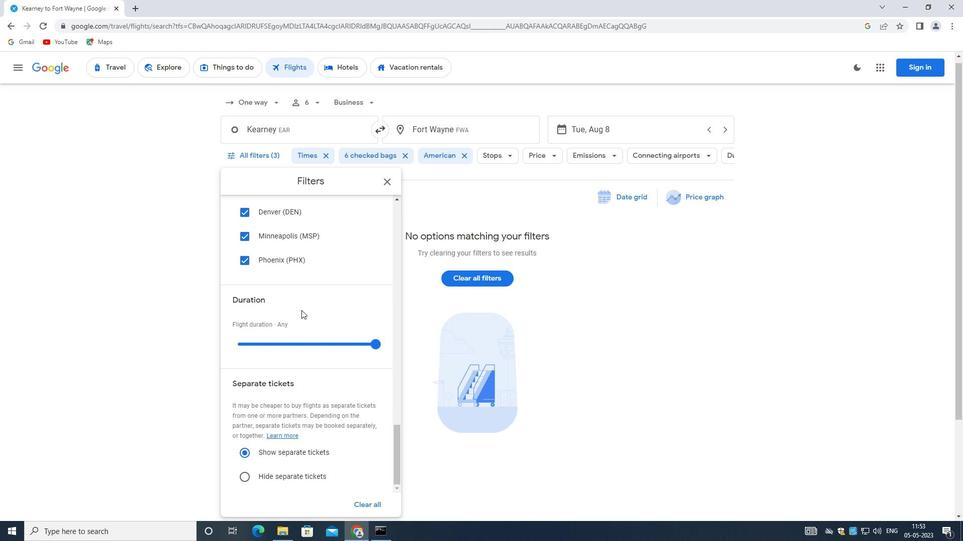 
Action: Mouse scrolled (301, 321) with delta (0, 0)
Screenshot: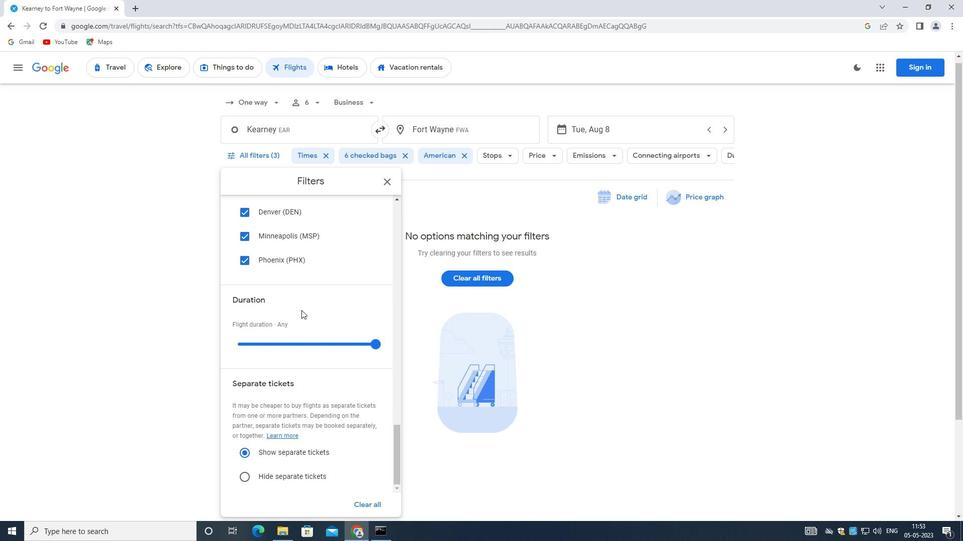 
Action: Mouse moved to (300, 322)
Screenshot: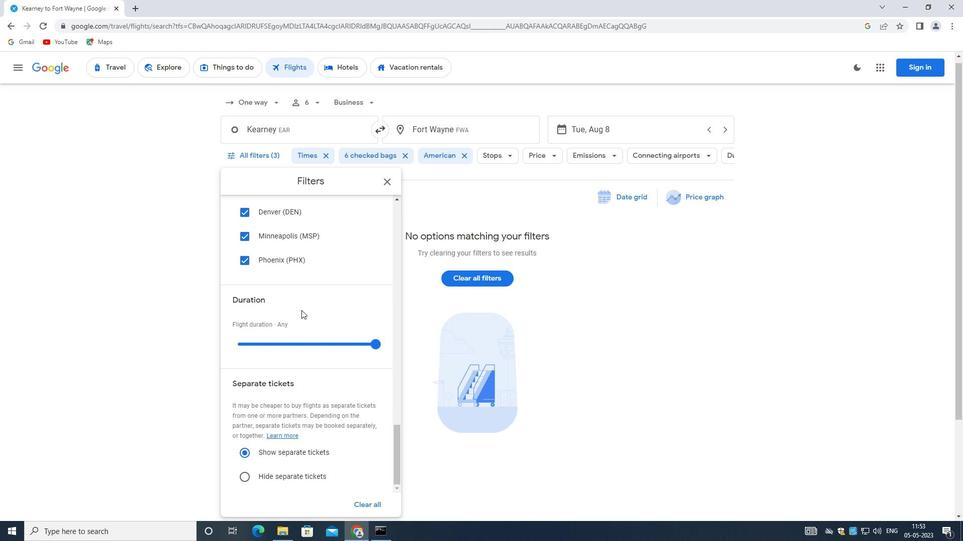 
Action: Mouse scrolled (300, 322) with delta (0, 0)
Screenshot: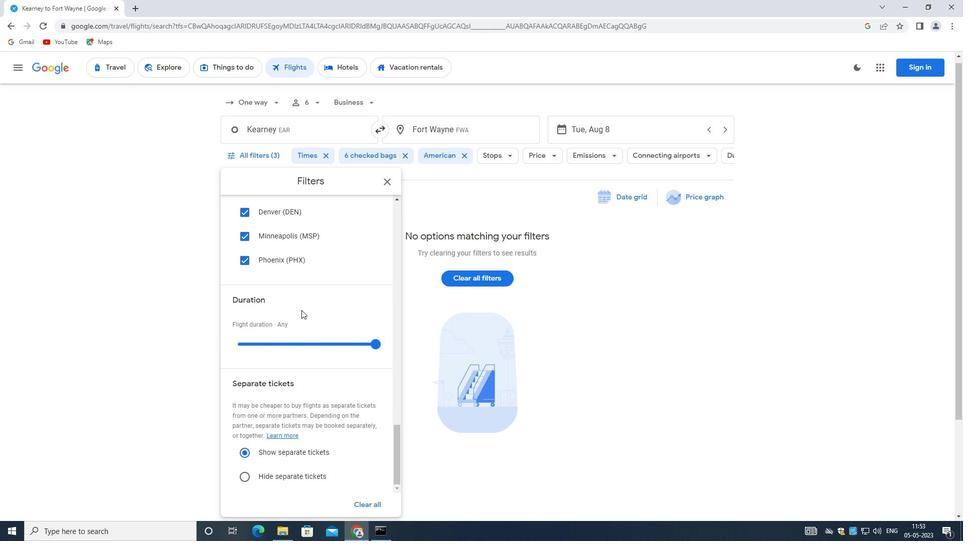 
Action: Mouse scrolled (300, 322) with delta (0, 0)
Screenshot: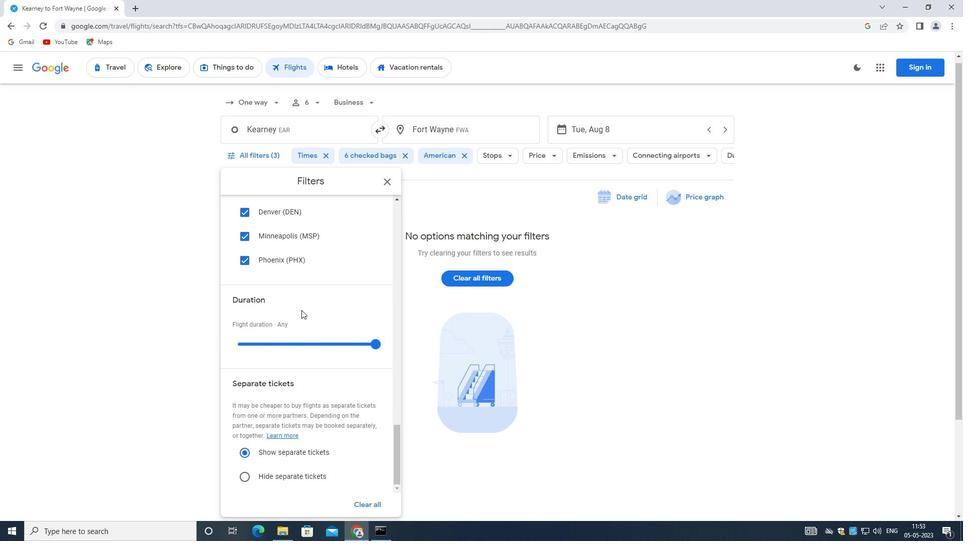 
Action: Mouse moved to (300, 322)
Screenshot: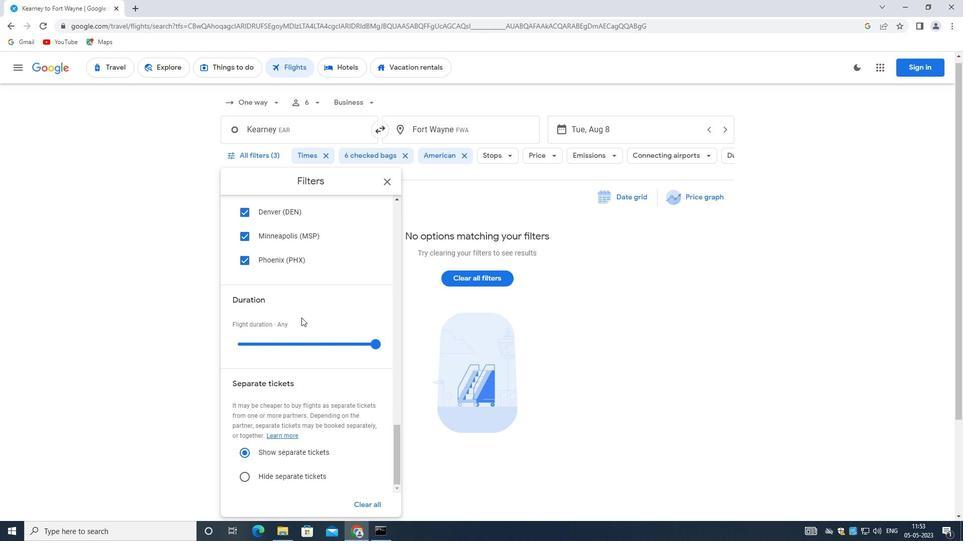 
Action: Mouse scrolled (300, 322) with delta (0, 0)
Screenshot: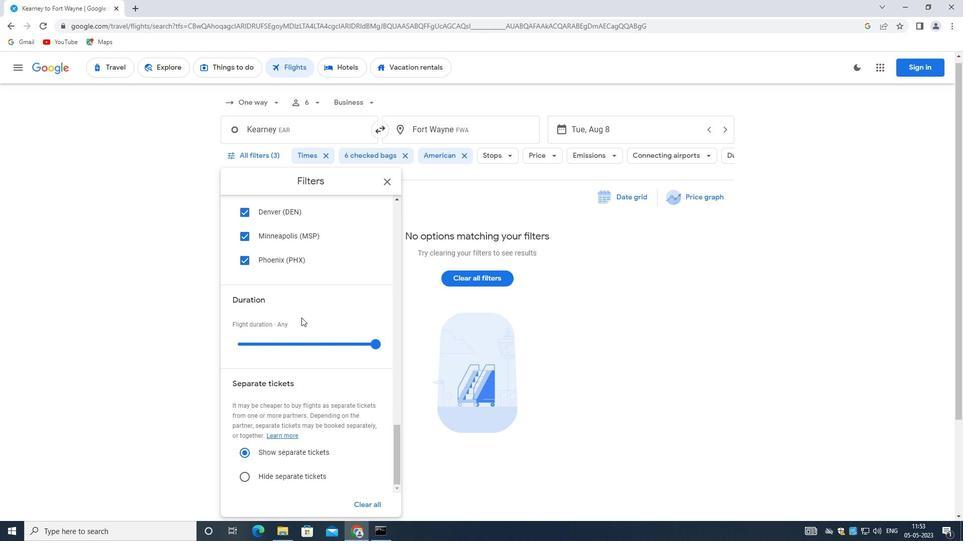 
Action: Mouse moved to (299, 322)
Screenshot: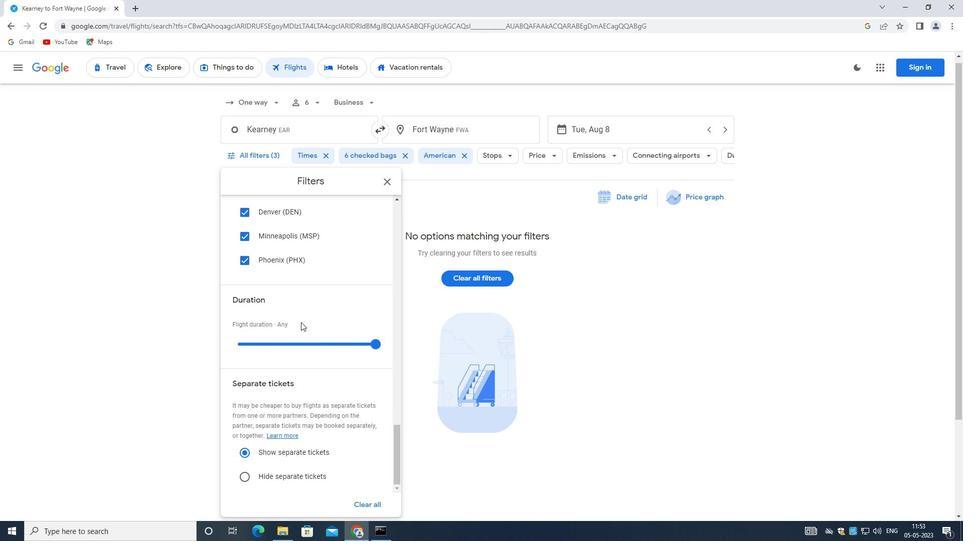 
Action: Mouse scrolled (299, 322) with delta (0, 0)
Screenshot: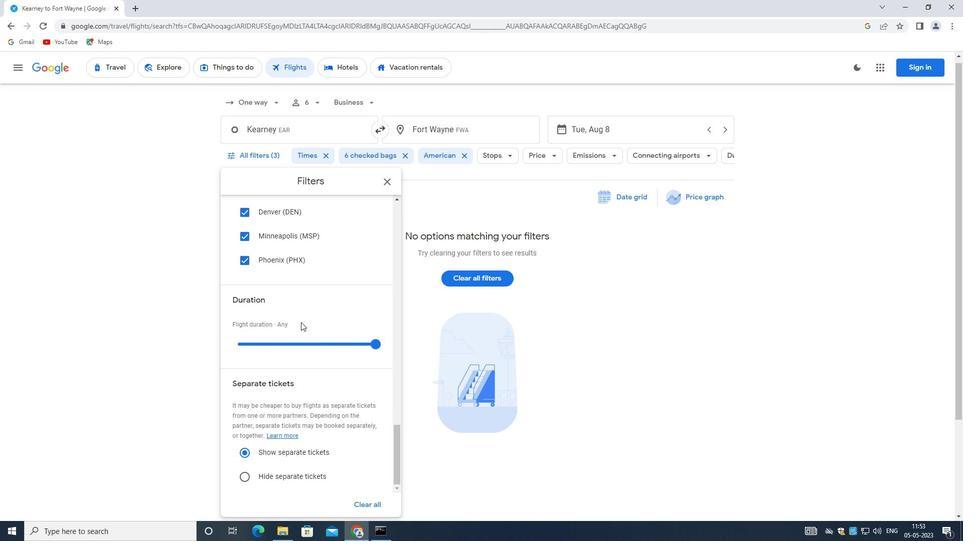 
Action: Mouse moved to (297, 322)
Screenshot: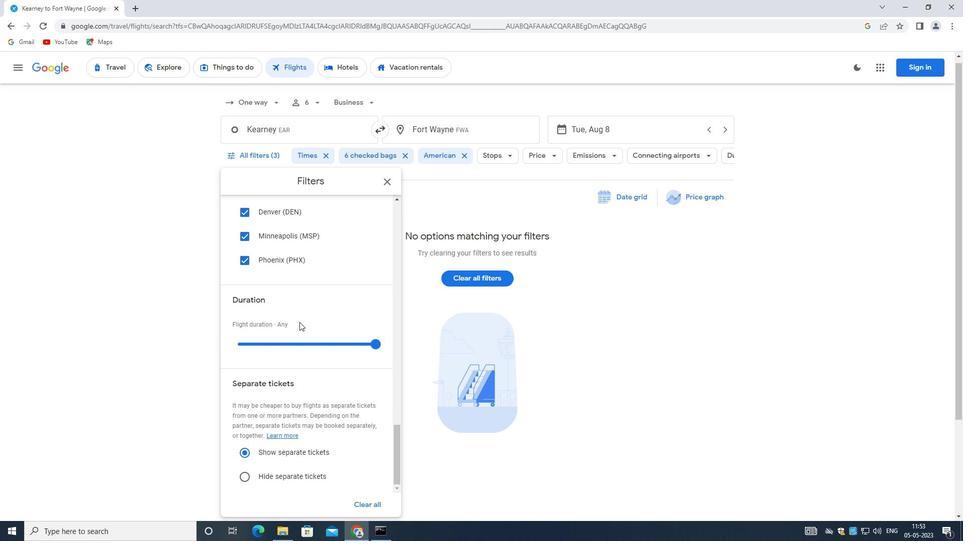 
Action: Mouse scrolled (297, 322) with delta (0, 0)
Screenshot: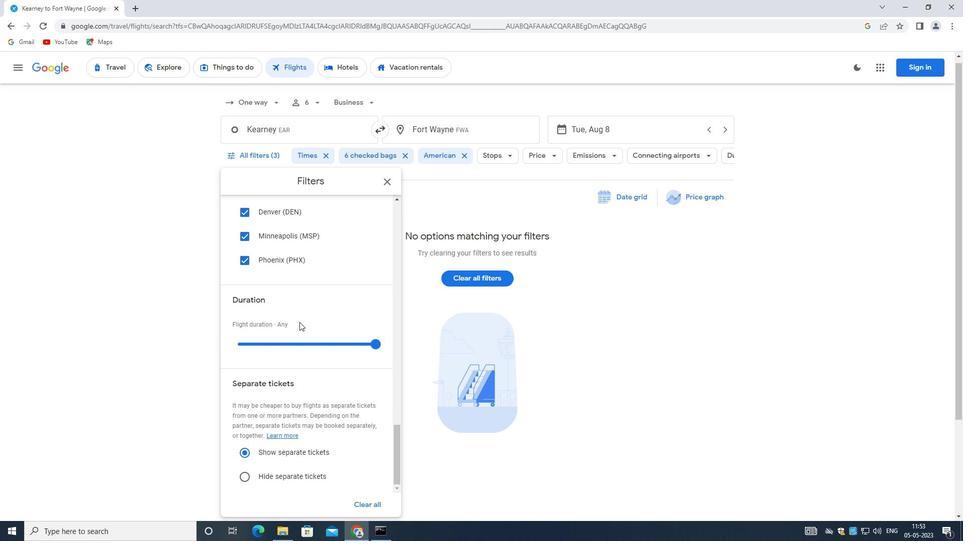 
Action: Mouse moved to (296, 323)
Screenshot: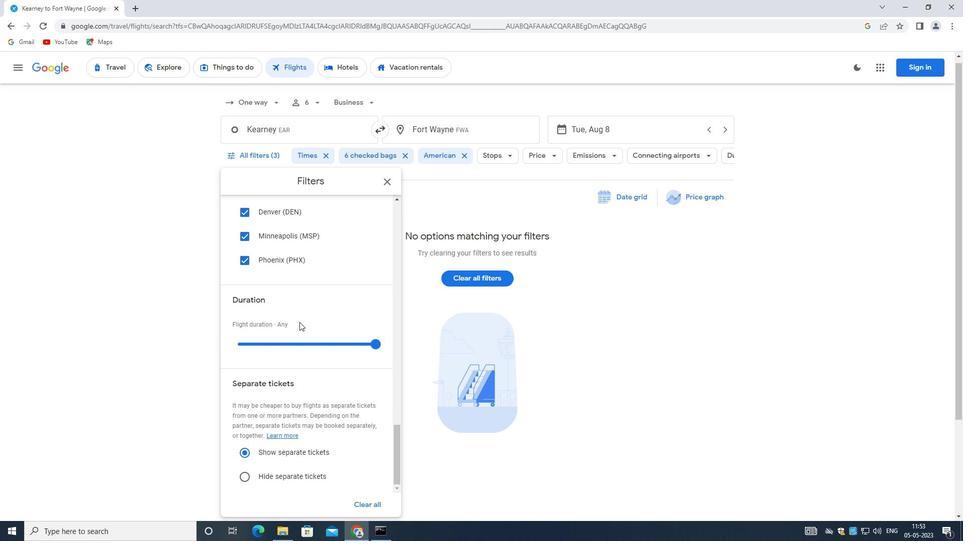 
Action: Mouse scrolled (296, 323) with delta (0, 0)
Screenshot: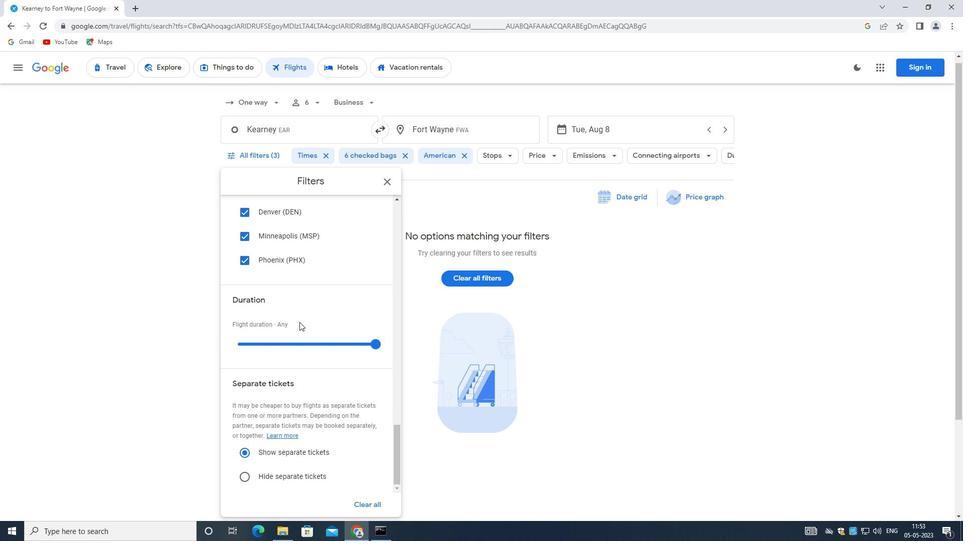 
Action: Mouse scrolled (296, 323) with delta (0, 0)
Screenshot: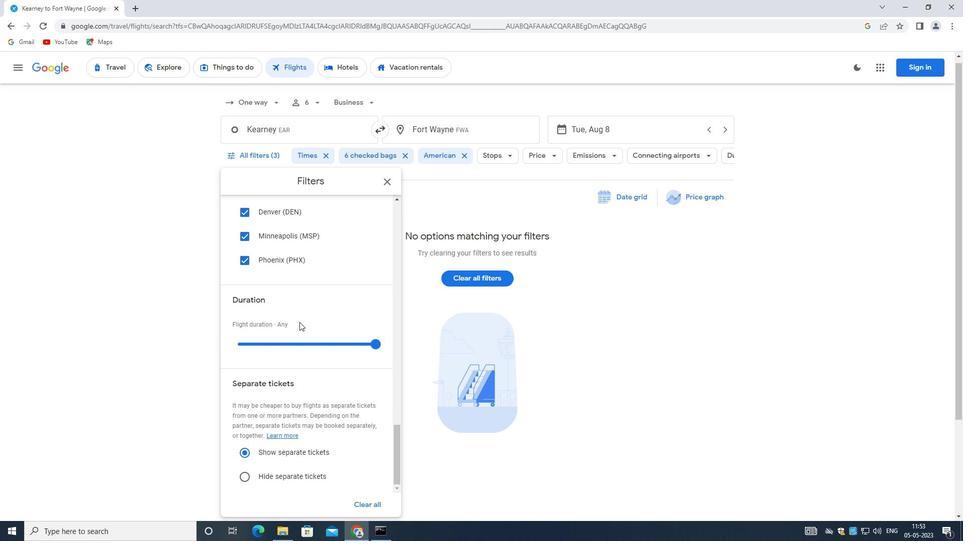 
Action: Mouse moved to (295, 323)
Screenshot: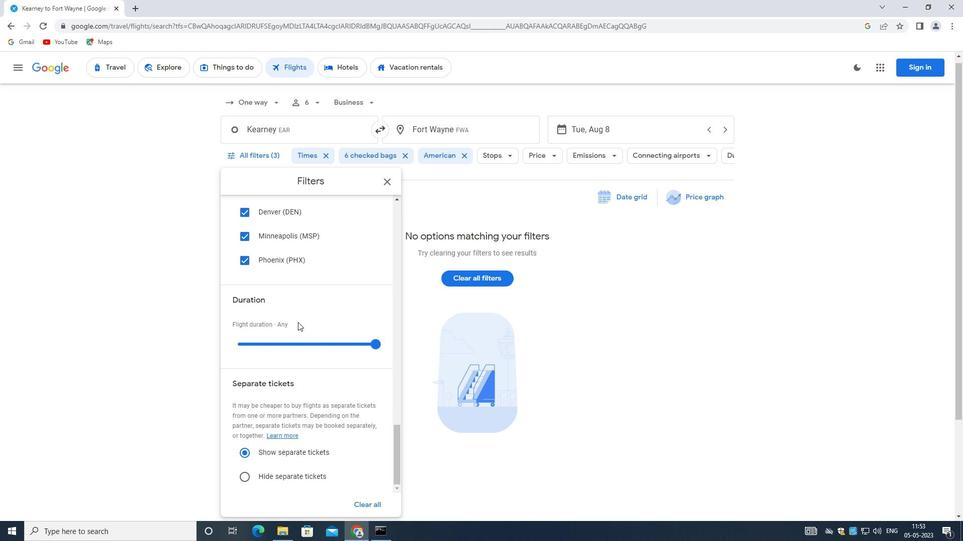 
Action: Mouse scrolled (295, 323) with delta (0, 0)
Screenshot: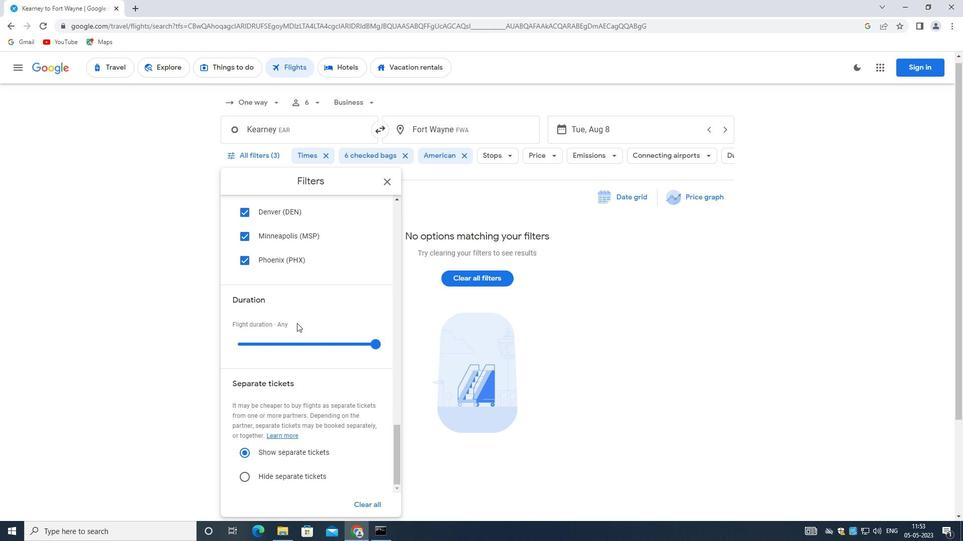 
Action: Mouse scrolled (295, 323) with delta (0, 0)
Screenshot: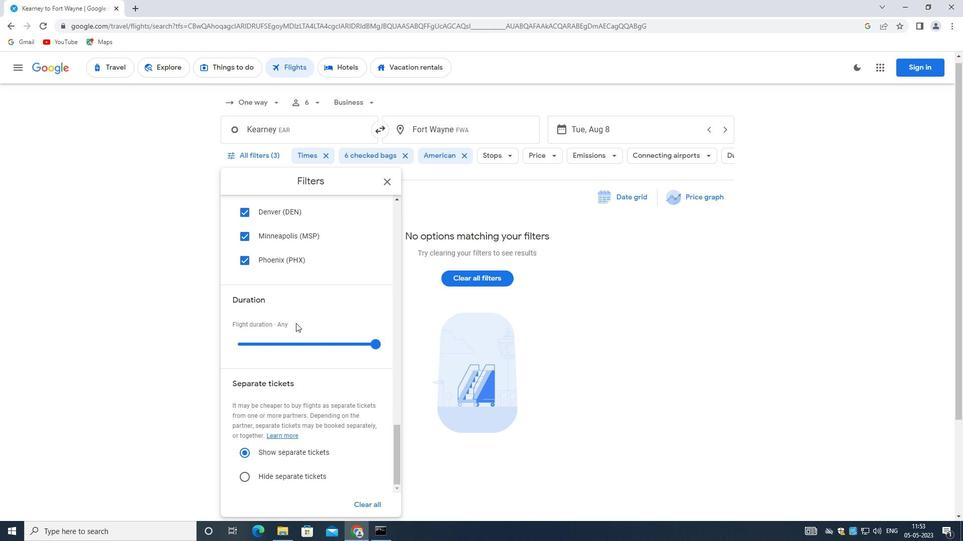 
Action: Mouse moved to (295, 321)
Screenshot: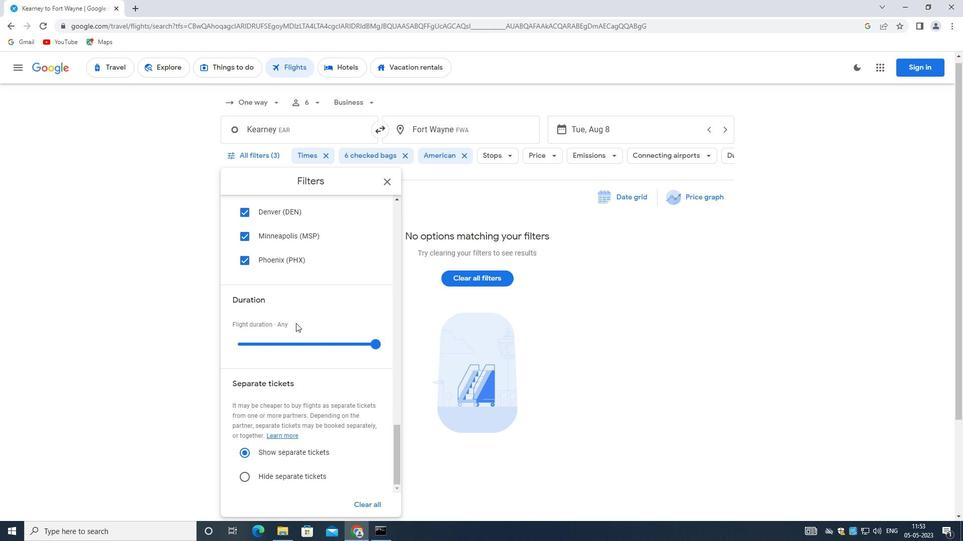 
Action: Mouse scrolled (295, 321) with delta (0, 0)
Screenshot: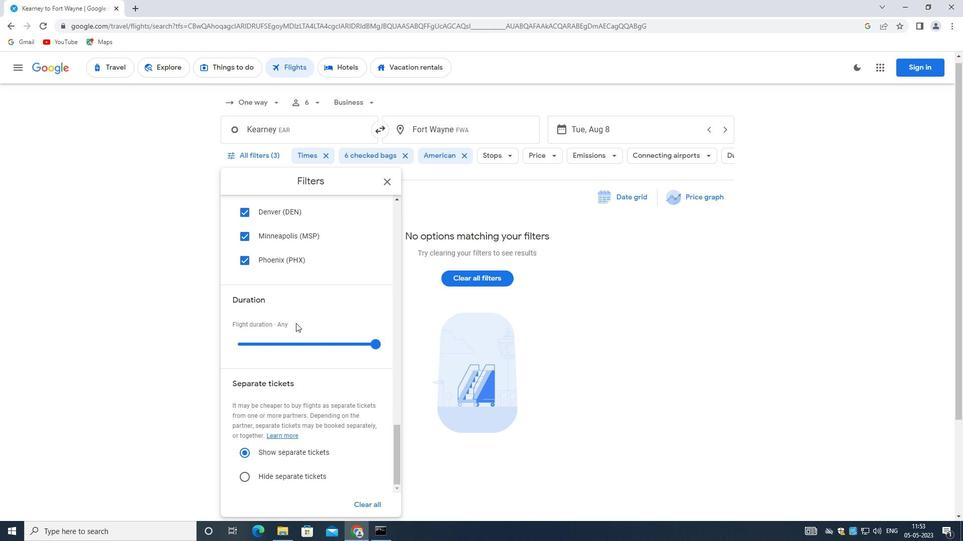 
Action: Mouse scrolled (295, 321) with delta (0, 0)
Screenshot: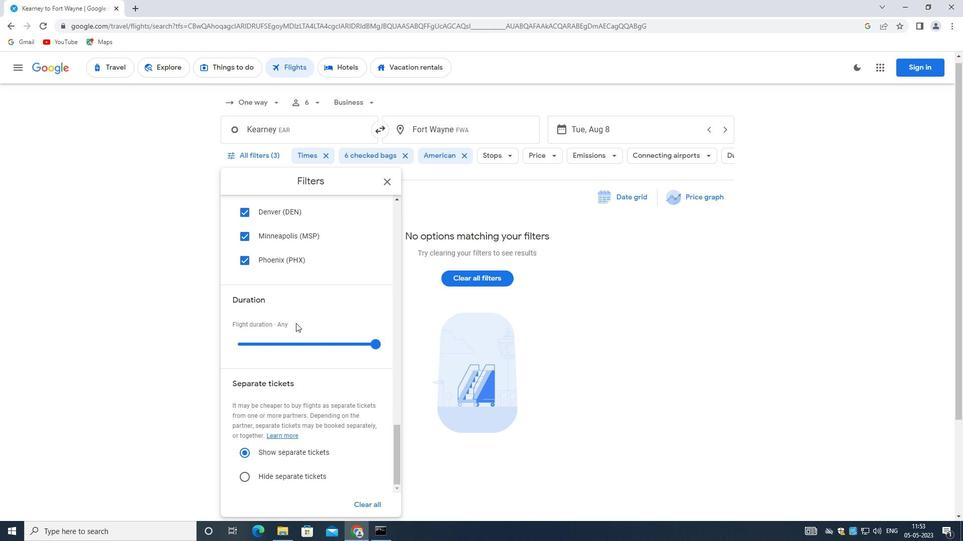 
Action: Mouse scrolled (295, 321) with delta (0, 0)
Screenshot: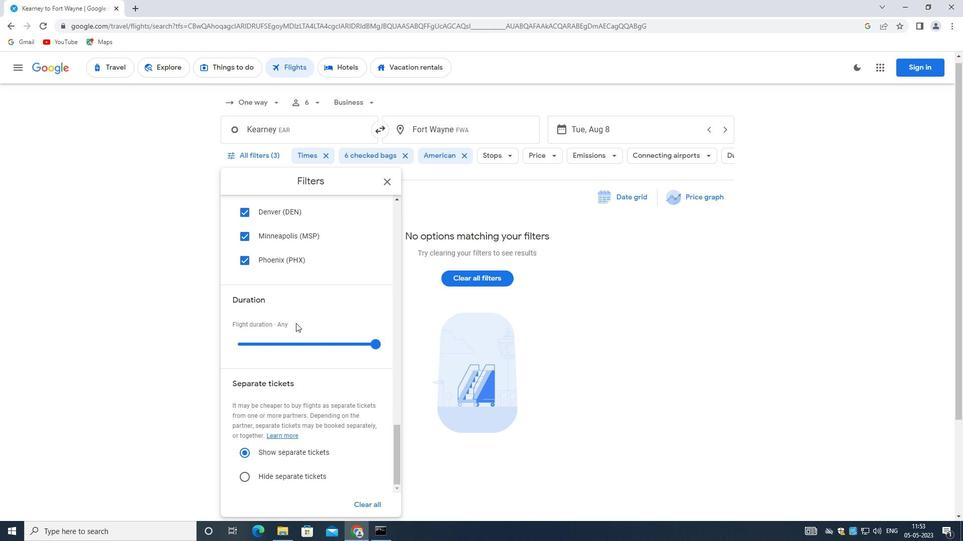 
Action: Mouse scrolled (295, 321) with delta (0, 0)
Screenshot: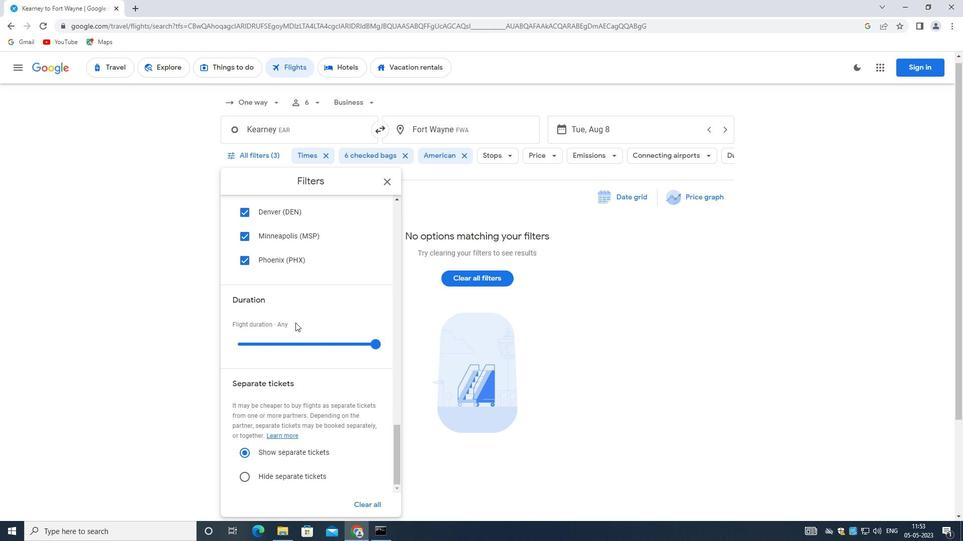 
Action: Mouse moved to (296, 321)
Screenshot: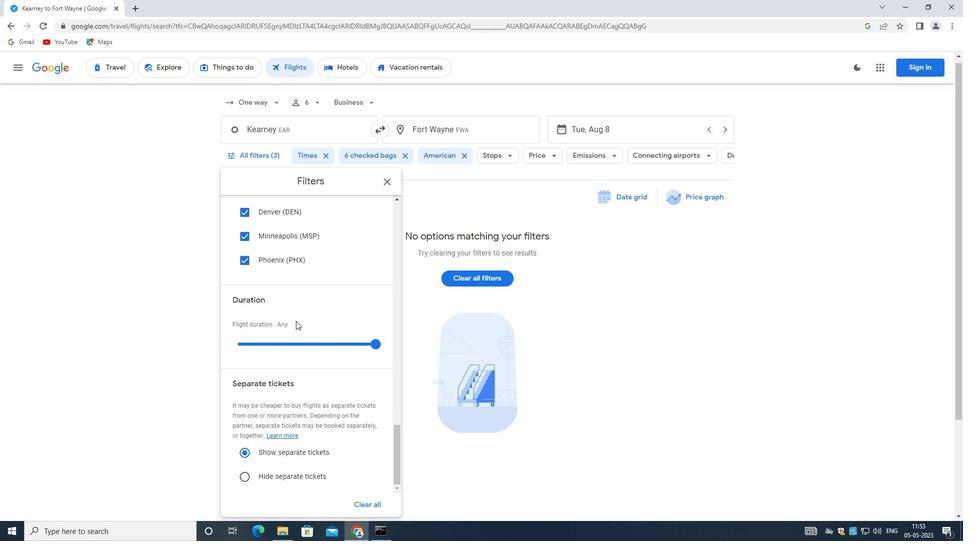 
Action: Mouse scrolled (296, 320) with delta (0, 0)
Screenshot: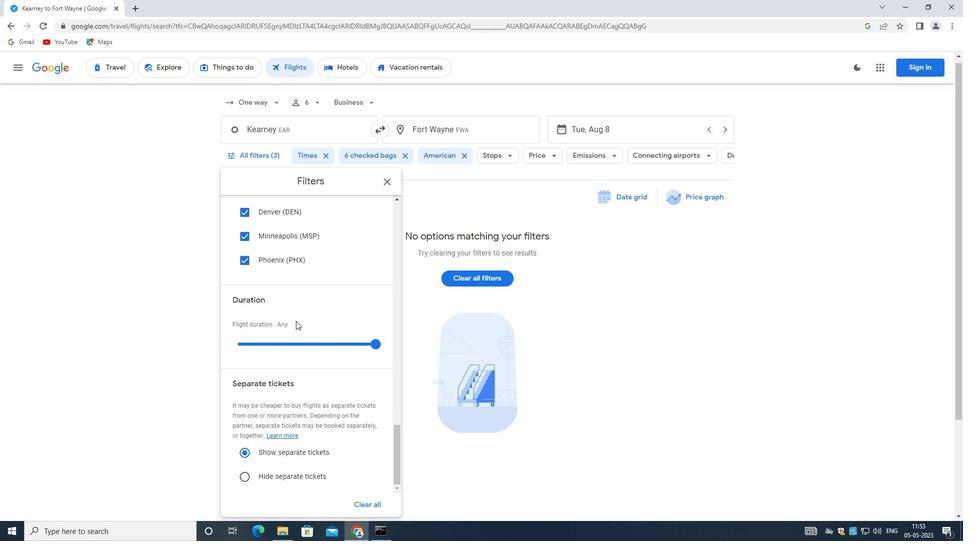 
Action: Mouse scrolled (296, 320) with delta (0, 0)
Screenshot: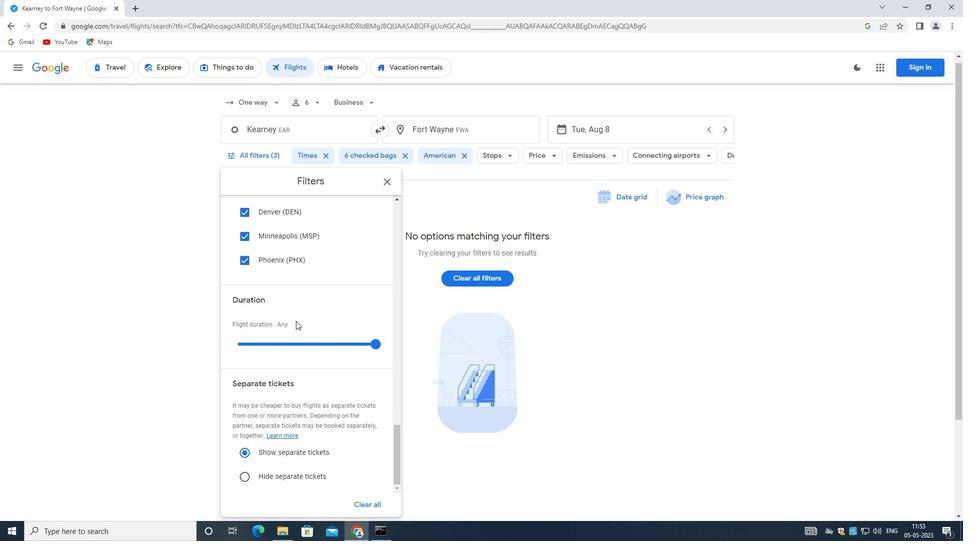 
Action: Mouse scrolled (296, 320) with delta (0, 0)
Screenshot: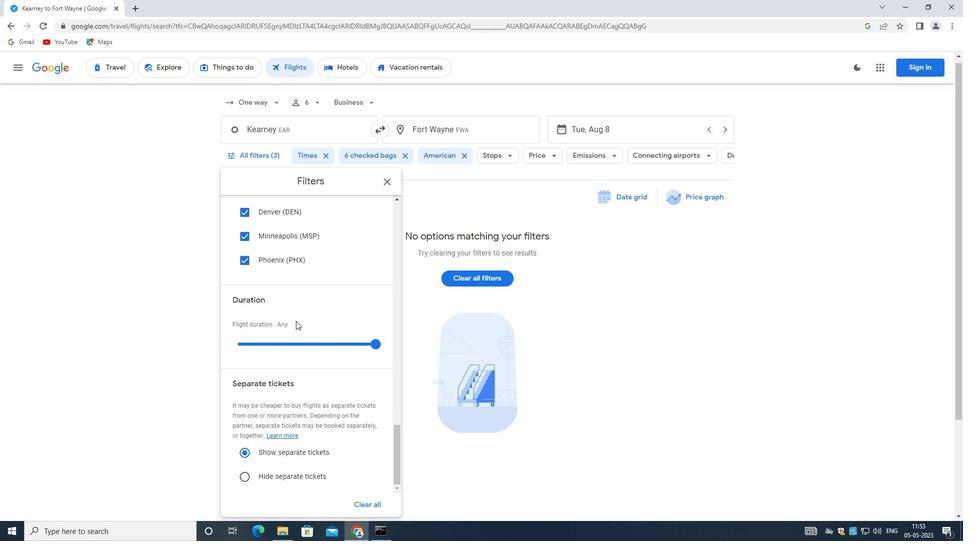 
